 Task: Create fields in check-in object.
Action: Mouse moved to (822, 59)
Screenshot: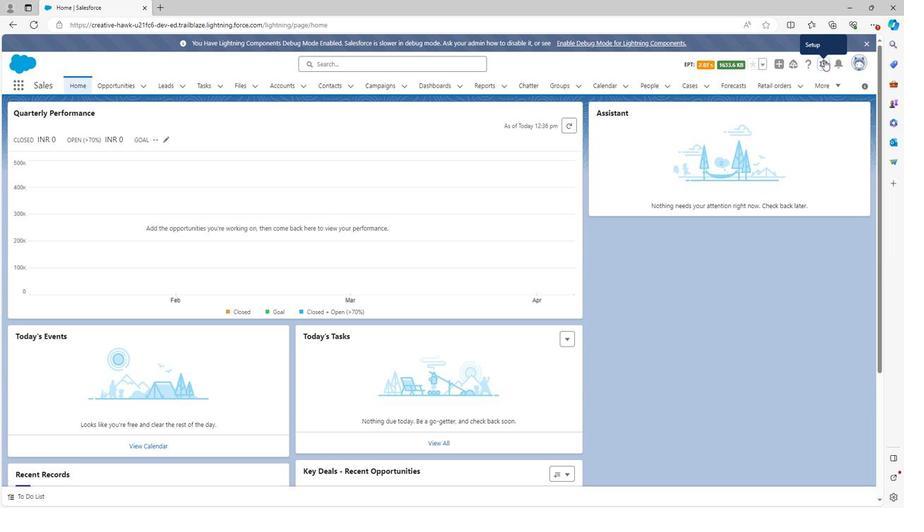 
Action: Mouse pressed left at (822, 59)
Screenshot: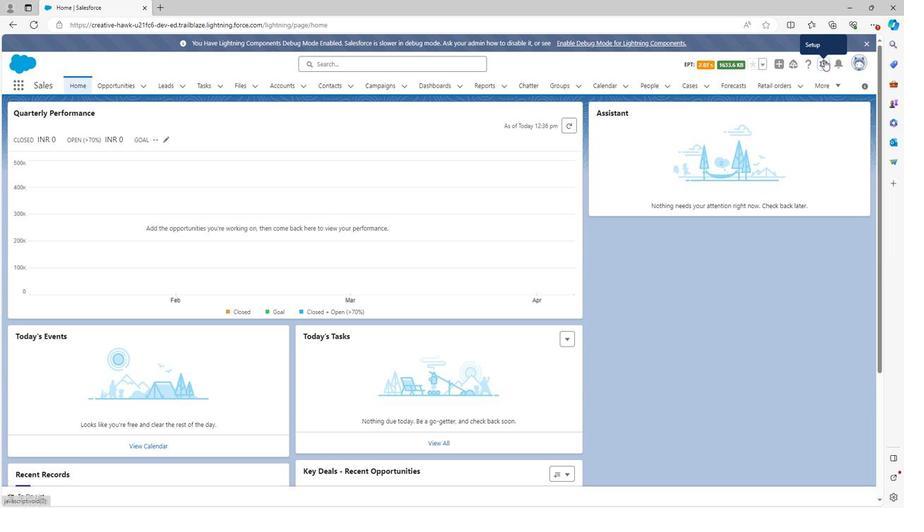 
Action: Mouse moved to (775, 96)
Screenshot: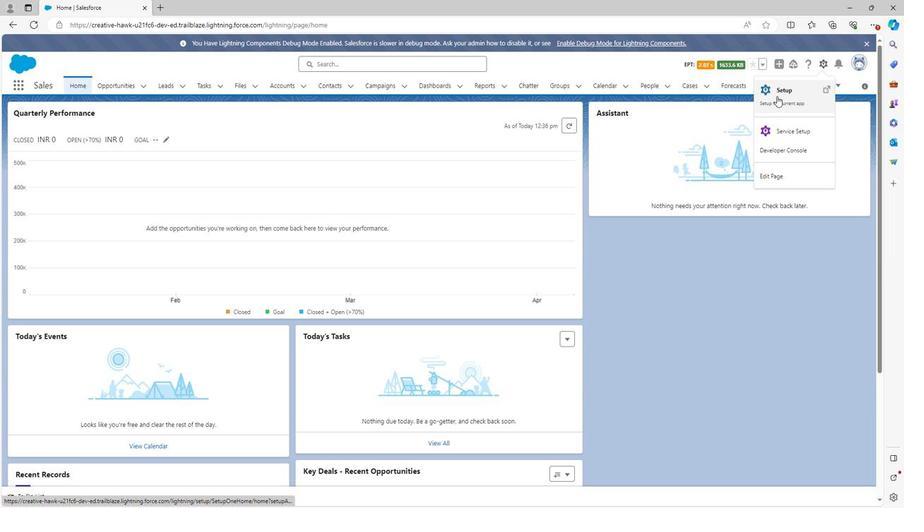 
Action: Mouse pressed left at (775, 96)
Screenshot: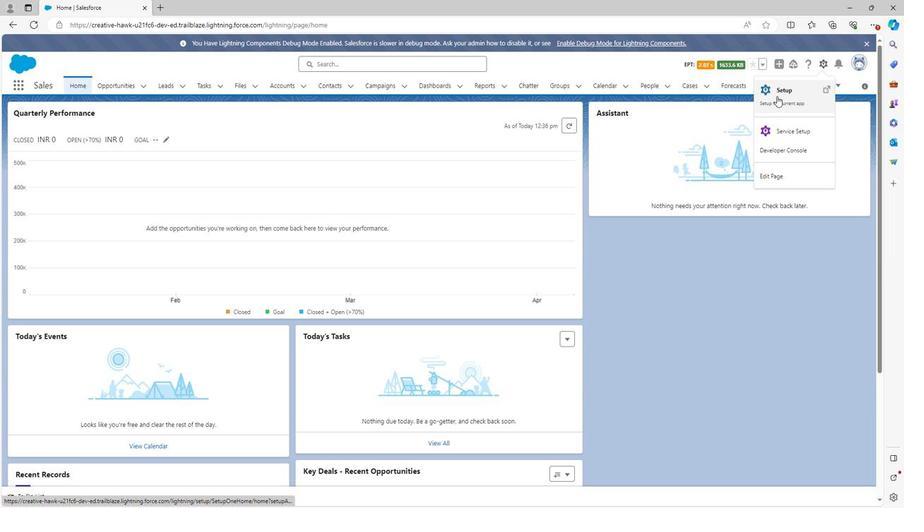 
Action: Mouse moved to (108, 85)
Screenshot: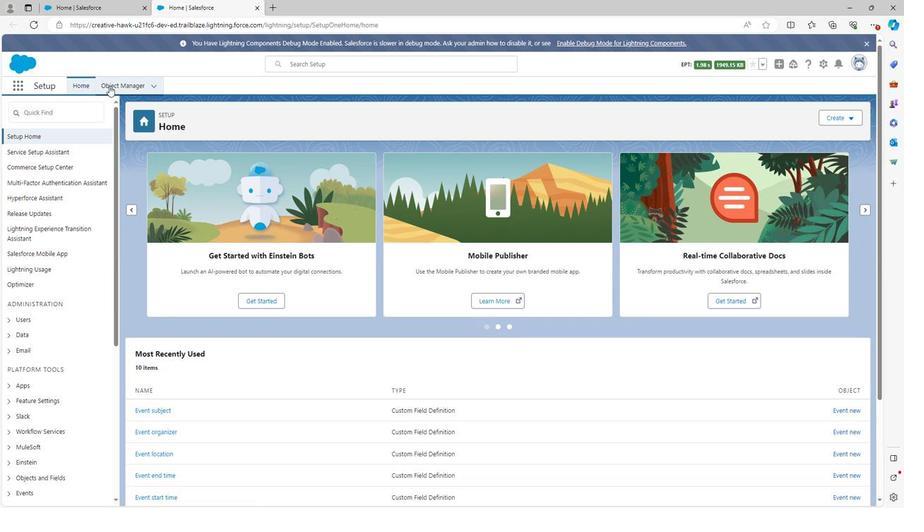 
Action: Mouse pressed left at (108, 85)
Screenshot: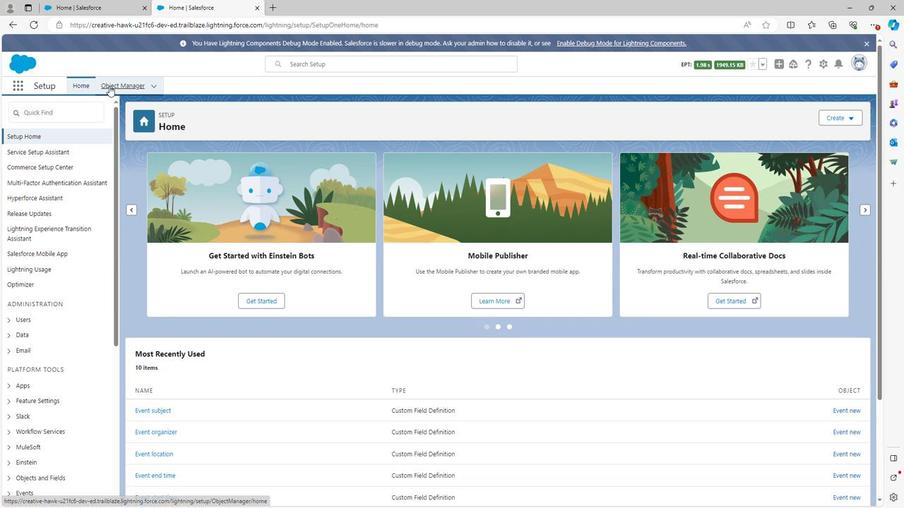 
Action: Mouse moved to (66, 332)
Screenshot: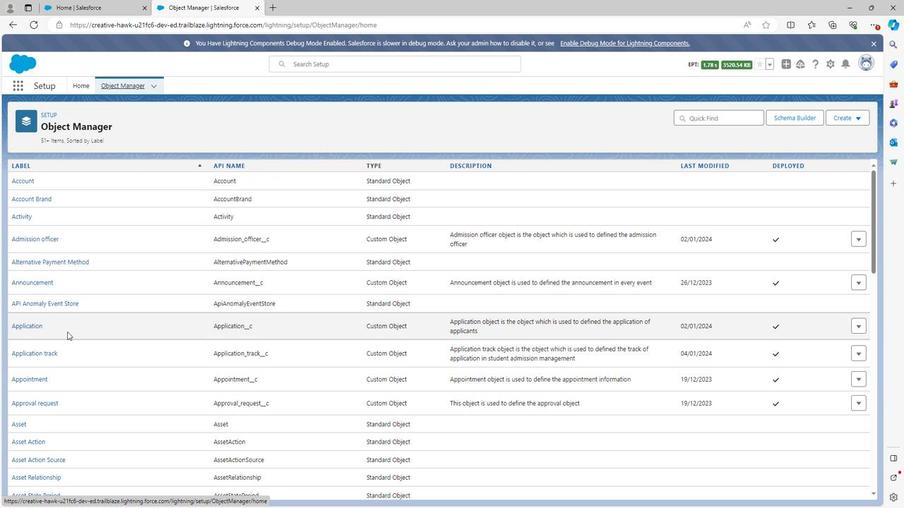 
Action: Mouse scrolled (66, 331) with delta (0, 0)
Screenshot: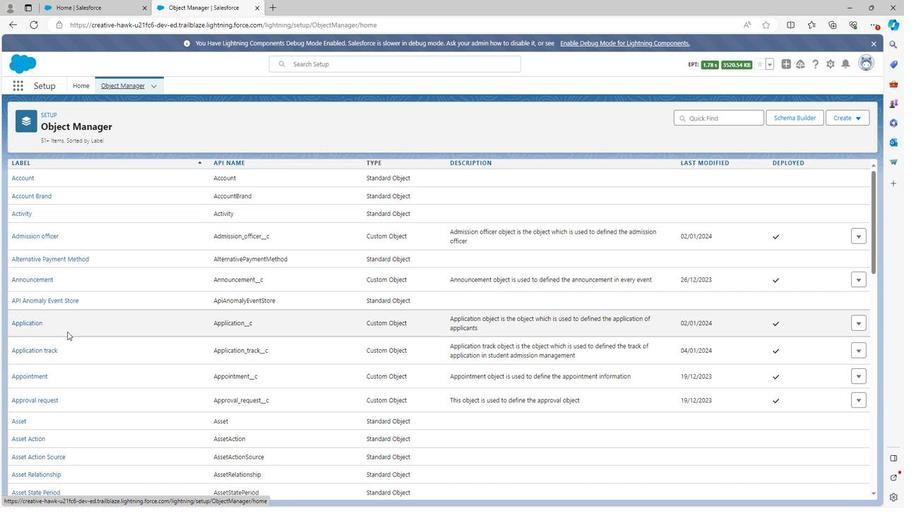 
Action: Mouse scrolled (66, 331) with delta (0, 0)
Screenshot: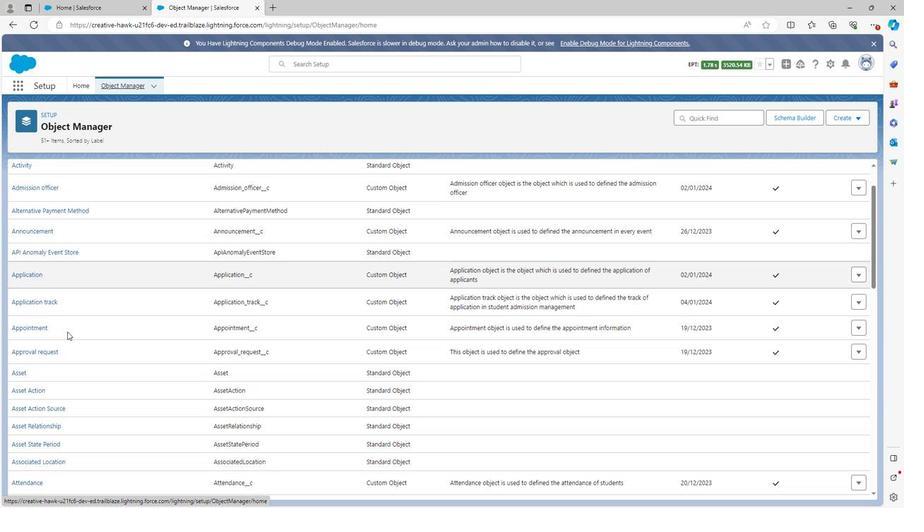 
Action: Mouse scrolled (66, 331) with delta (0, 0)
Screenshot: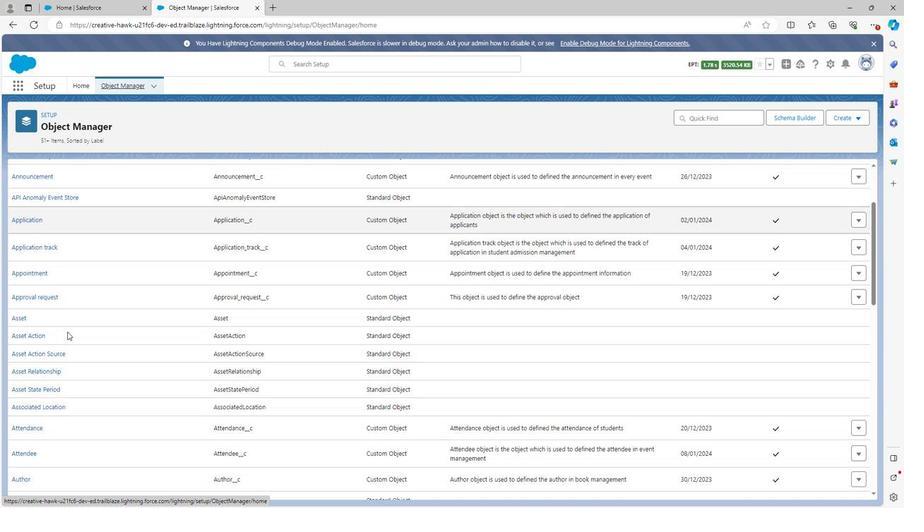 
Action: Mouse scrolled (66, 331) with delta (0, 0)
Screenshot: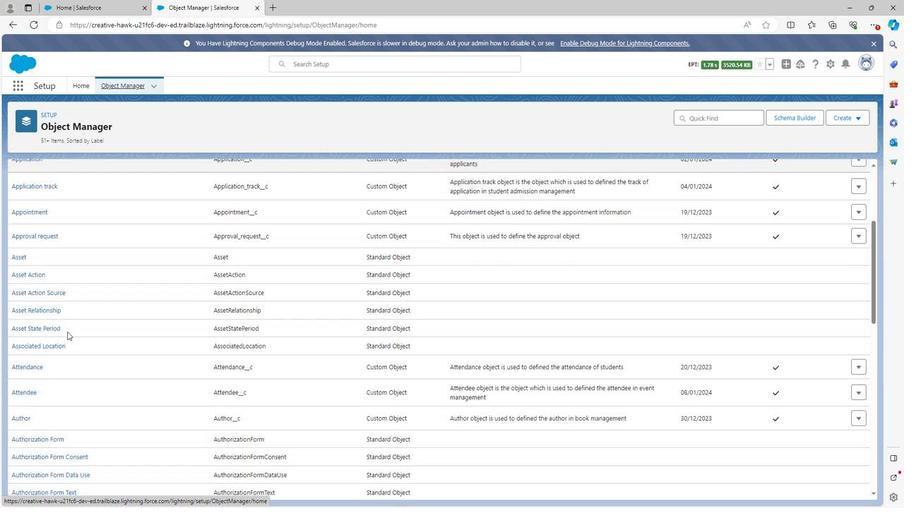 
Action: Mouse scrolled (66, 331) with delta (0, 0)
Screenshot: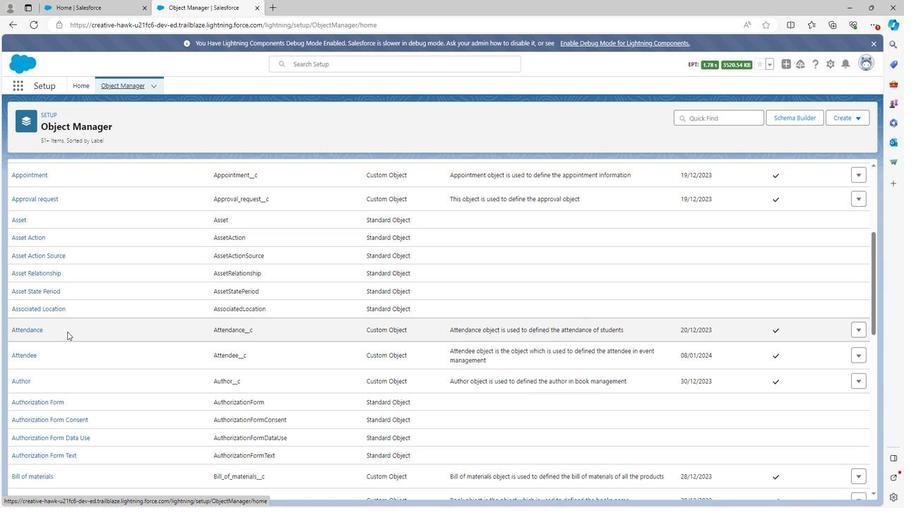 
Action: Mouse scrolled (66, 331) with delta (0, 0)
Screenshot: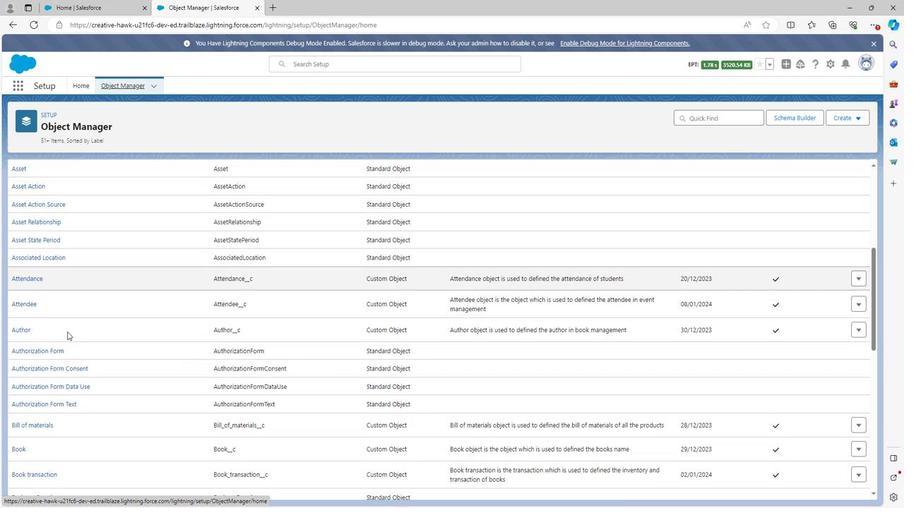 
Action: Mouse scrolled (66, 331) with delta (0, 0)
Screenshot: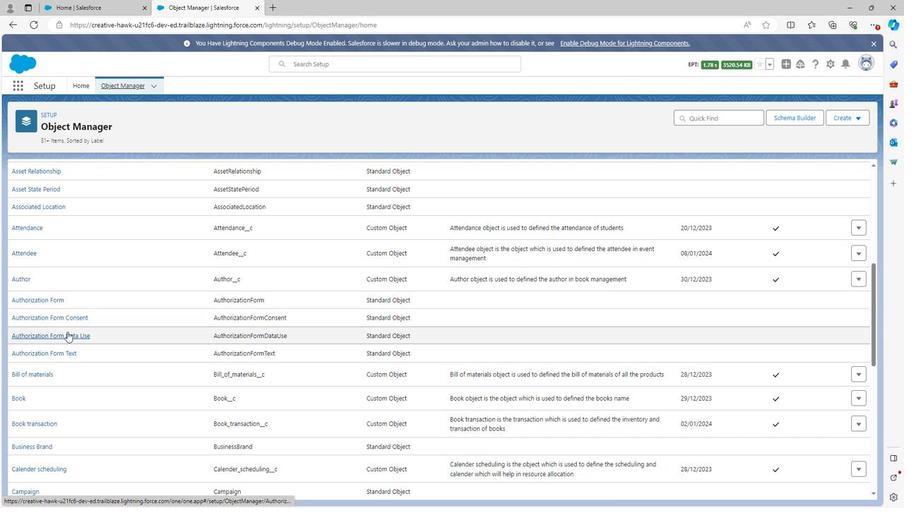 
Action: Mouse scrolled (66, 331) with delta (0, 0)
Screenshot: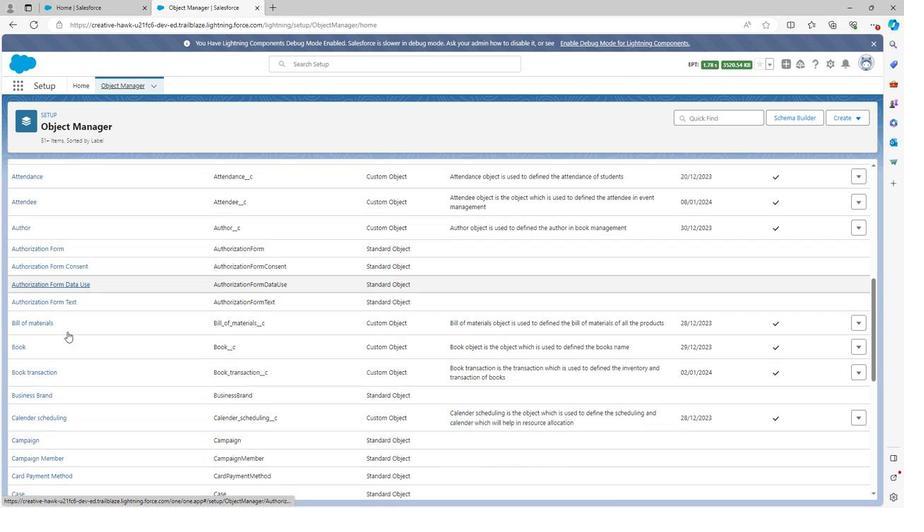 
Action: Mouse scrolled (66, 331) with delta (0, 0)
Screenshot: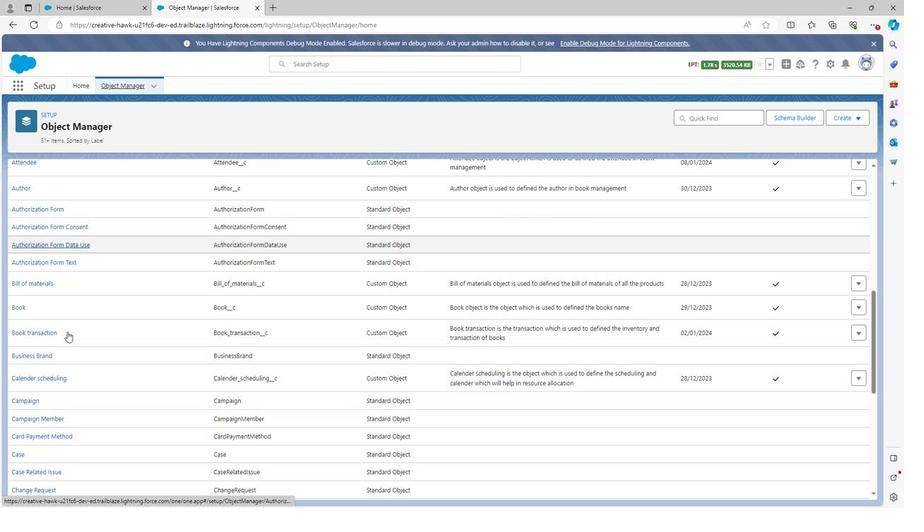 
Action: Mouse scrolled (66, 331) with delta (0, 0)
Screenshot: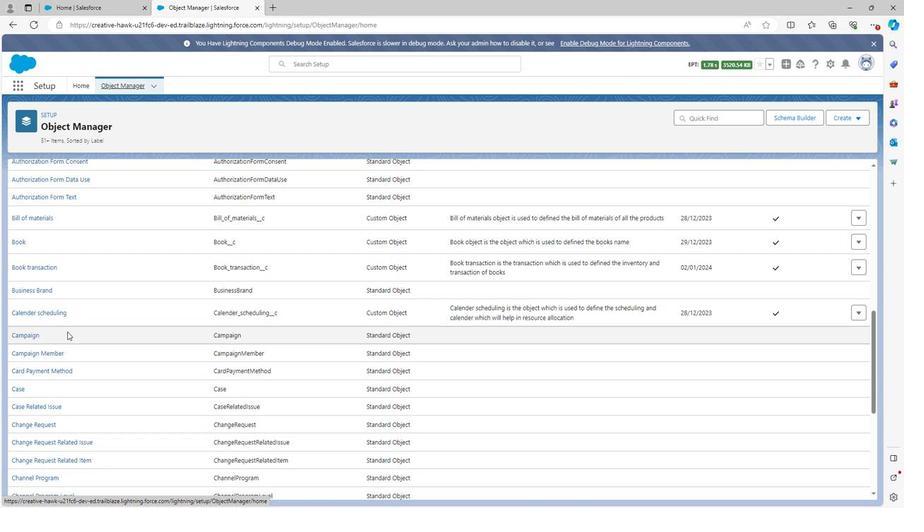 
Action: Mouse scrolled (66, 331) with delta (0, 0)
Screenshot: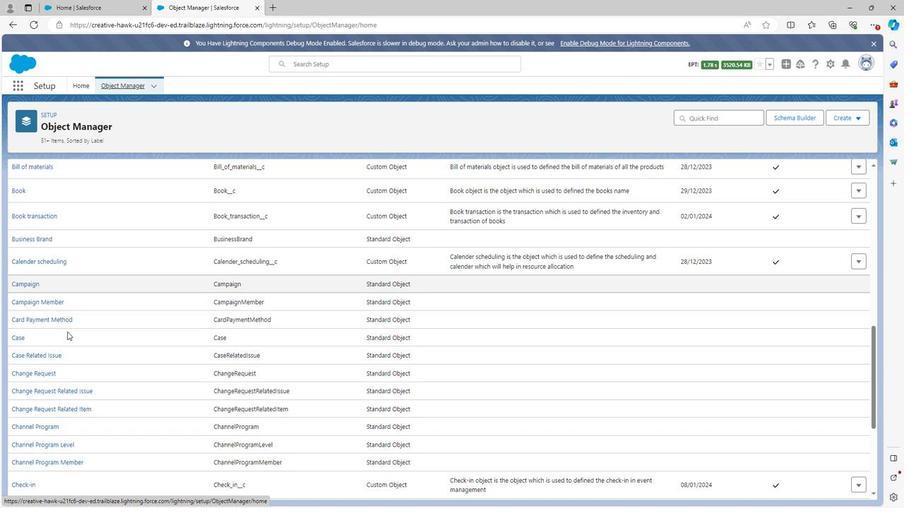 
Action: Mouse scrolled (66, 331) with delta (0, 0)
Screenshot: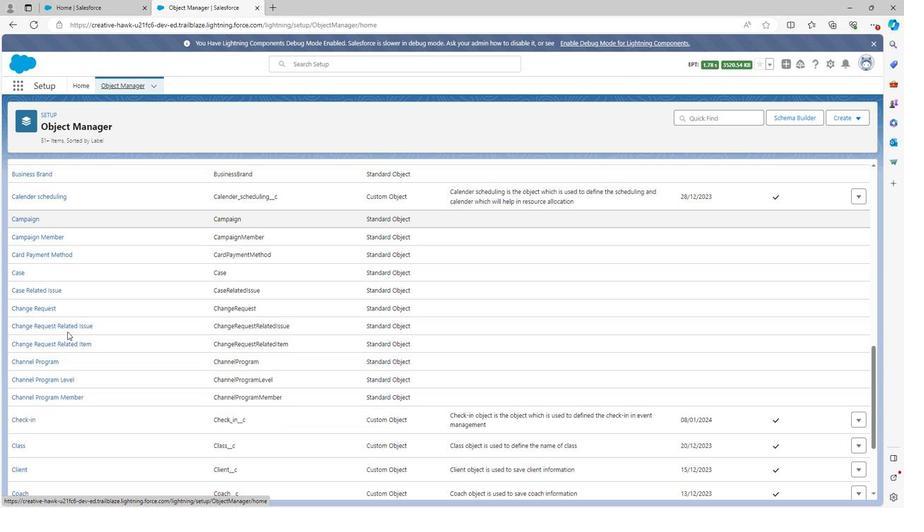 
Action: Mouse moved to (33, 382)
Screenshot: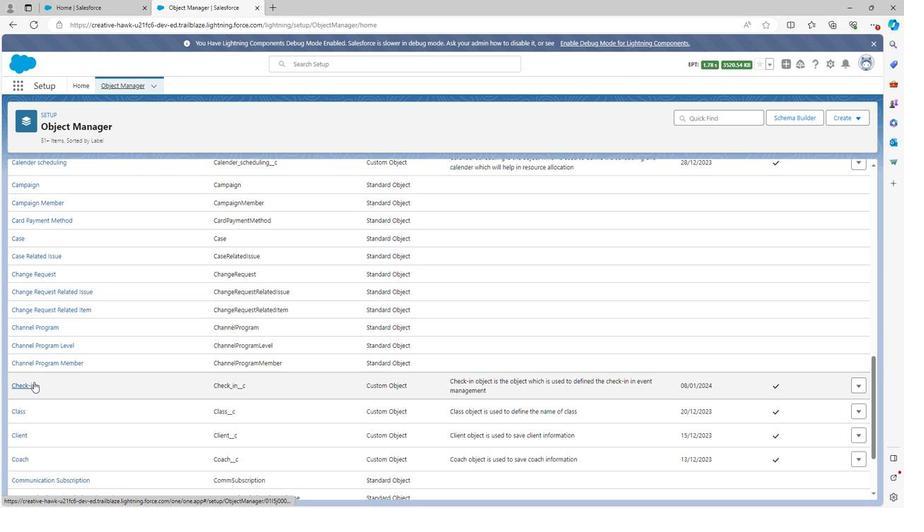 
Action: Mouse pressed left at (33, 382)
Screenshot: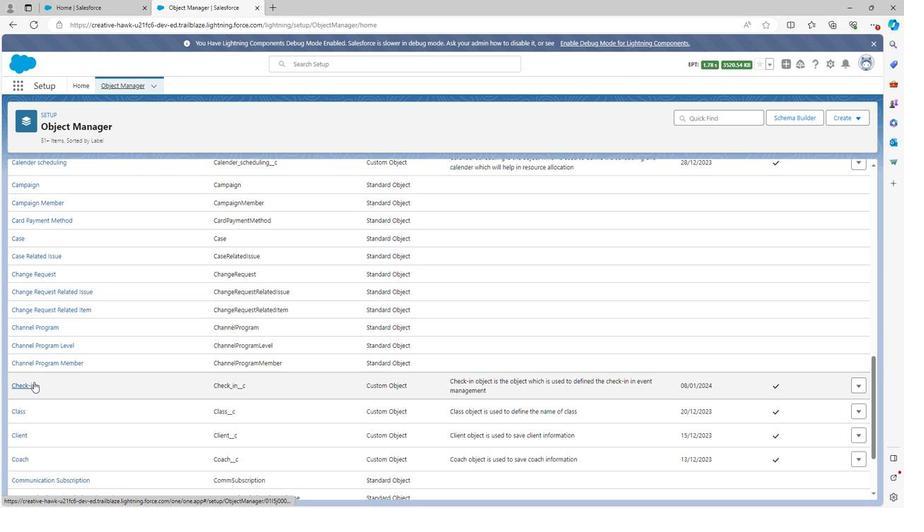 
Action: Mouse moved to (65, 183)
Screenshot: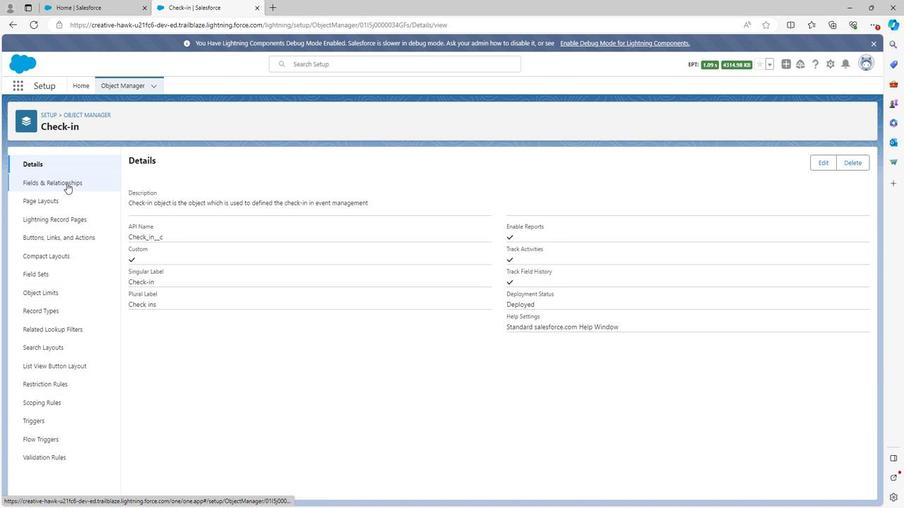 
Action: Mouse pressed left at (65, 183)
Screenshot: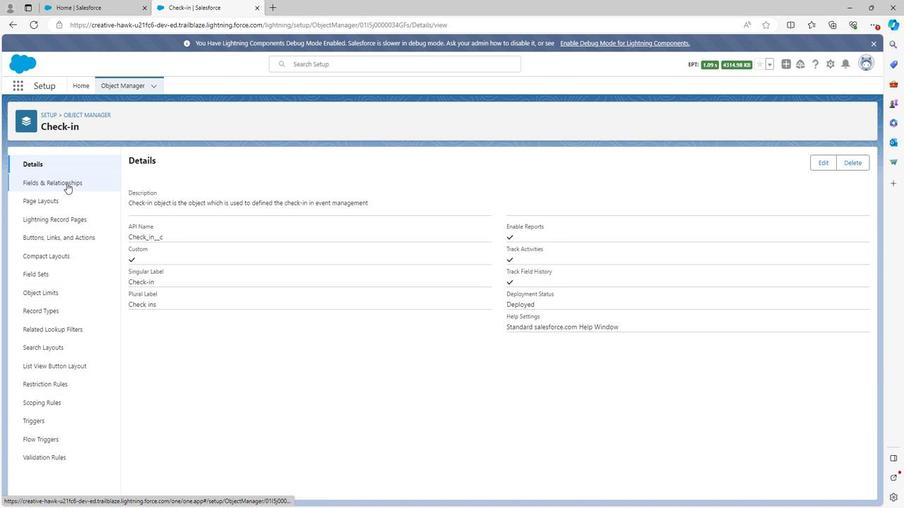 
Action: Mouse moved to (671, 157)
Screenshot: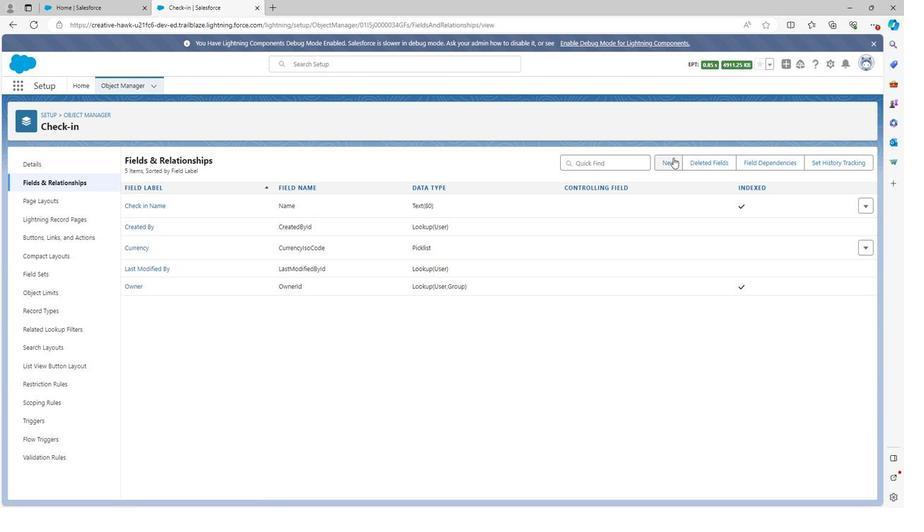 
Action: Mouse pressed left at (671, 157)
Screenshot: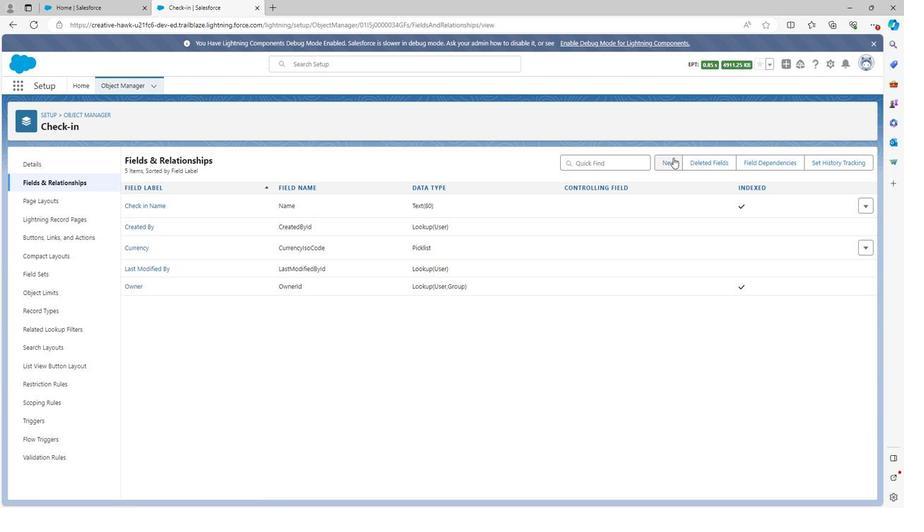 
Action: Mouse moved to (151, 394)
Screenshot: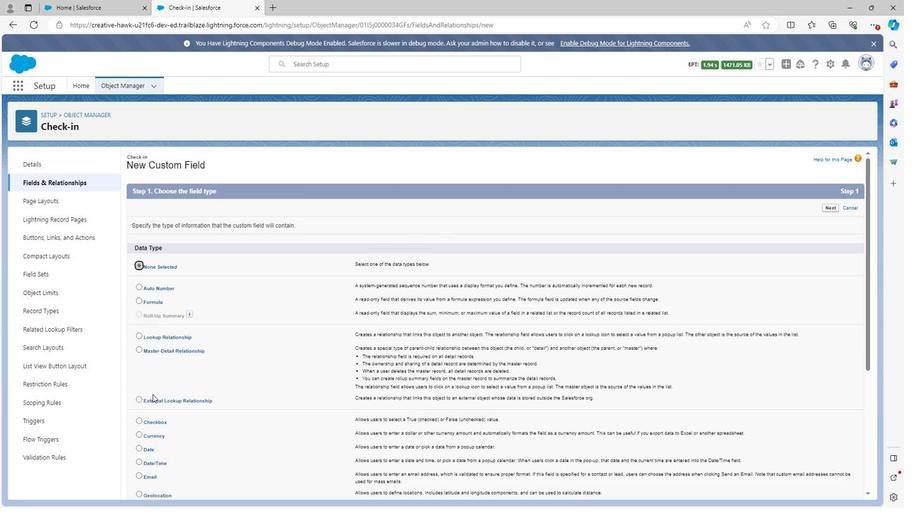 
Action: Mouse scrolled (151, 394) with delta (0, 0)
Screenshot: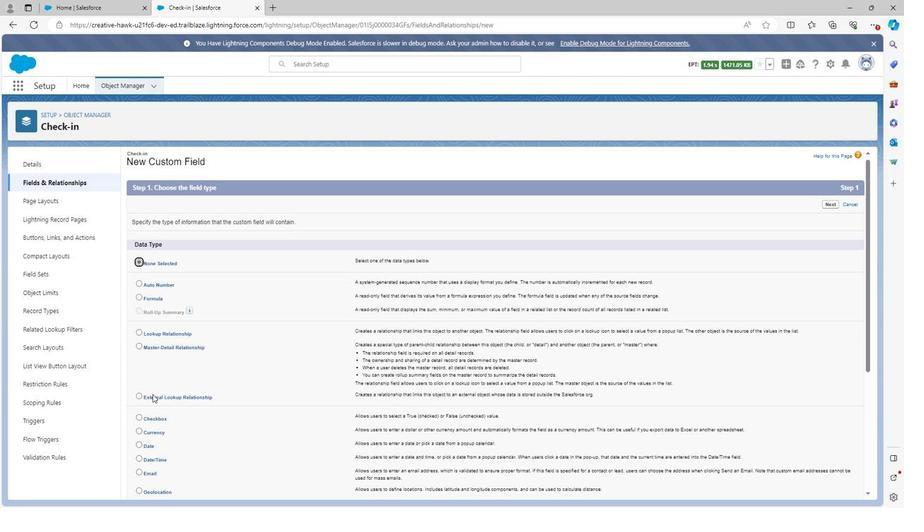 
Action: Mouse scrolled (151, 394) with delta (0, 0)
Screenshot: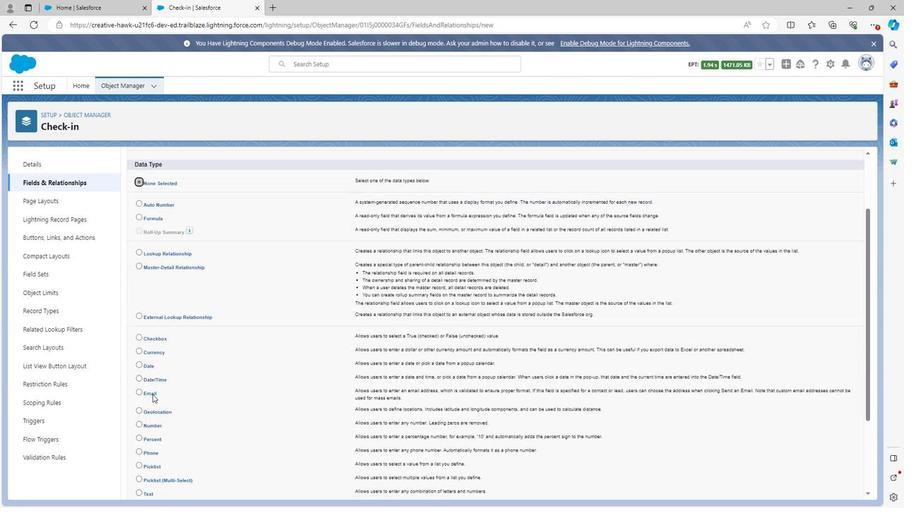 
Action: Mouse scrolled (151, 394) with delta (0, 0)
Screenshot: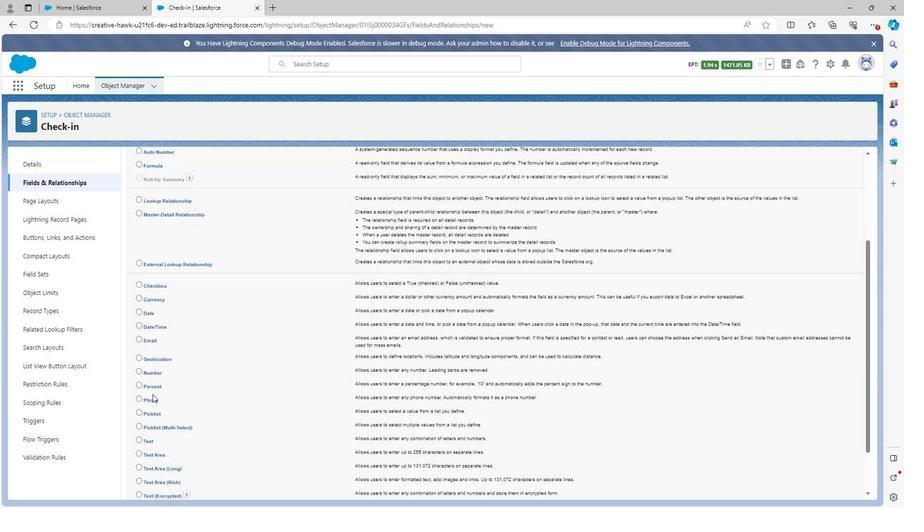 
Action: Mouse moved to (137, 347)
Screenshot: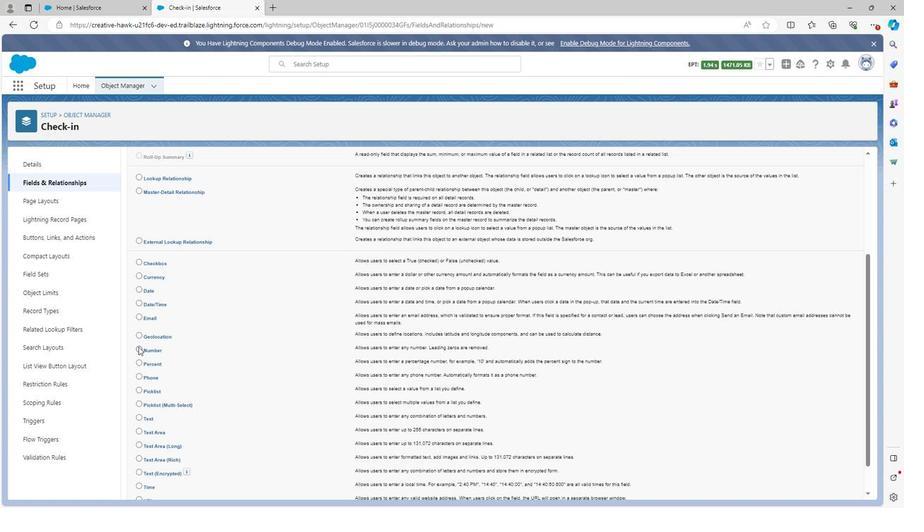 
Action: Mouse pressed left at (137, 347)
Screenshot: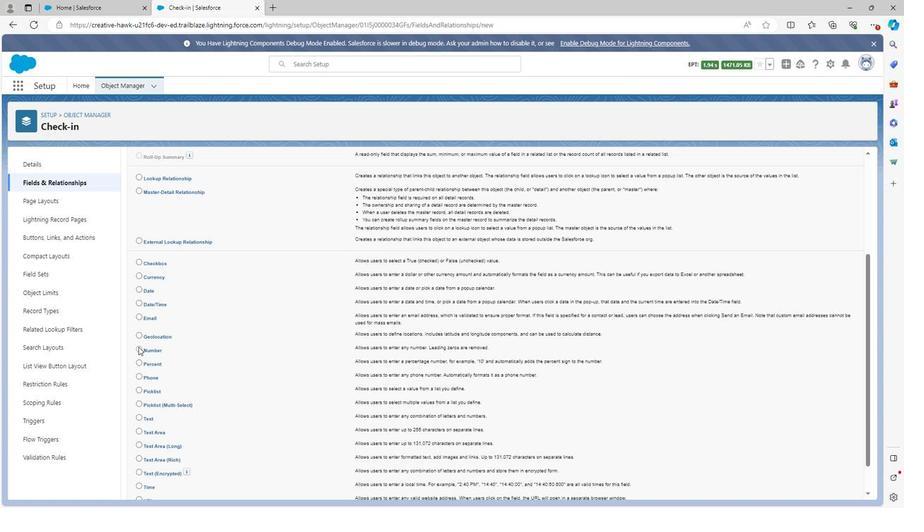 
Action: Mouse moved to (701, 394)
Screenshot: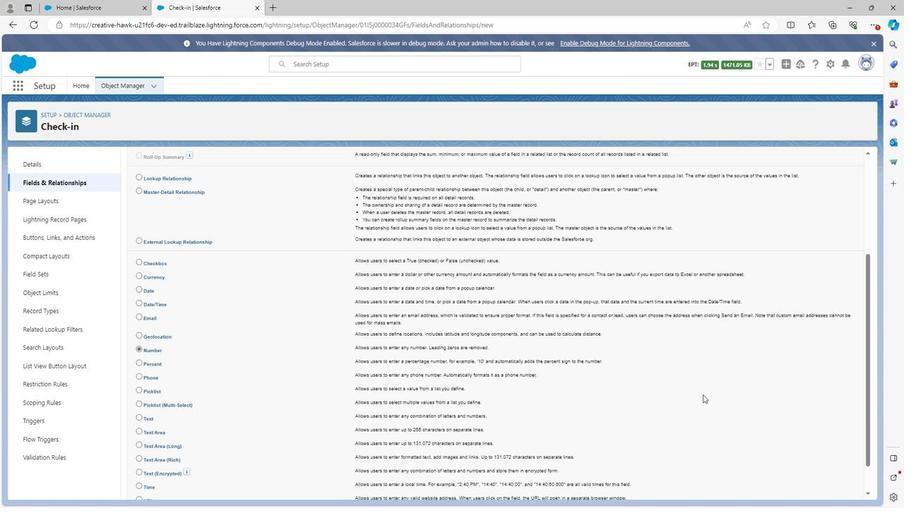 
Action: Mouse scrolled (701, 393) with delta (0, 0)
Screenshot: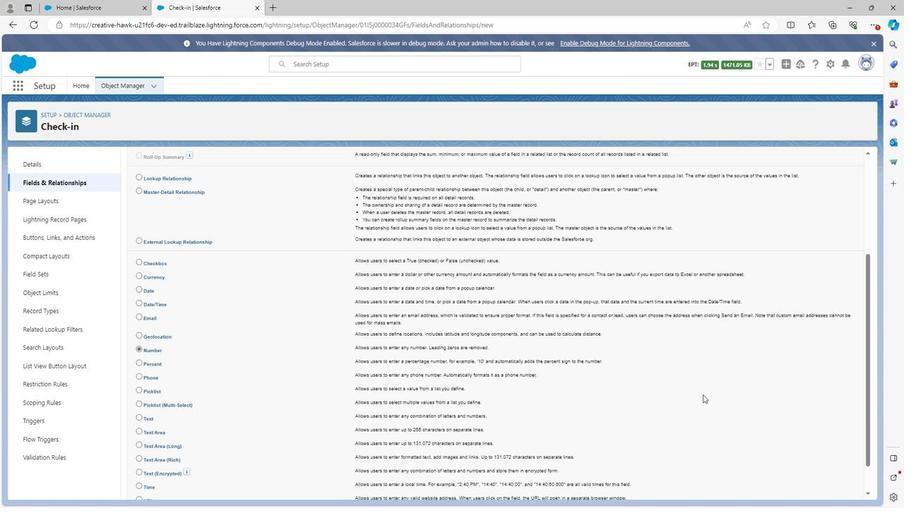 
Action: Mouse moved to (701, 395)
Screenshot: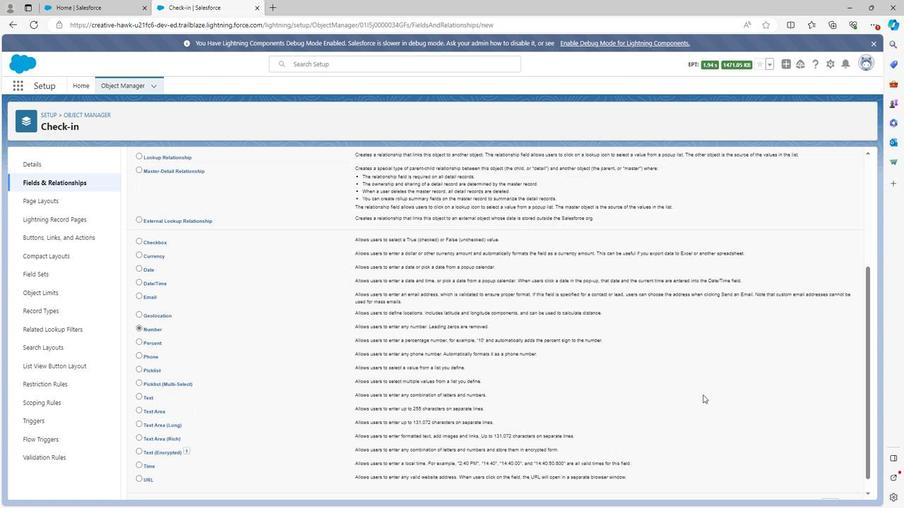 
Action: Mouse scrolled (701, 394) with delta (0, 0)
Screenshot: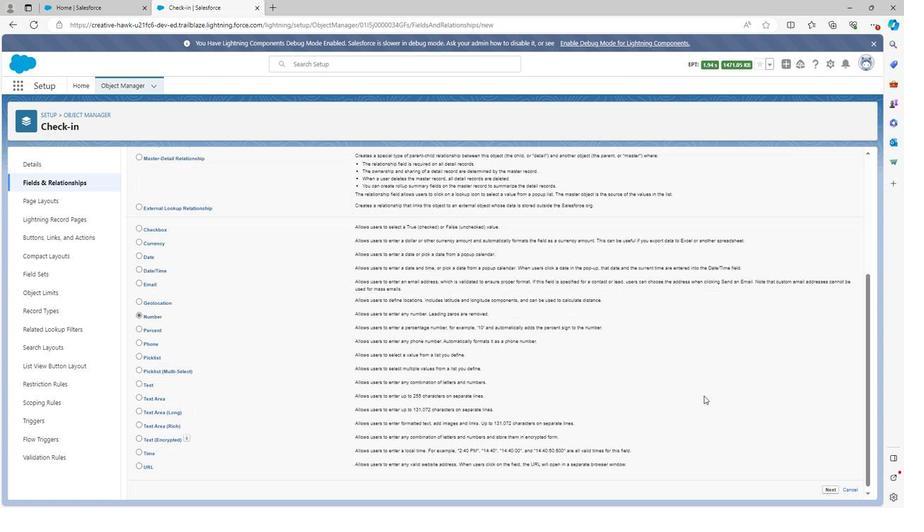 
Action: Mouse moved to (829, 485)
Screenshot: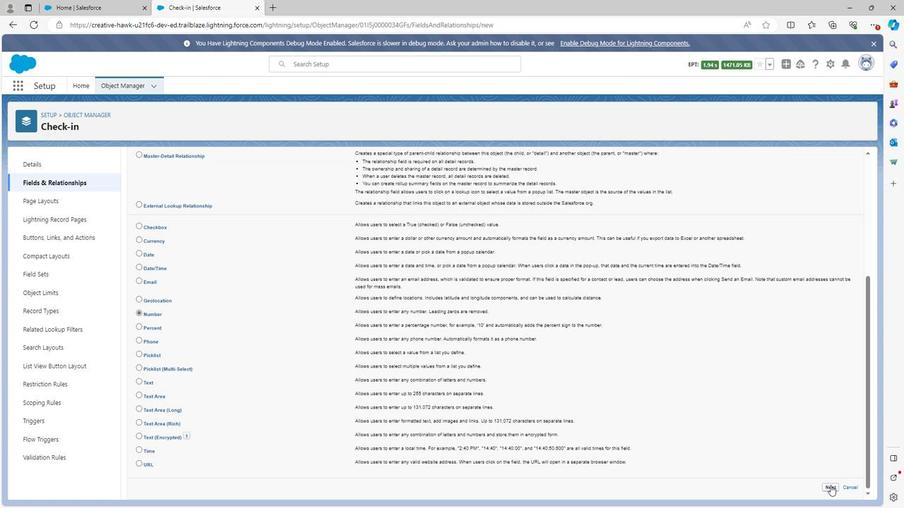 
Action: Mouse pressed left at (829, 485)
Screenshot: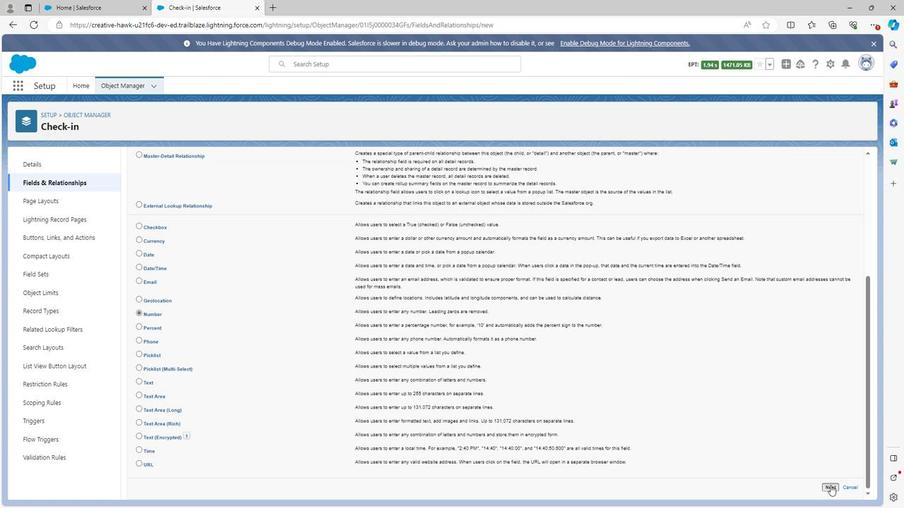 
Action: Mouse moved to (306, 224)
Screenshot: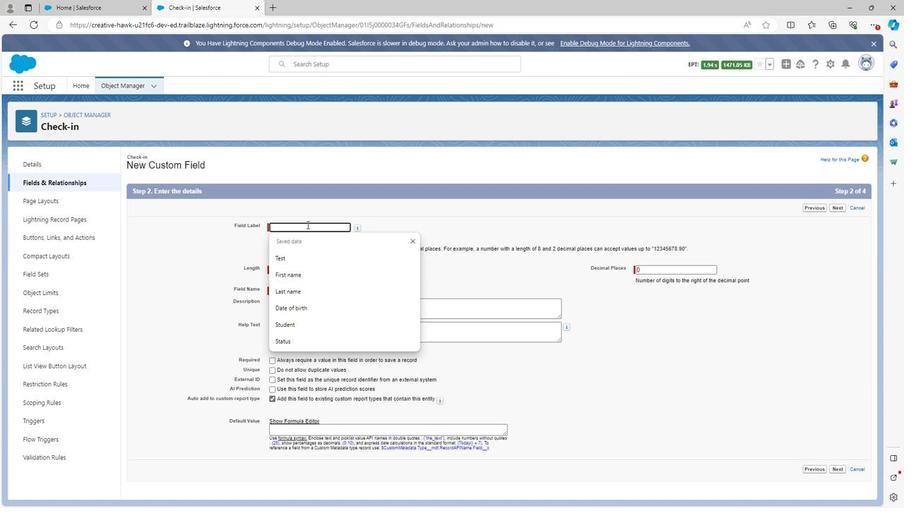 
Action: Mouse pressed left at (306, 224)
Screenshot: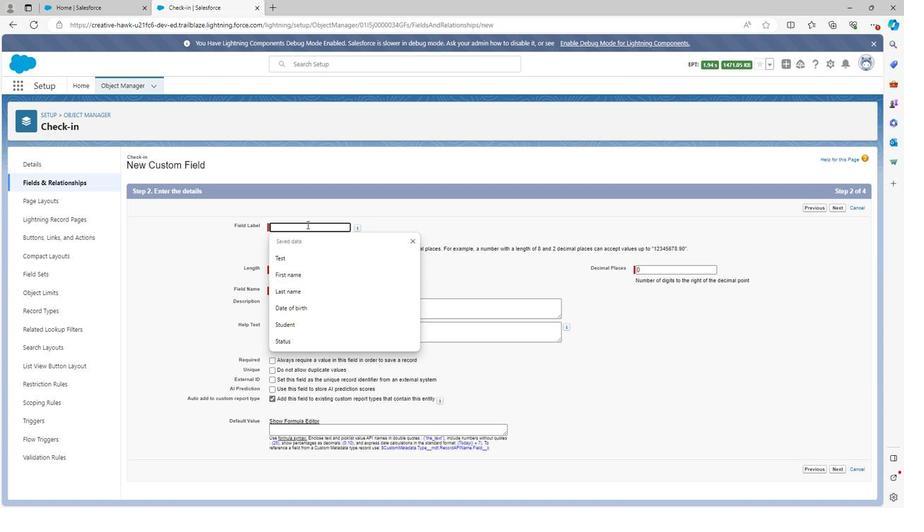 
Action: Key pressed <Key.shift><Key.shift>Reserc<Key.backspace>vation<Key.space><Key.shift><Key.shift><Key.shift>Id
Screenshot: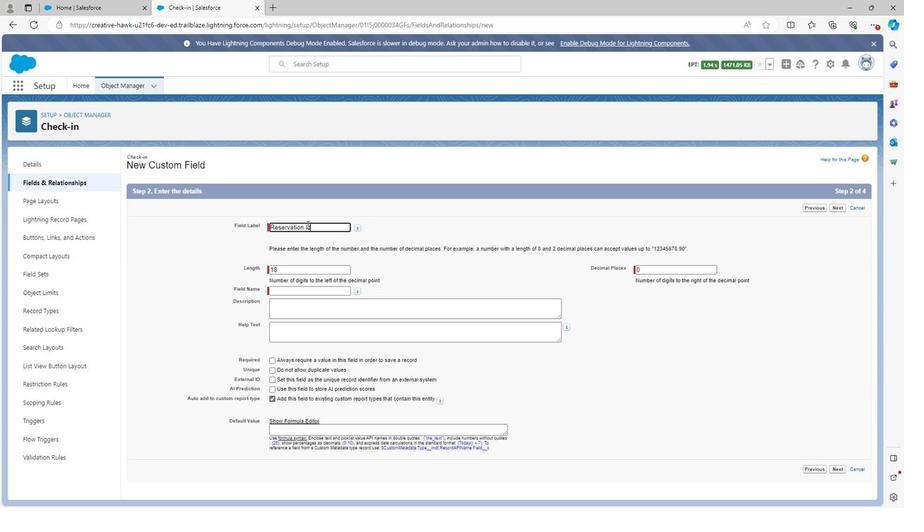 
Action: Mouse moved to (383, 262)
Screenshot: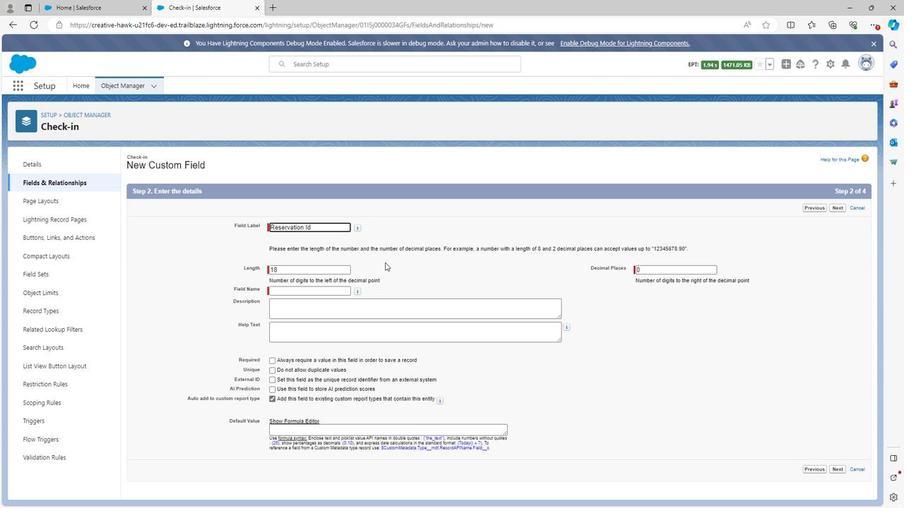 
Action: Mouse pressed left at (383, 262)
Screenshot: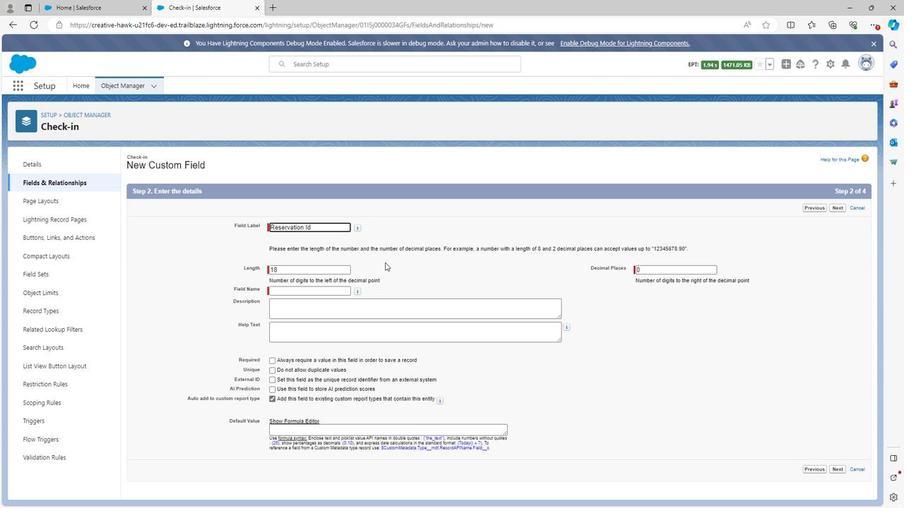 
Action: Mouse moved to (323, 303)
Screenshot: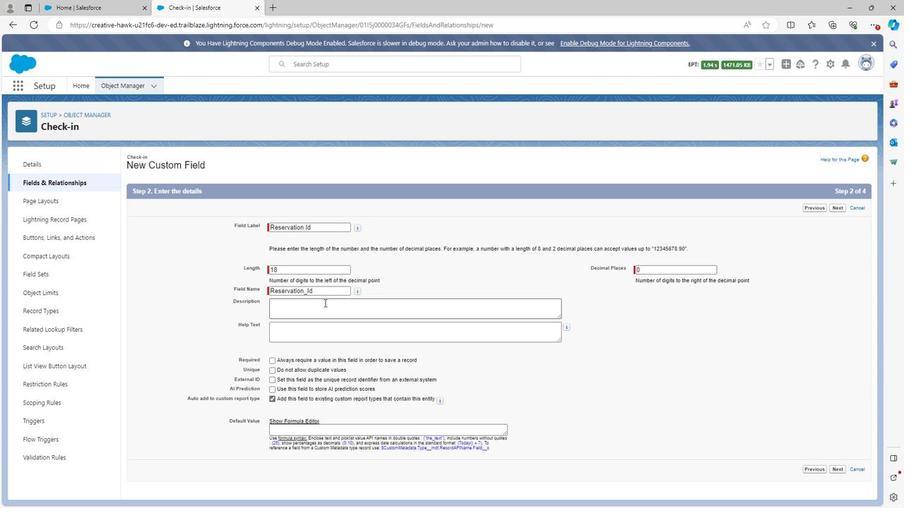 
Action: Mouse pressed left at (323, 303)
Screenshot: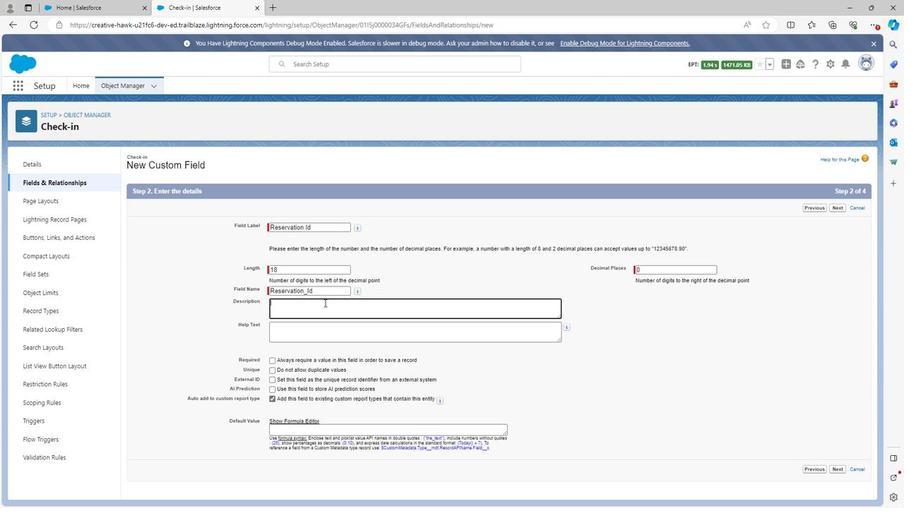 
Action: Key pressed <Key.shift>Reservation<Key.space><Key.shift>Id<Key.space>field<Key.space>is<Key.space>the<Key.space>field<Key.space>through<Key.space>which<Key.space>we<Key.space>can<Key.space>add<Key.space><Key.shift><Key.shift><Key.shift><Key.shift><Key.shift><Key.shift><Key.shift><Key.shift><Key.shift><Key.shift><Key.shift>Id<Key.space>of<Key.space>reservation<Key.space>in<Key.space>event<Key.space>management
Screenshot: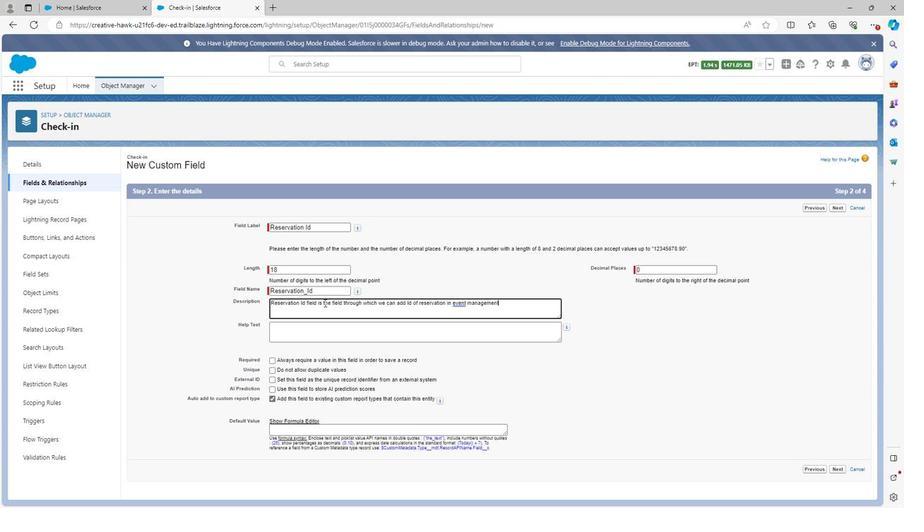 
Action: Mouse moved to (286, 322)
Screenshot: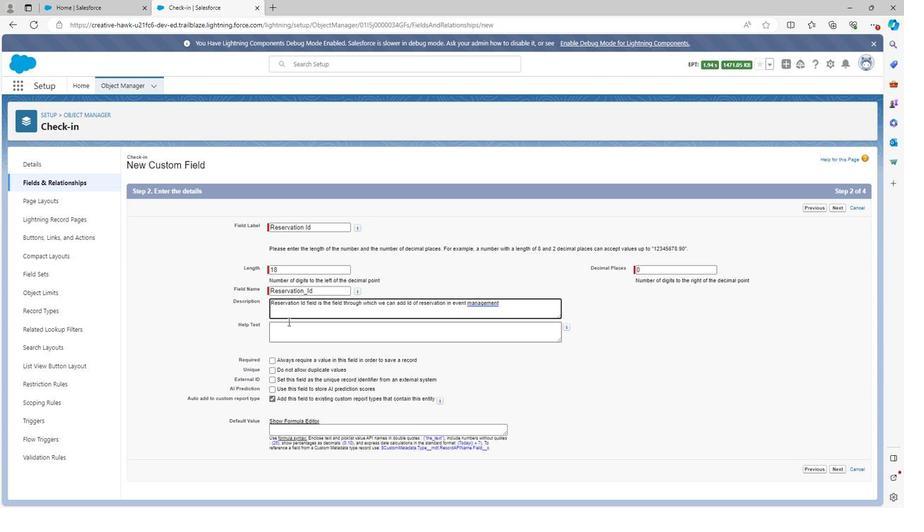 
Action: Mouse pressed left at (286, 322)
Screenshot: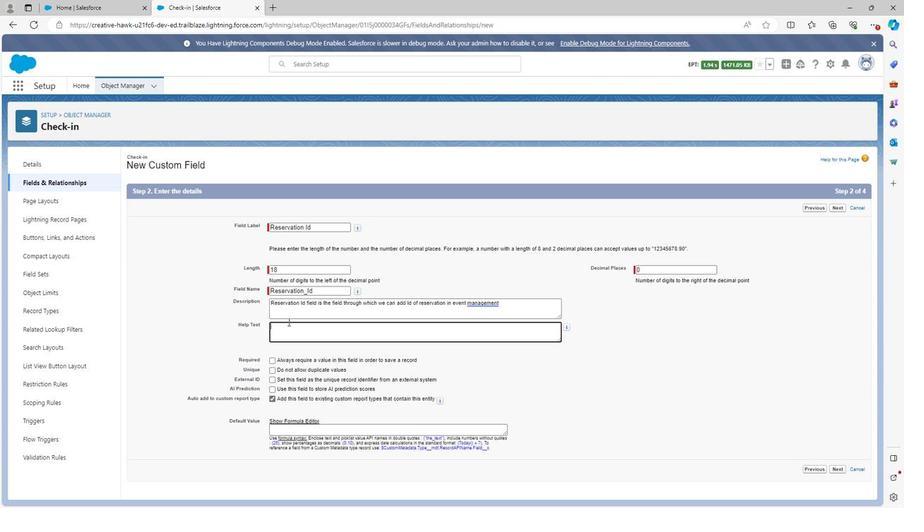 
Action: Key pressed <Key.shift><Key.shift><Key.shift>Reservation<Key.space><Key.shift>Id
Screenshot: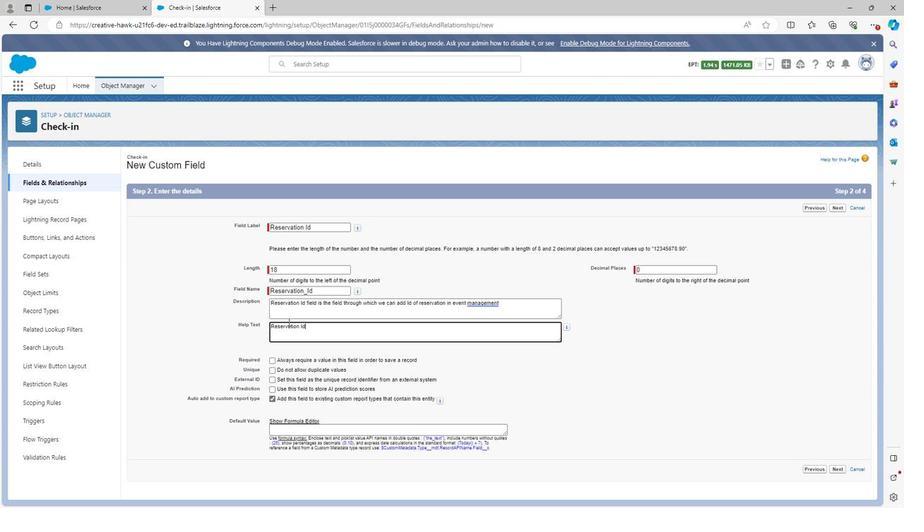 
Action: Mouse moved to (837, 466)
Screenshot: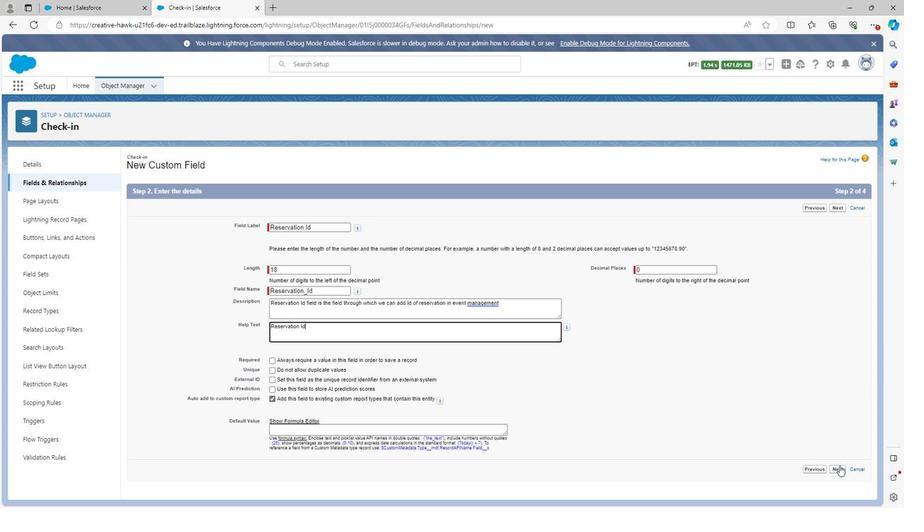 
Action: Mouse pressed left at (837, 466)
Screenshot: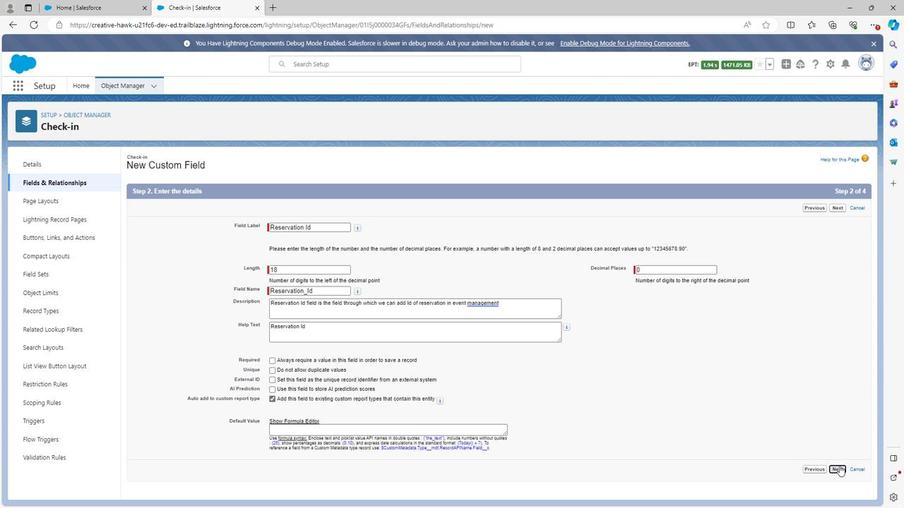 
Action: Mouse moved to (620, 289)
Screenshot: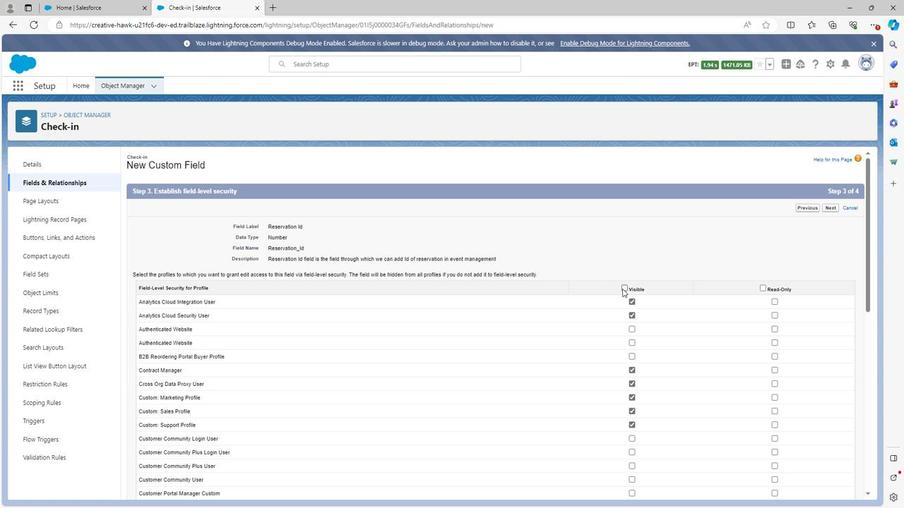 
Action: Mouse pressed left at (620, 289)
Screenshot: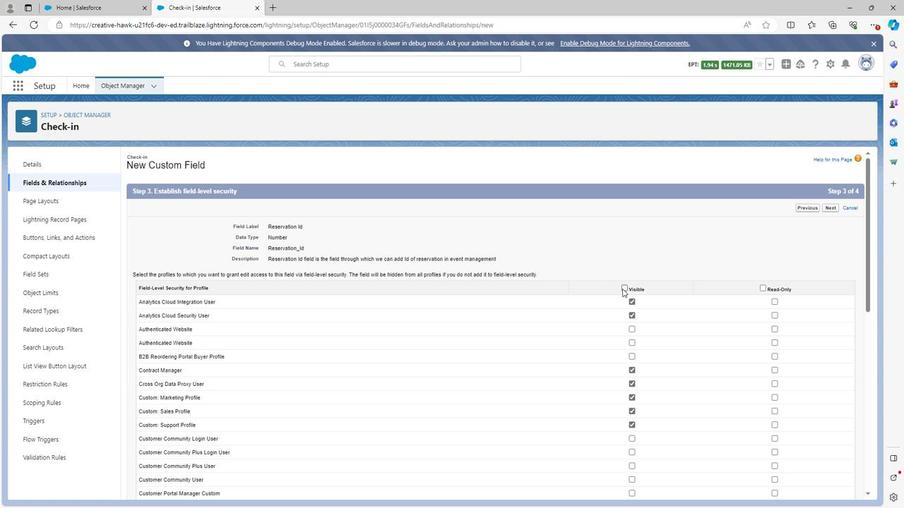 
Action: Mouse moved to (762, 288)
Screenshot: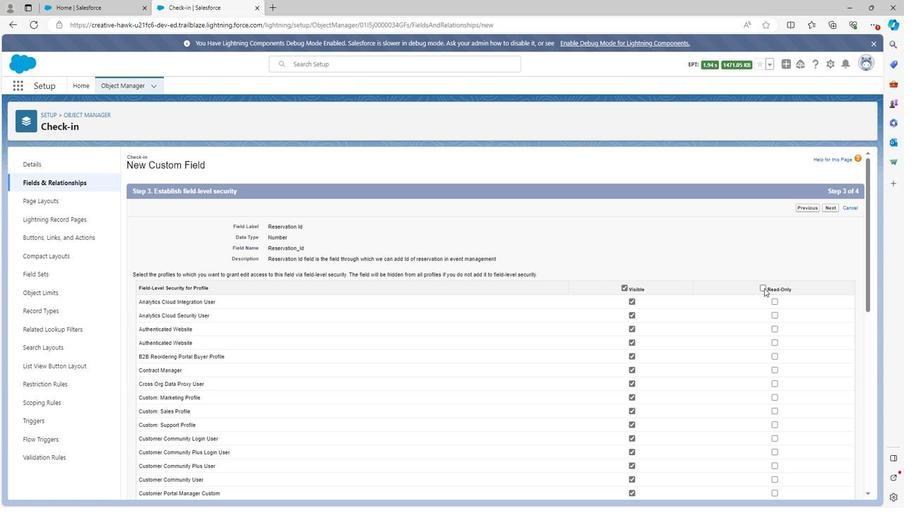 
Action: Mouse pressed left at (762, 288)
Screenshot: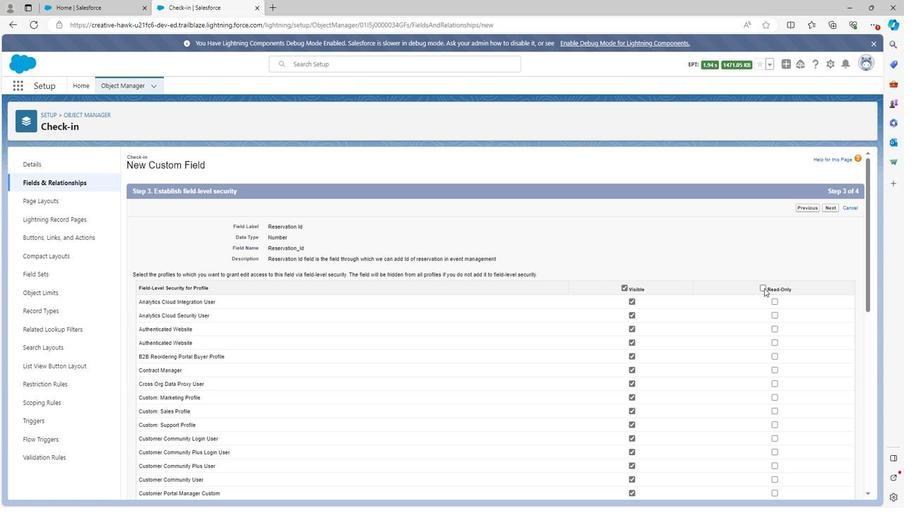 
Action: Mouse moved to (631, 301)
Screenshot: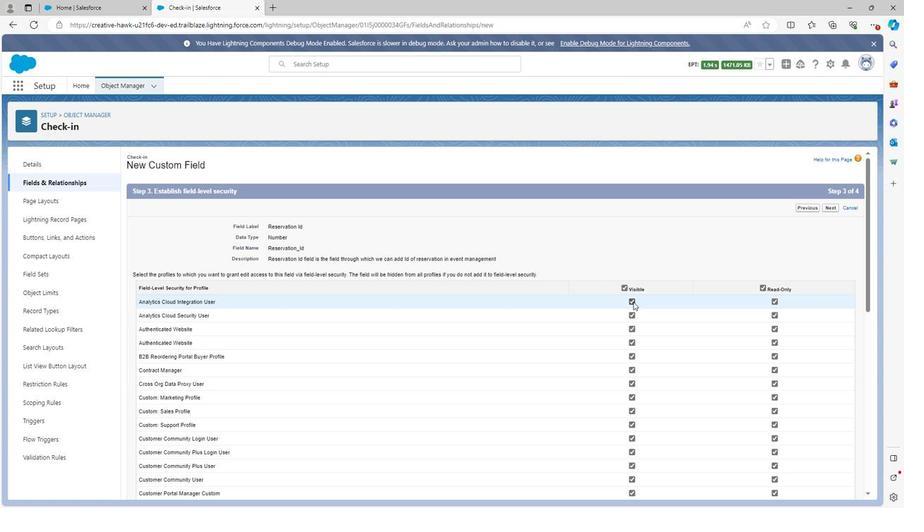 
Action: Mouse pressed left at (631, 301)
Screenshot: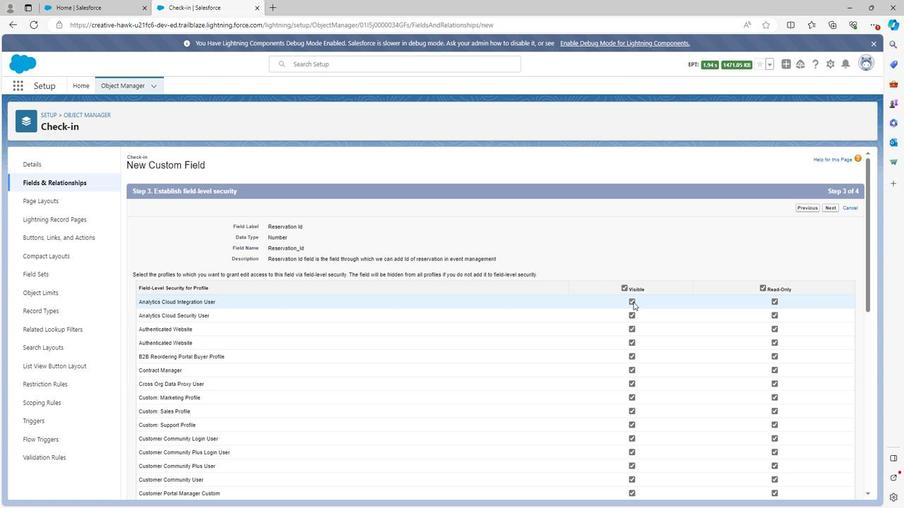 
Action: Mouse moved to (629, 315)
Screenshot: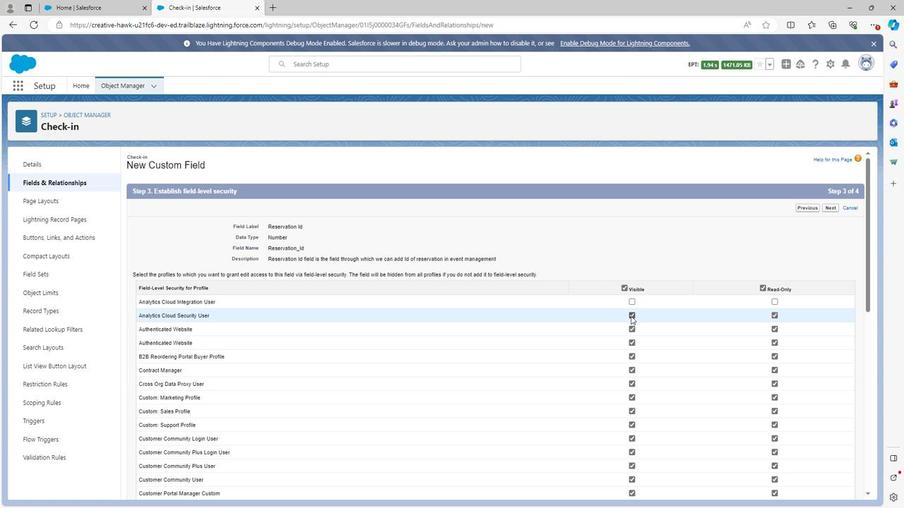 
Action: Mouse pressed left at (629, 315)
Screenshot: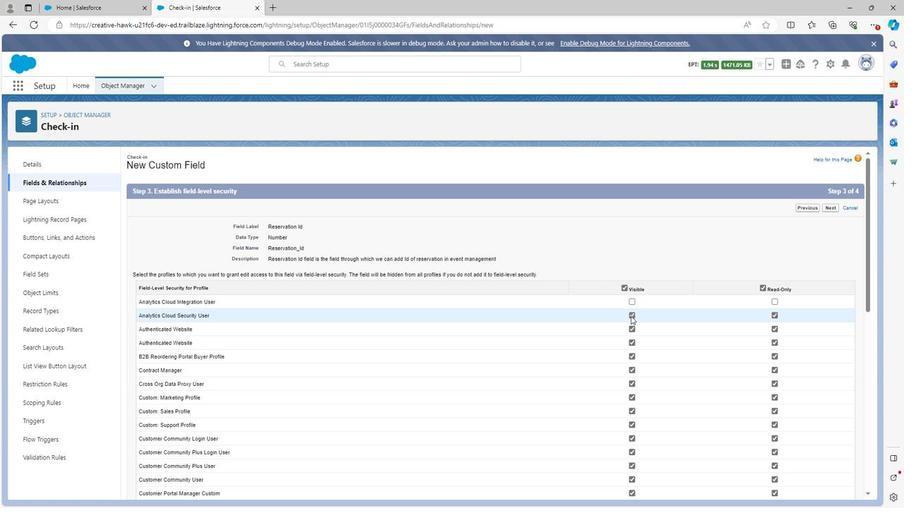 
Action: Mouse moved to (630, 354)
Screenshot: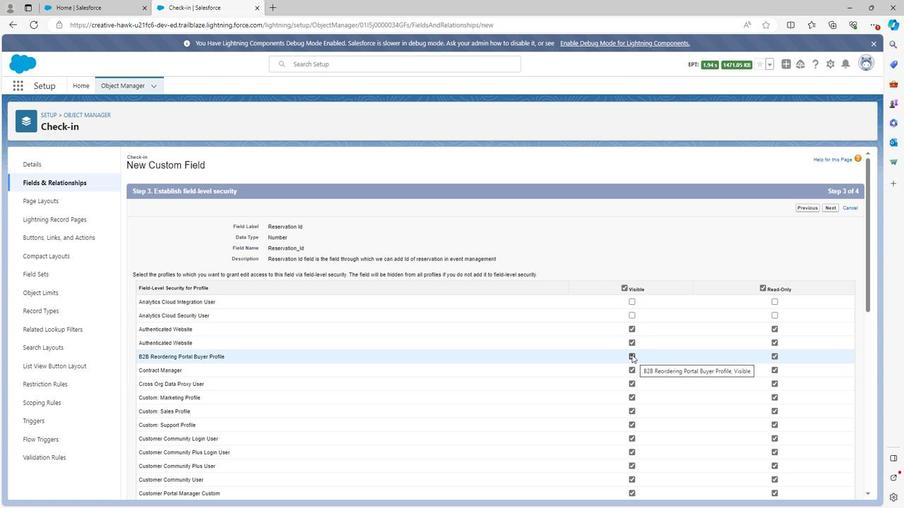 
Action: Mouse pressed left at (630, 354)
Screenshot: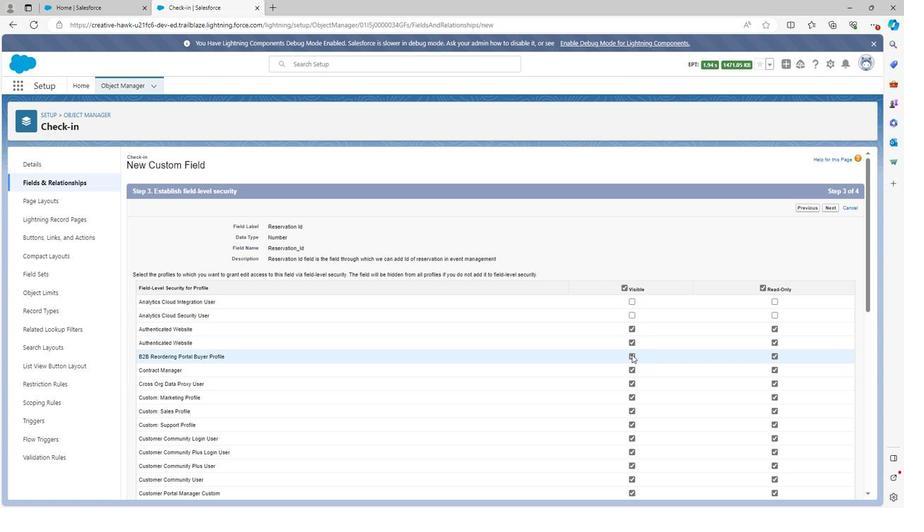
Action: Mouse moved to (630, 383)
Screenshot: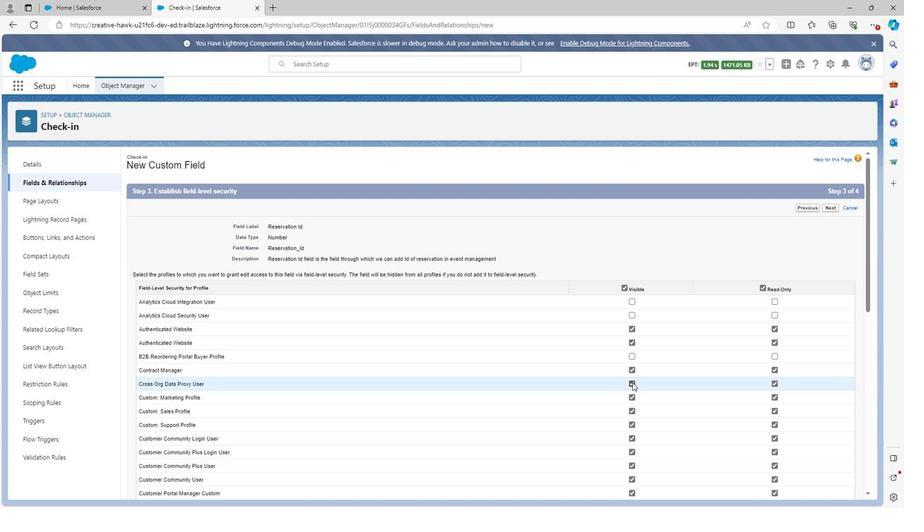 
Action: Mouse pressed left at (630, 383)
Screenshot: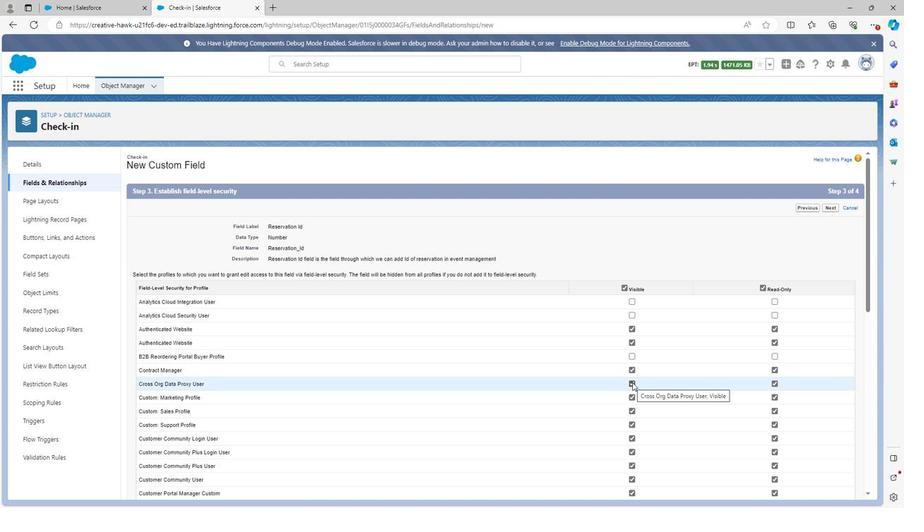 
Action: Mouse moved to (630, 423)
Screenshot: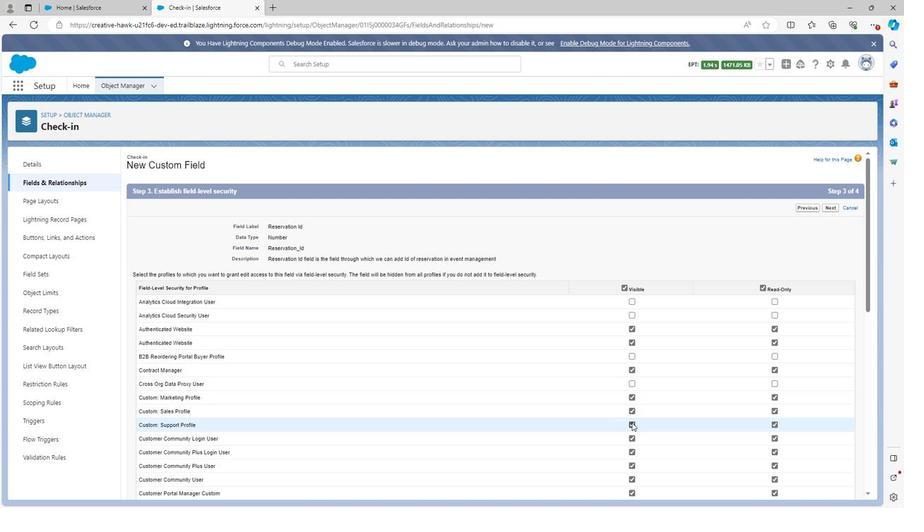 
Action: Mouse pressed left at (630, 423)
Screenshot: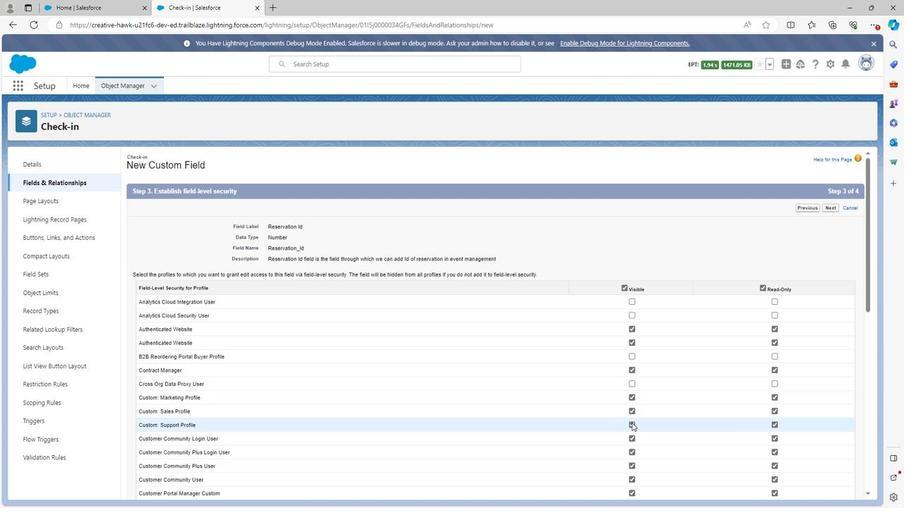 
Action: Mouse moved to (633, 421)
Screenshot: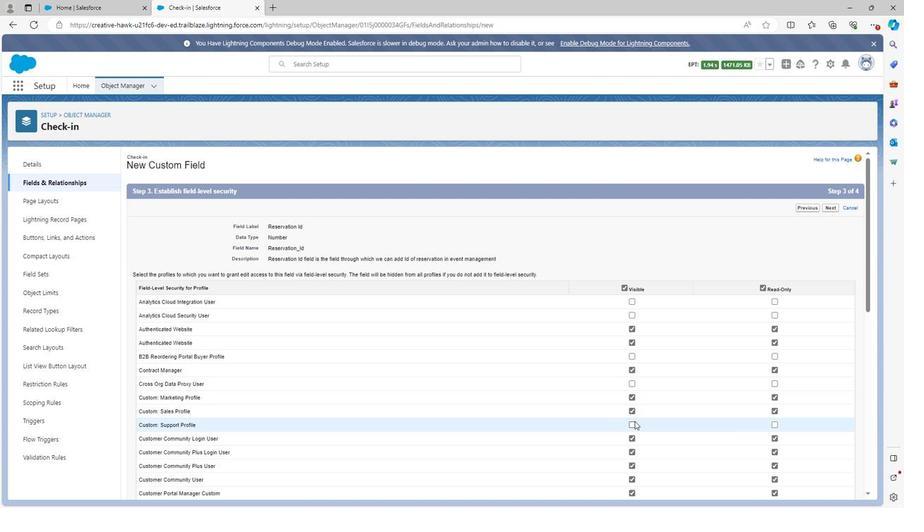 
Action: Mouse scrolled (633, 421) with delta (0, 0)
Screenshot: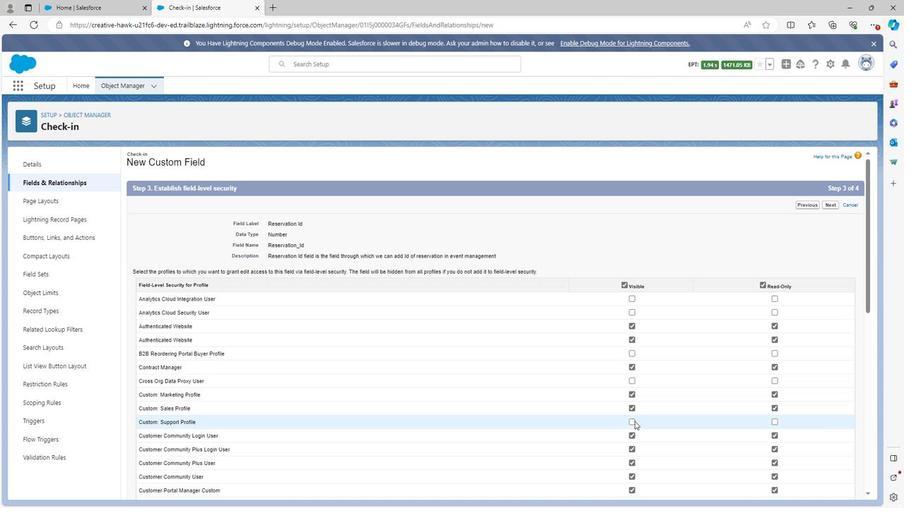 
Action: Mouse scrolled (633, 421) with delta (0, 0)
Screenshot: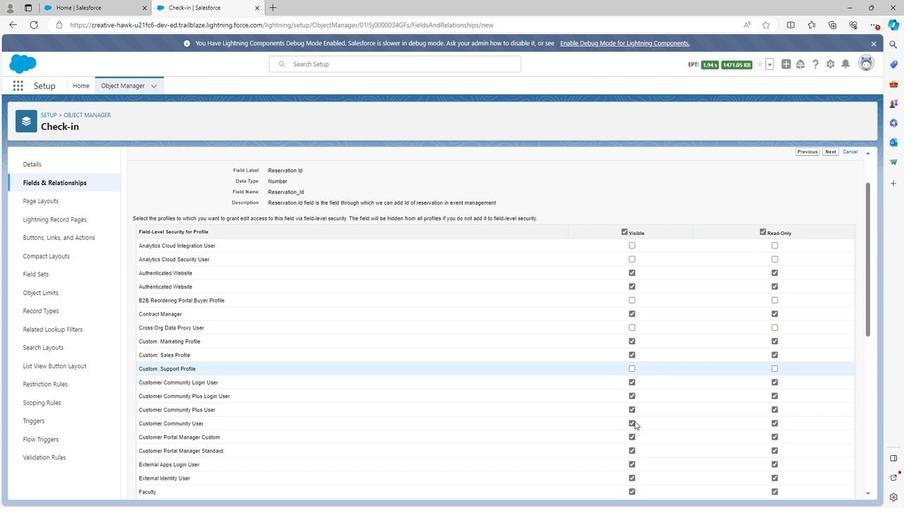 
Action: Mouse moved to (631, 359)
Screenshot: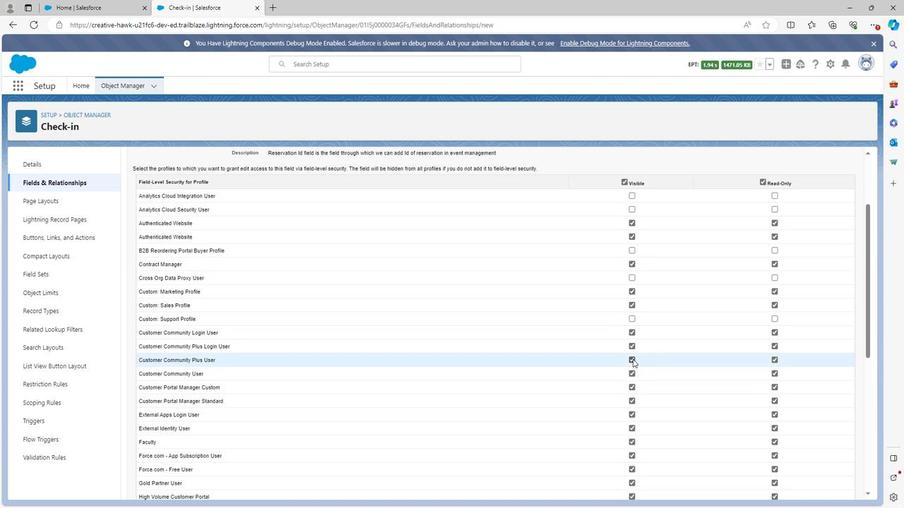 
Action: Mouse pressed left at (631, 359)
Screenshot: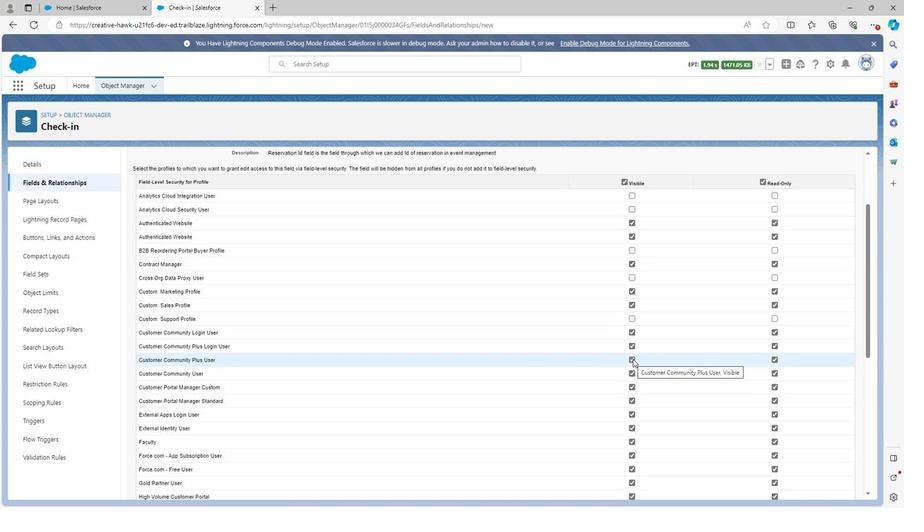 
Action: Mouse moved to (630, 400)
Screenshot: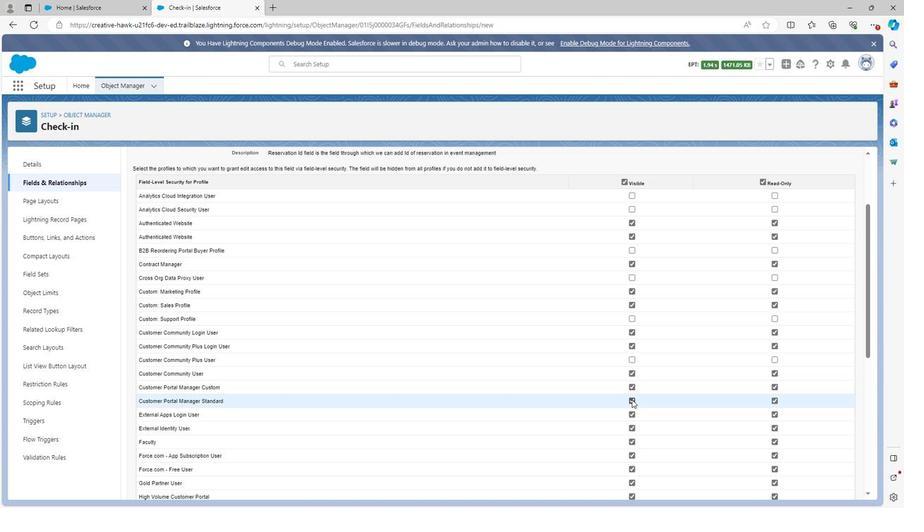 
Action: Mouse pressed left at (630, 400)
Screenshot: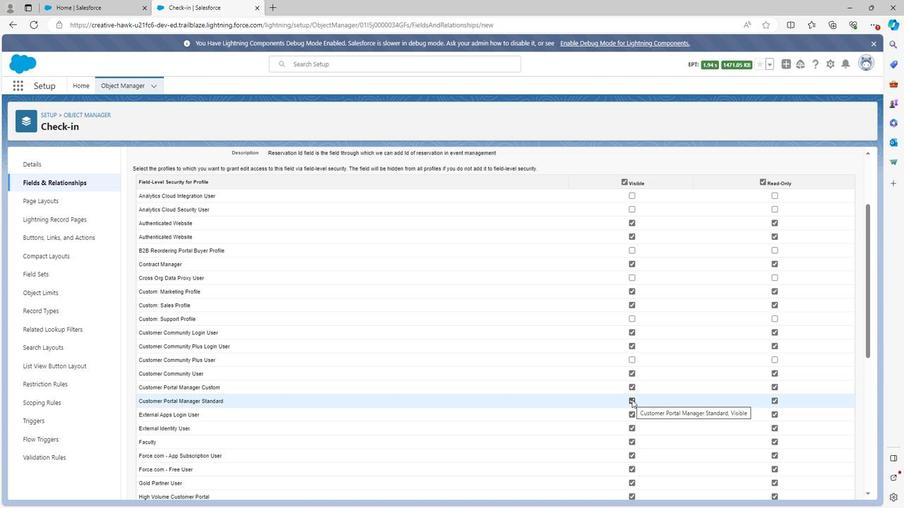 
Action: Mouse scrolled (630, 399) with delta (0, 0)
Screenshot: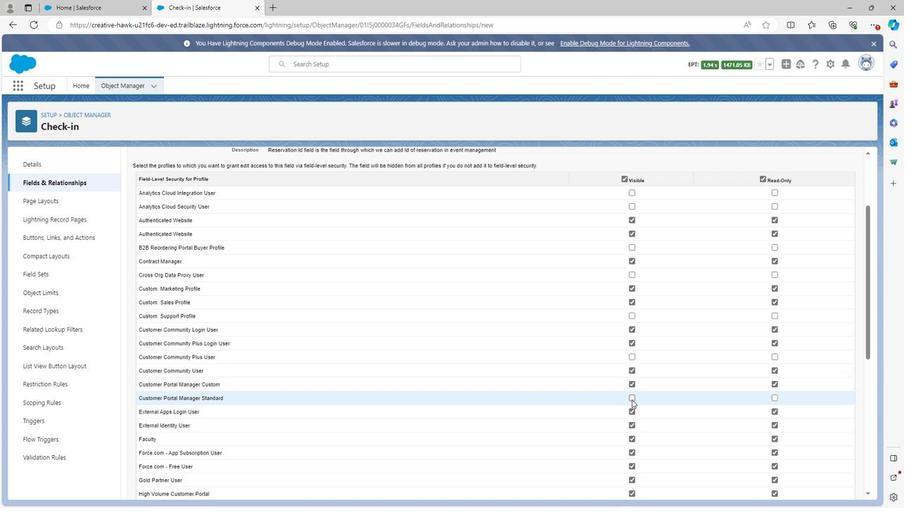 
Action: Mouse moved to (631, 363)
Screenshot: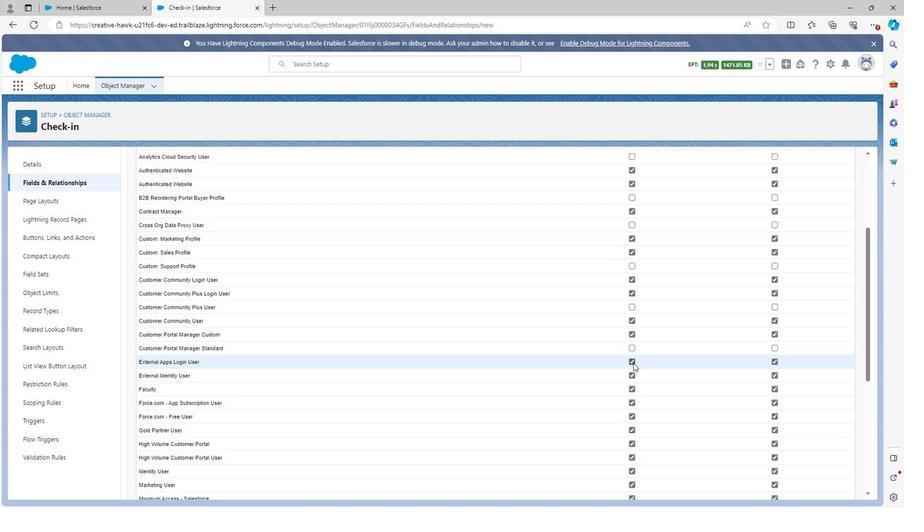 
Action: Mouse pressed left at (631, 363)
Screenshot: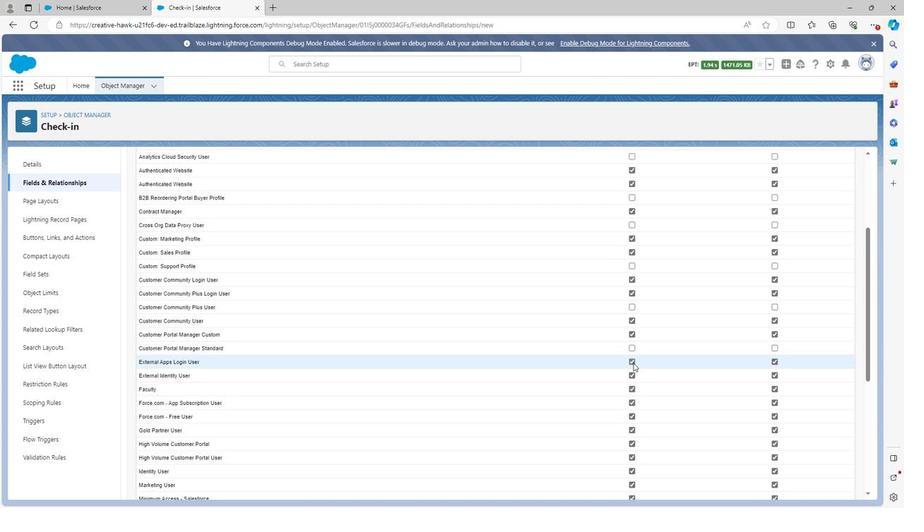
Action: Mouse moved to (629, 378)
Screenshot: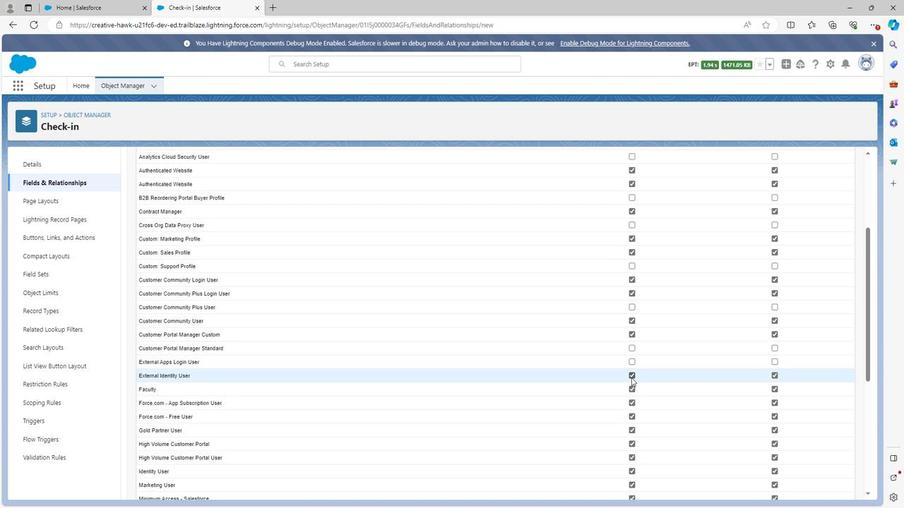 
Action: Mouse pressed left at (629, 378)
Screenshot: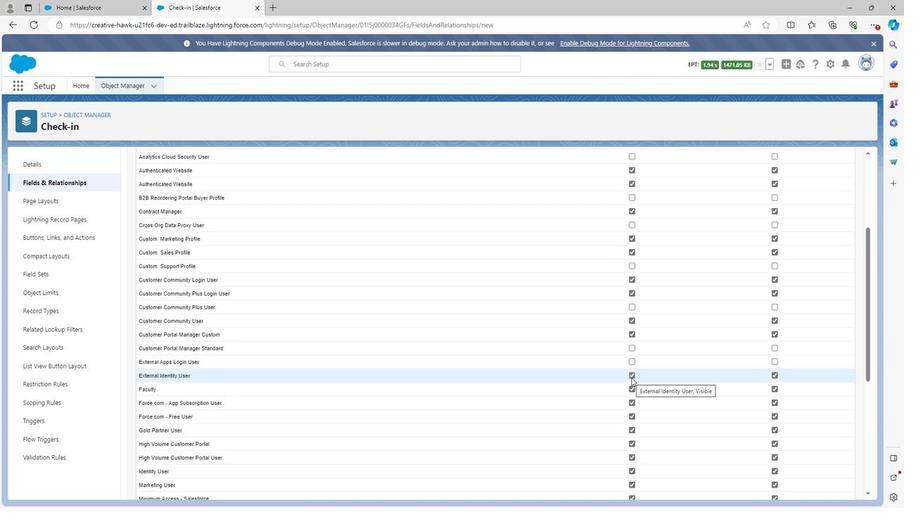 
Action: Mouse moved to (629, 387)
Screenshot: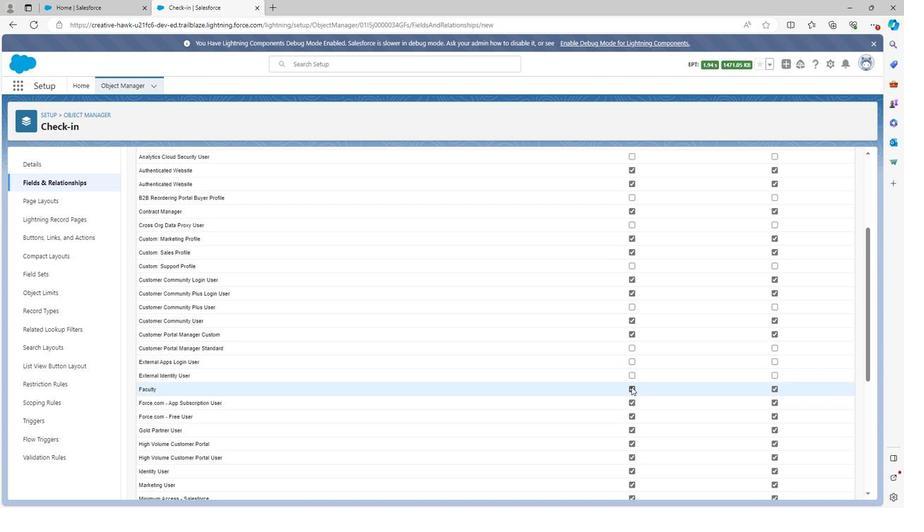 
Action: Mouse pressed left at (629, 387)
Screenshot: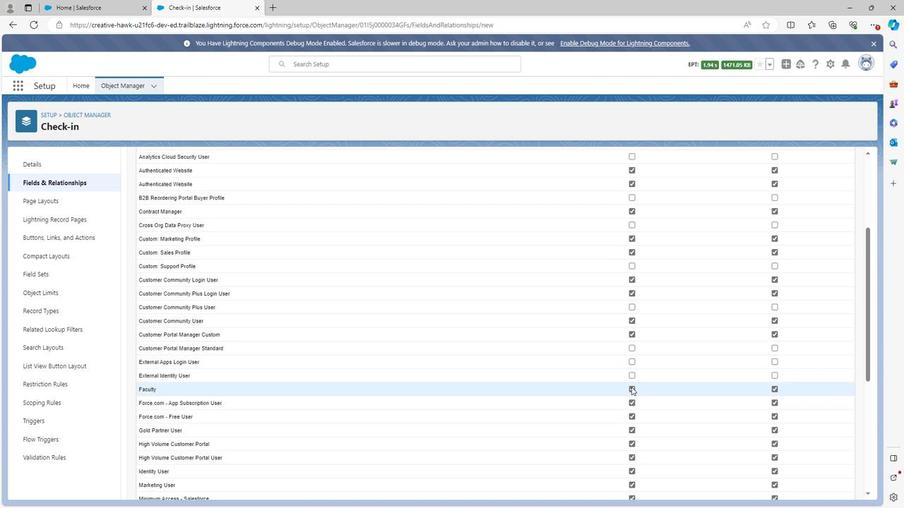 
Action: Mouse moved to (634, 415)
Screenshot: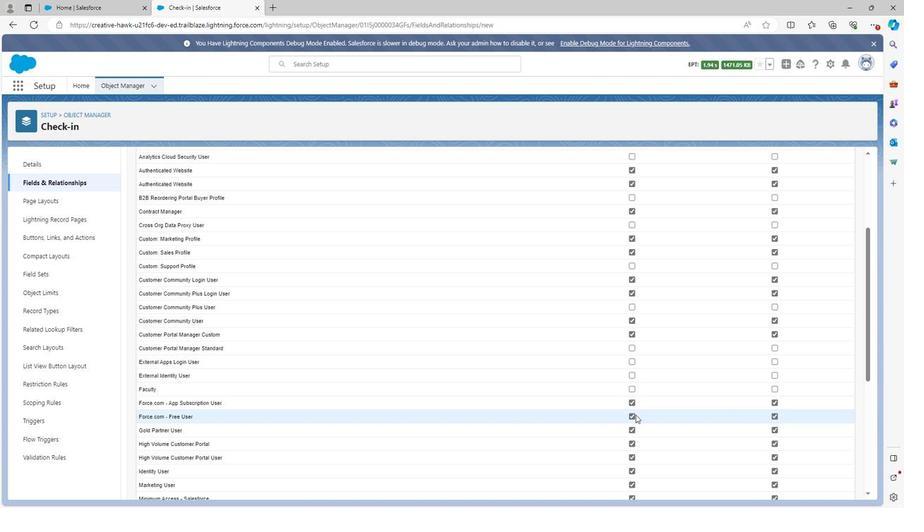 
Action: Mouse pressed left at (634, 415)
Screenshot: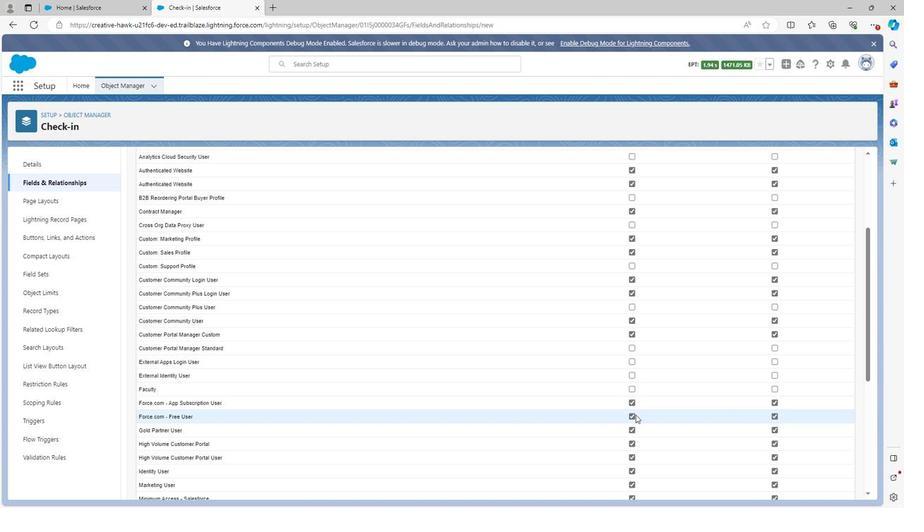 
Action: Mouse moved to (632, 416)
Screenshot: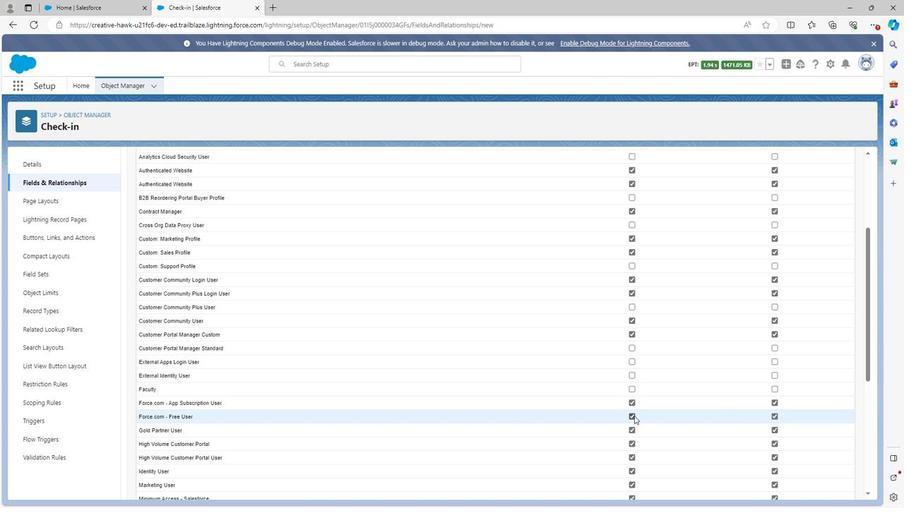 
Action: Mouse pressed left at (632, 416)
Screenshot: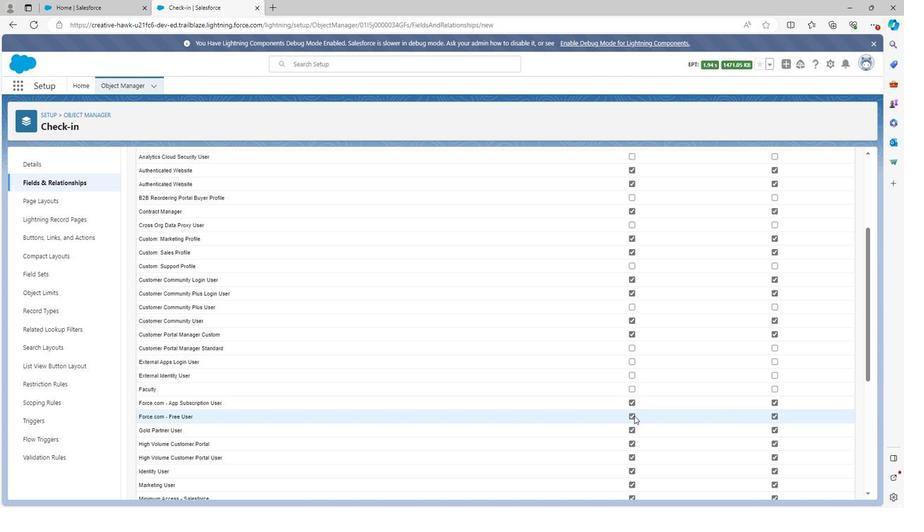 
Action: Mouse moved to (630, 430)
Screenshot: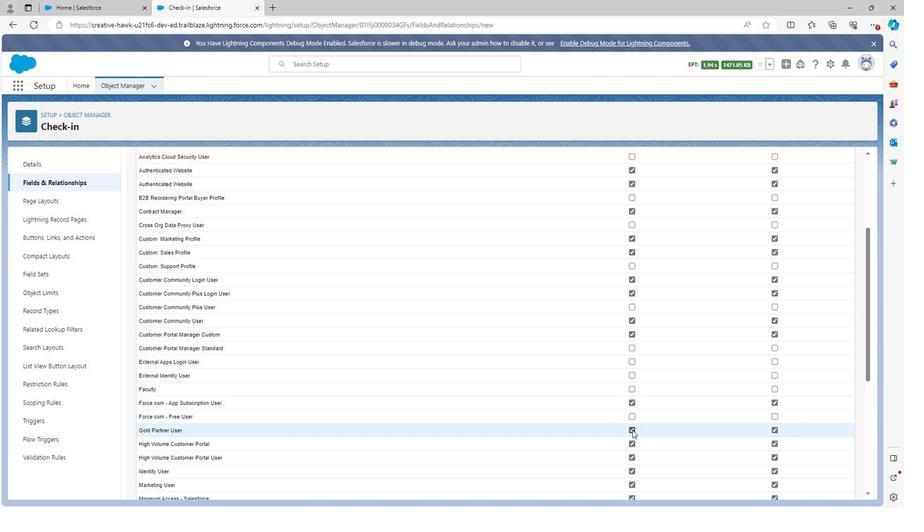 
Action: Mouse pressed left at (630, 430)
Screenshot: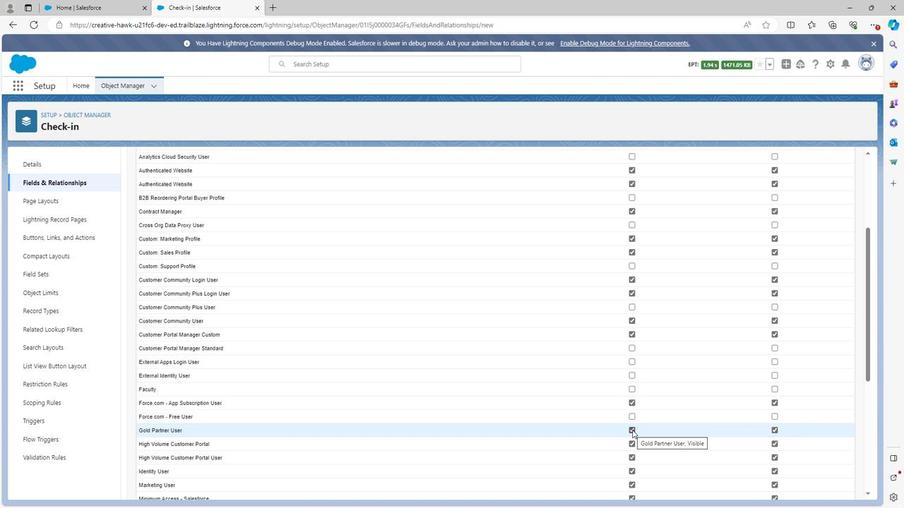 
Action: Mouse moved to (631, 443)
Screenshot: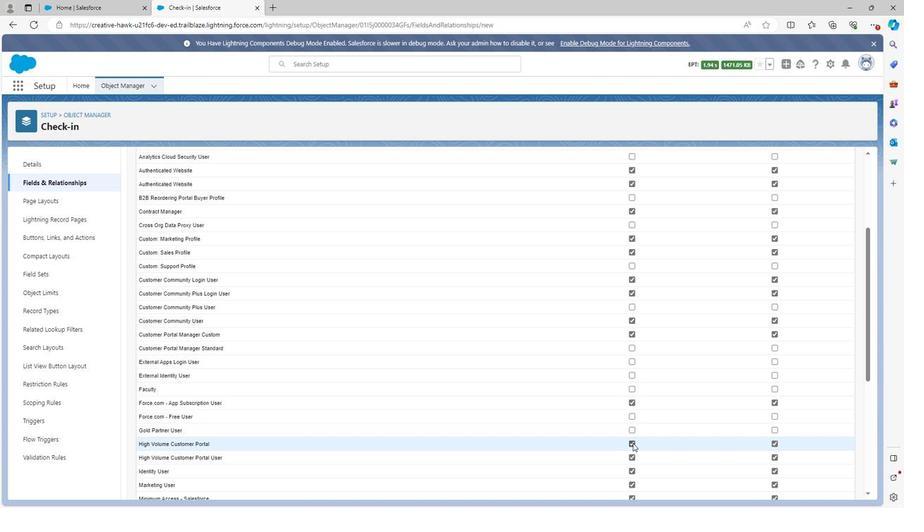 
Action: Mouse pressed left at (631, 443)
Screenshot: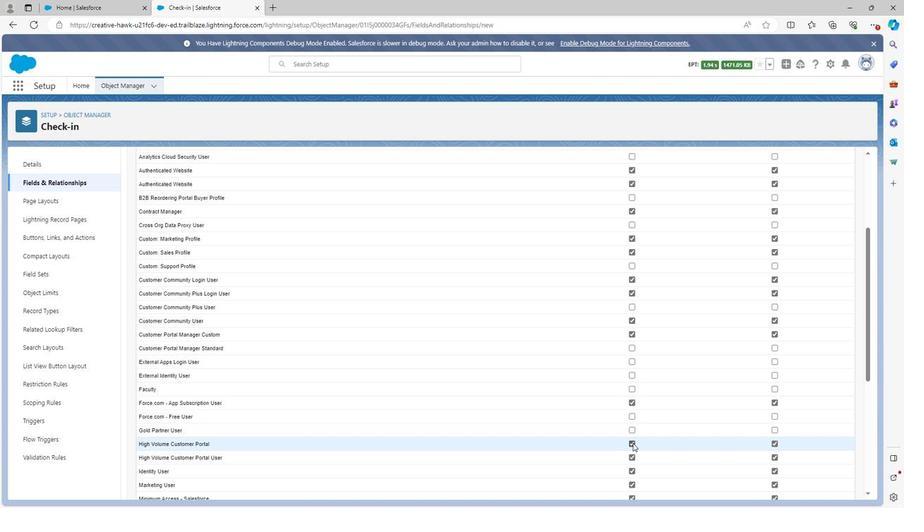 
Action: Mouse moved to (631, 458)
Screenshot: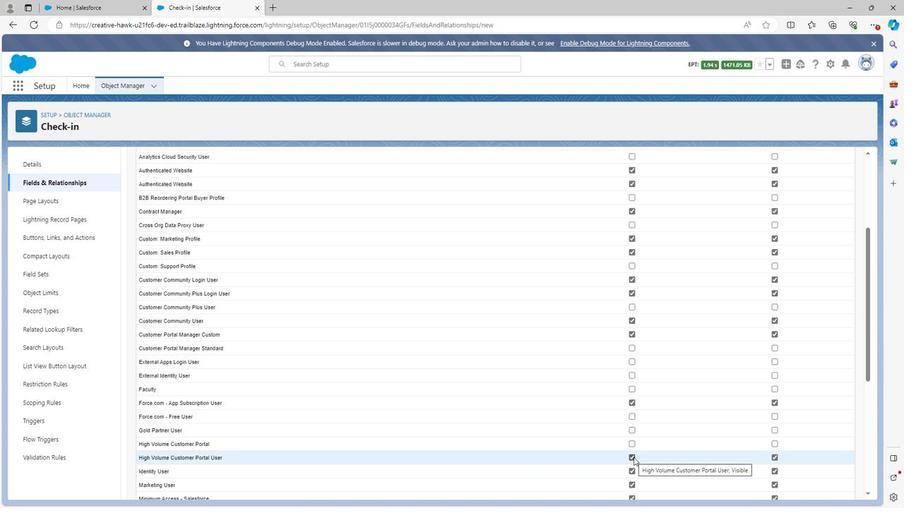 
Action: Mouse pressed left at (631, 458)
Screenshot: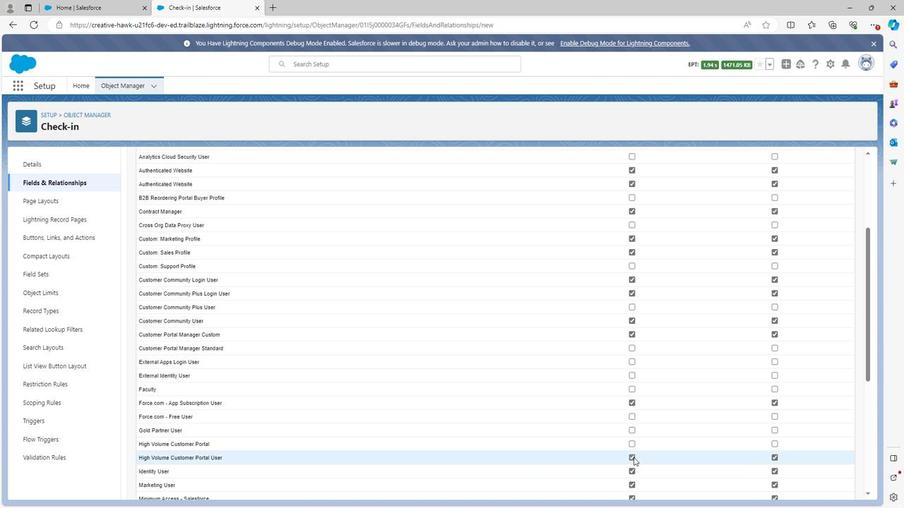 
Action: Mouse scrolled (631, 457) with delta (0, 0)
Screenshot: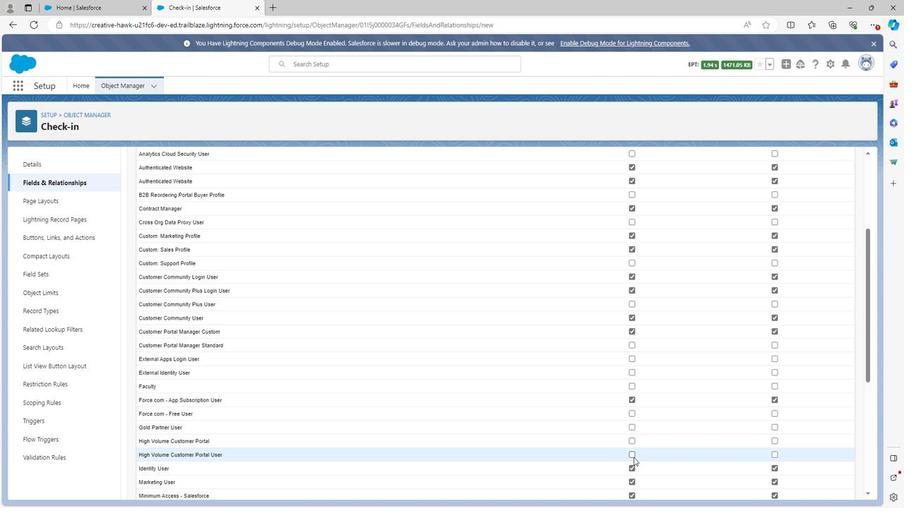 
Action: Mouse moved to (629, 459)
Screenshot: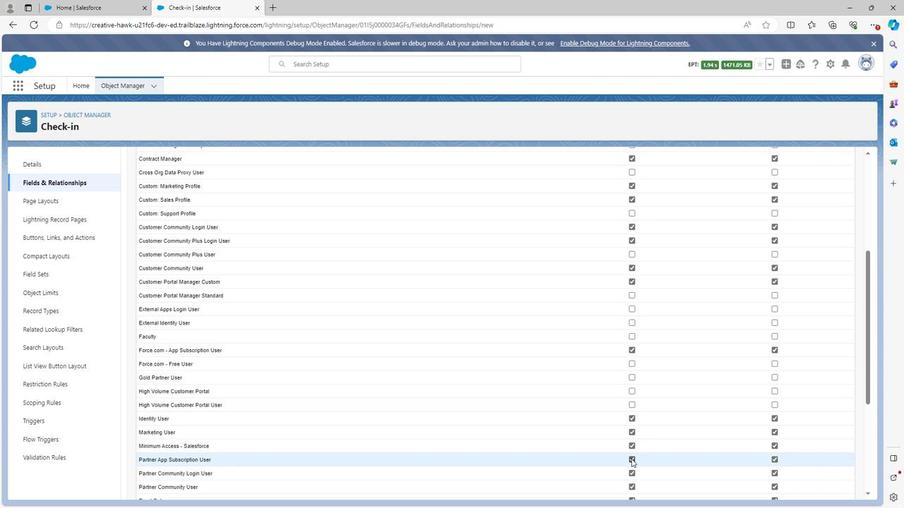 
Action: Mouse pressed left at (629, 459)
Screenshot: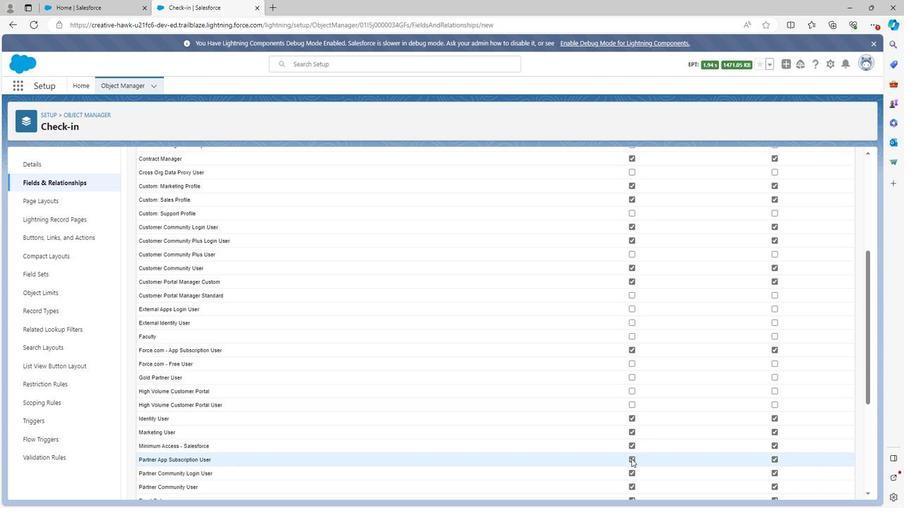 
Action: Mouse moved to (629, 459)
Screenshot: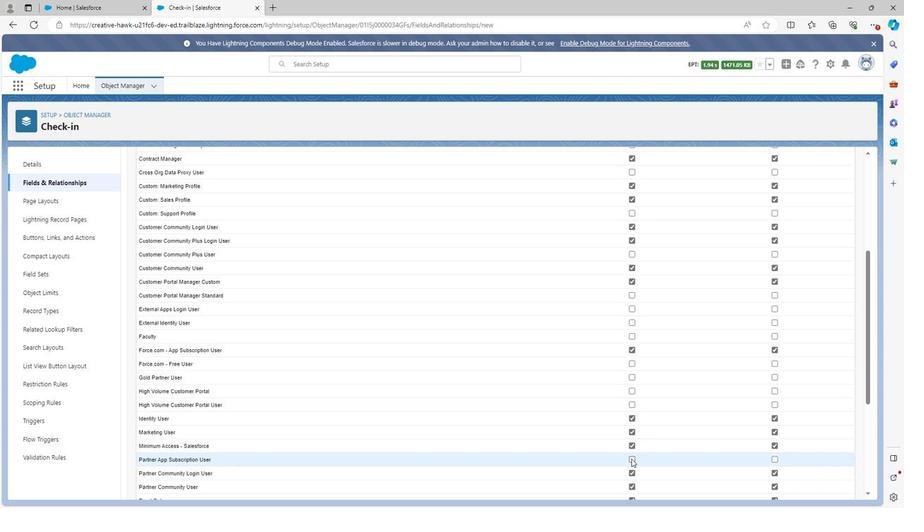 
Action: Mouse scrolled (629, 458) with delta (0, 0)
Screenshot: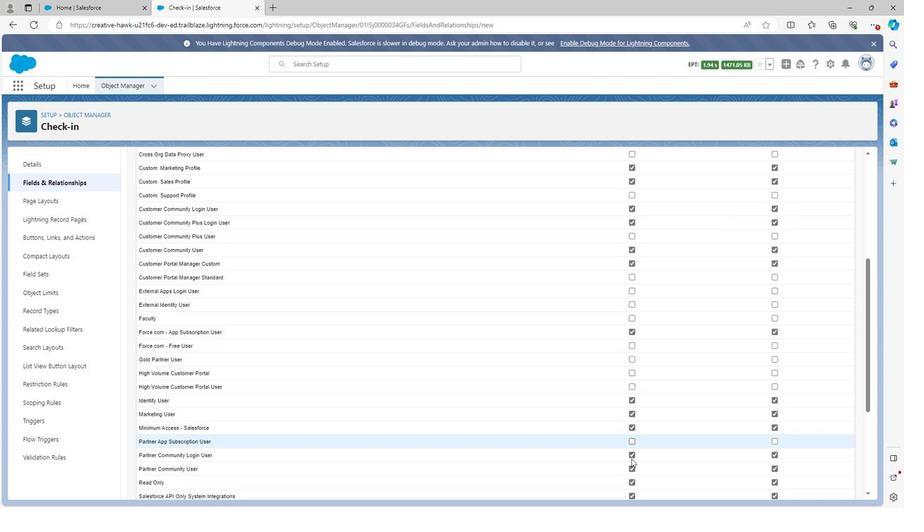 
Action: Mouse moved to (629, 448)
Screenshot: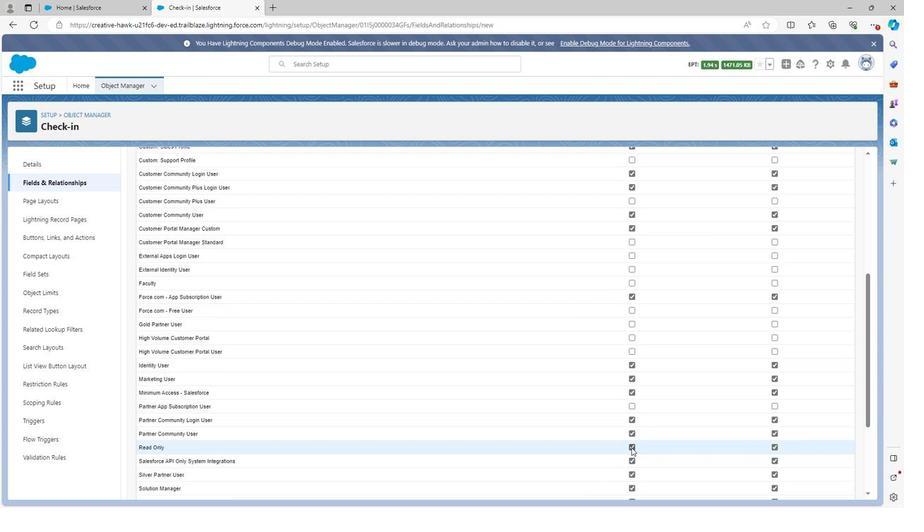 
Action: Mouse pressed left at (629, 448)
Screenshot: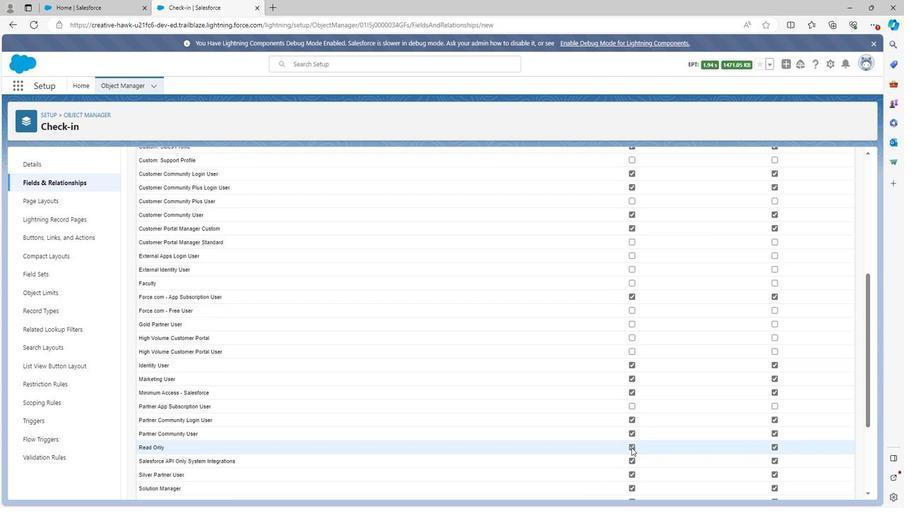 
Action: Mouse moved to (629, 447)
Screenshot: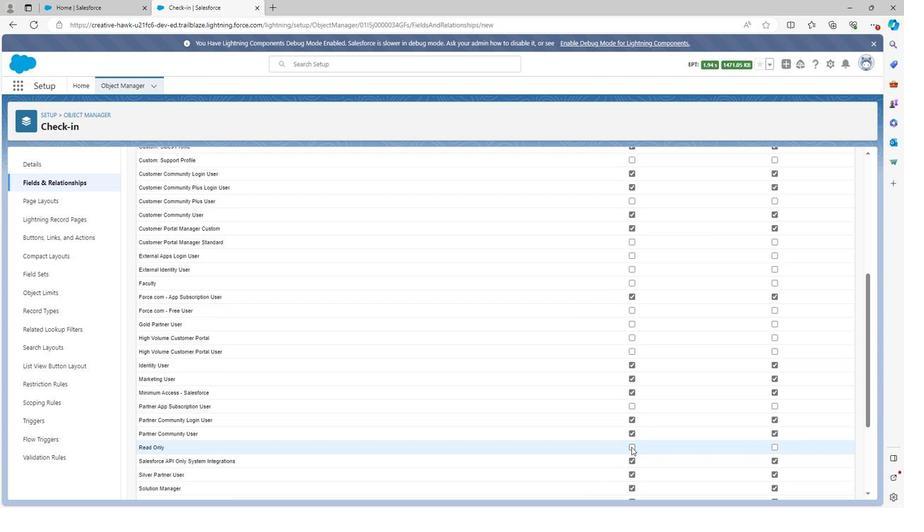 
Action: Mouse scrolled (629, 447) with delta (0, 0)
Screenshot: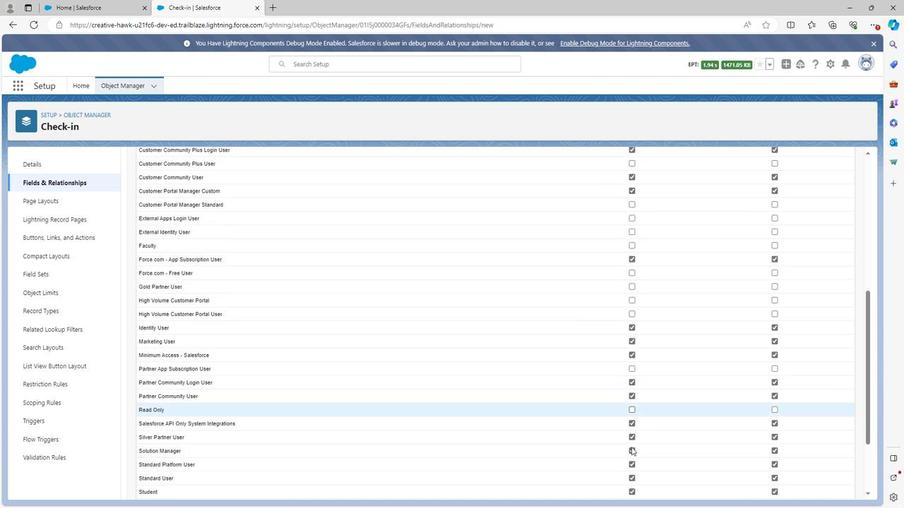 
Action: Mouse moved to (631, 411)
Screenshot: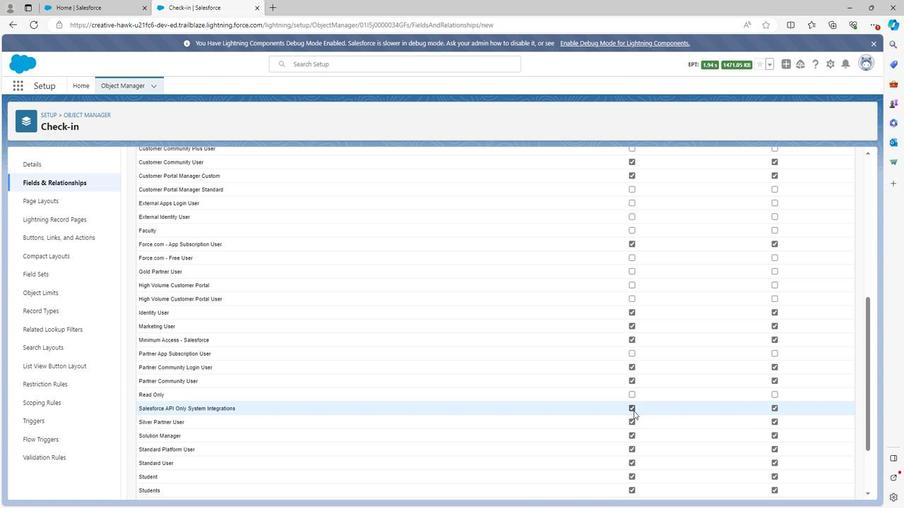 
Action: Mouse pressed left at (631, 411)
Screenshot: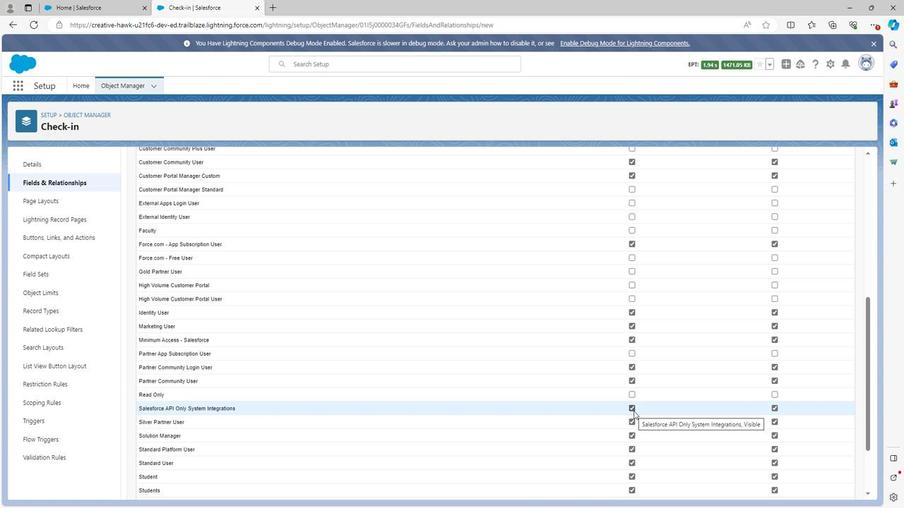 
Action: Mouse moved to (631, 421)
Screenshot: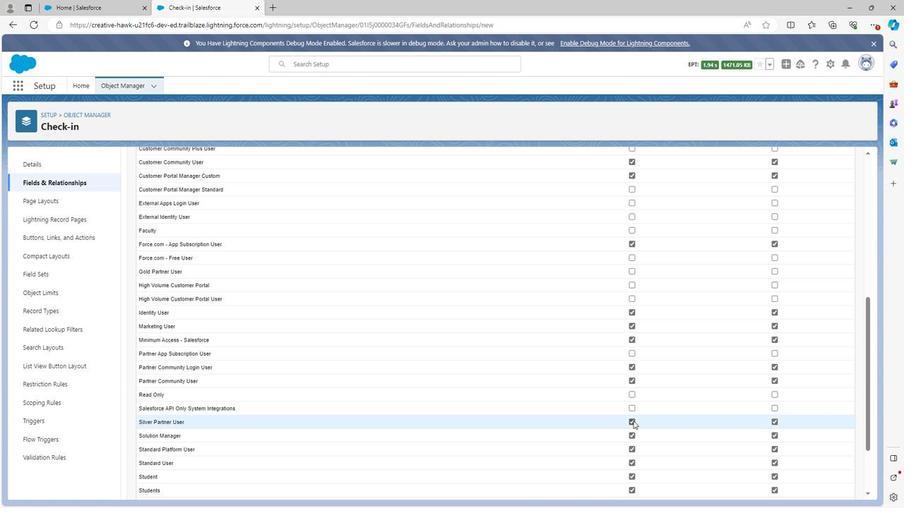 
Action: Mouse pressed left at (631, 421)
Screenshot: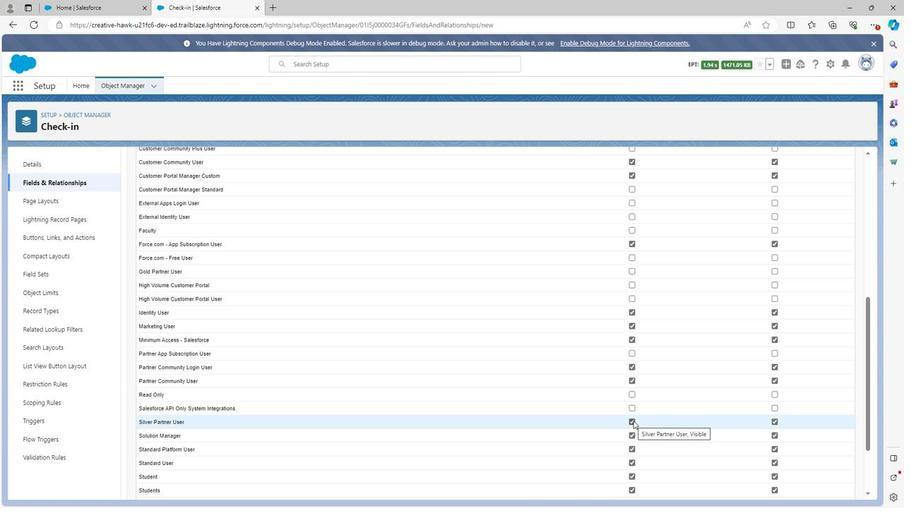 
Action: Mouse moved to (631, 436)
Screenshot: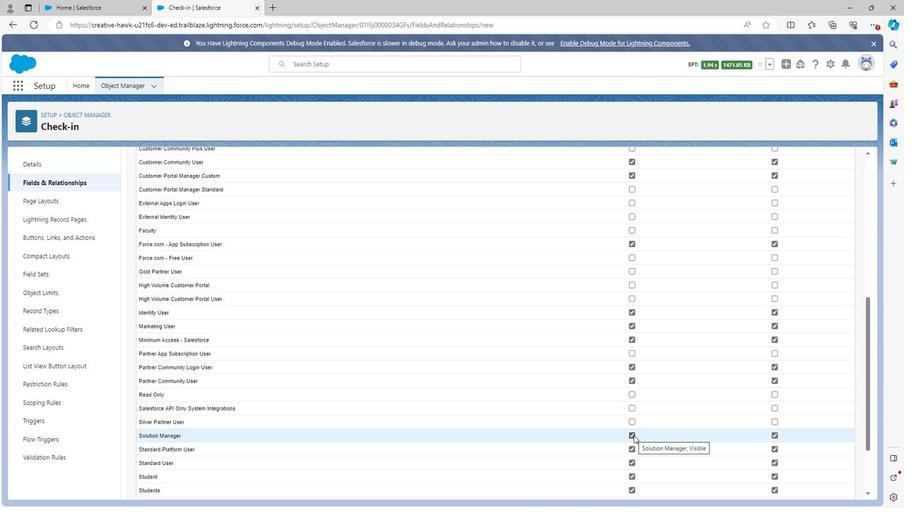 
Action: Mouse pressed left at (631, 436)
Screenshot: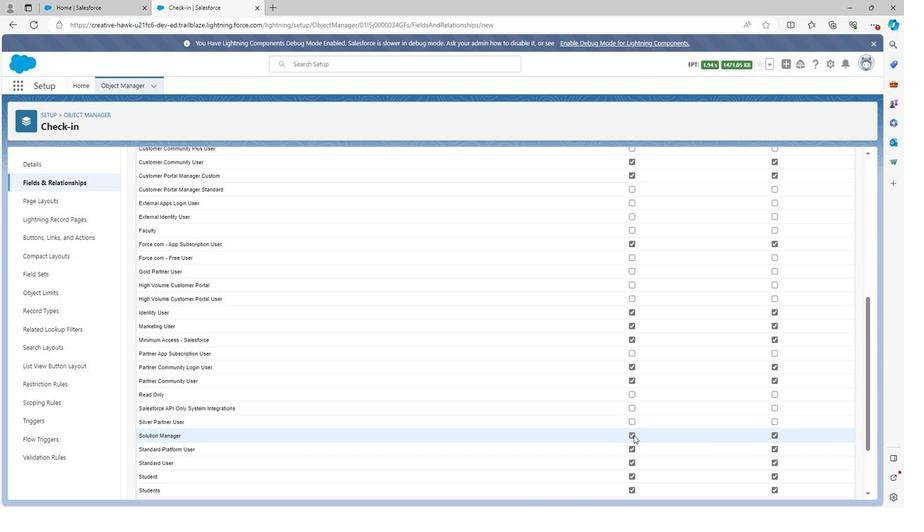 
Action: Mouse moved to (631, 434)
Screenshot: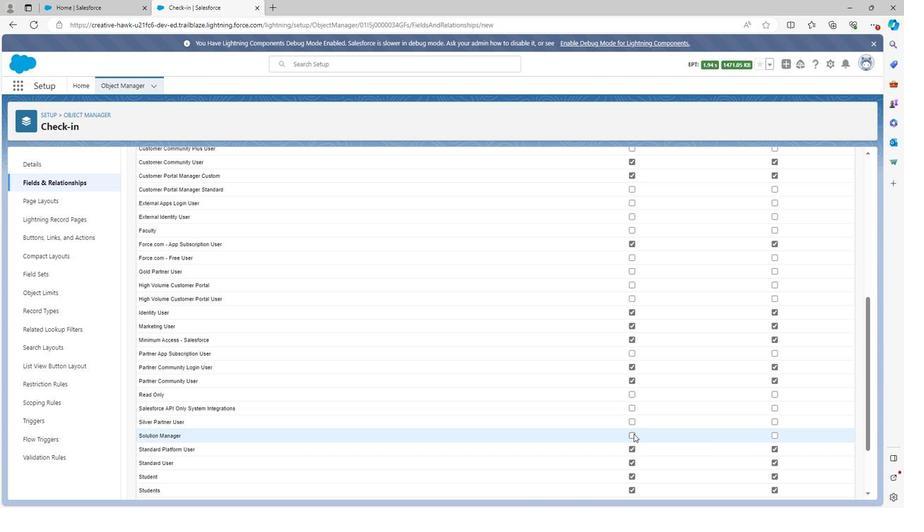
Action: Mouse scrolled (631, 433) with delta (0, 0)
Screenshot: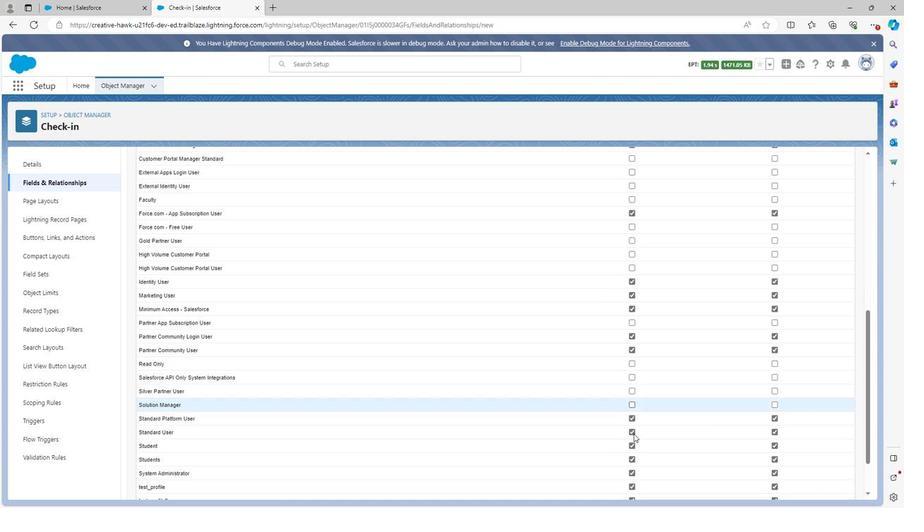 
Action: Mouse moved to (629, 422)
Screenshot: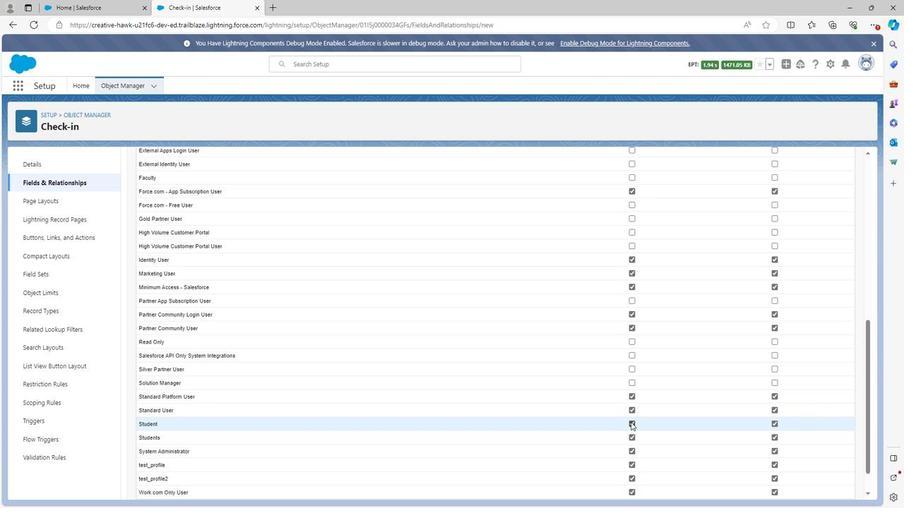 
Action: Mouse pressed left at (629, 422)
Screenshot: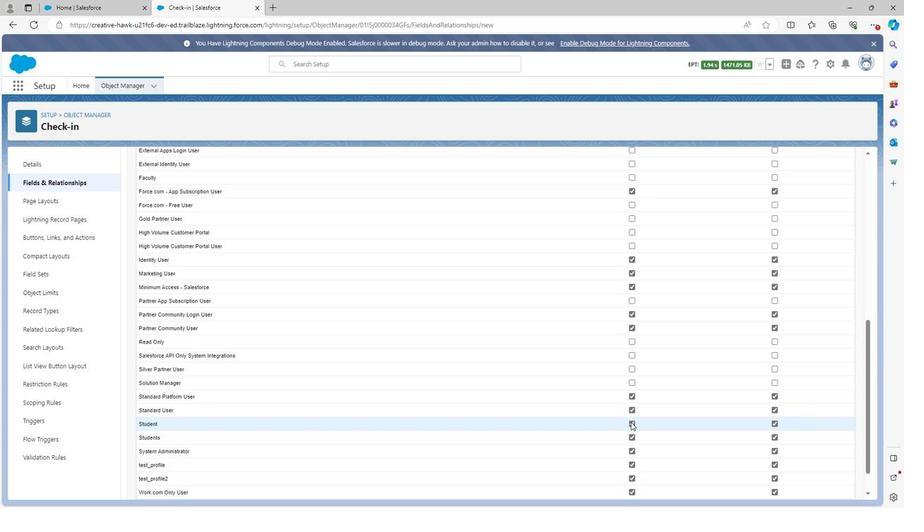 
Action: Mouse moved to (629, 436)
Screenshot: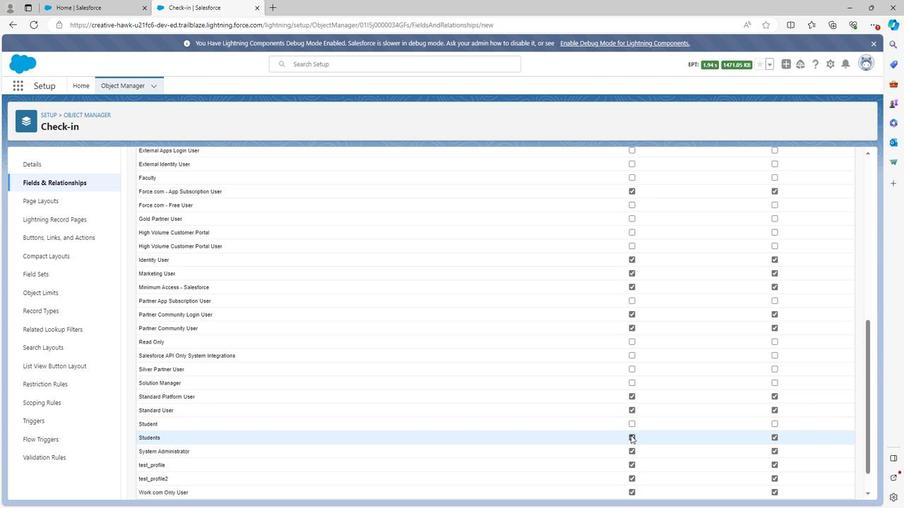 
Action: Mouse pressed left at (629, 436)
Screenshot: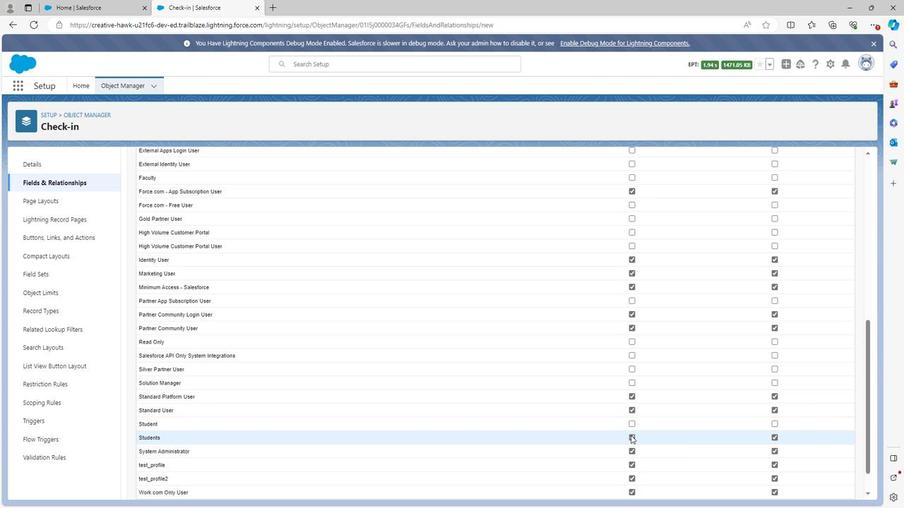 
Action: Mouse moved to (630, 465)
Screenshot: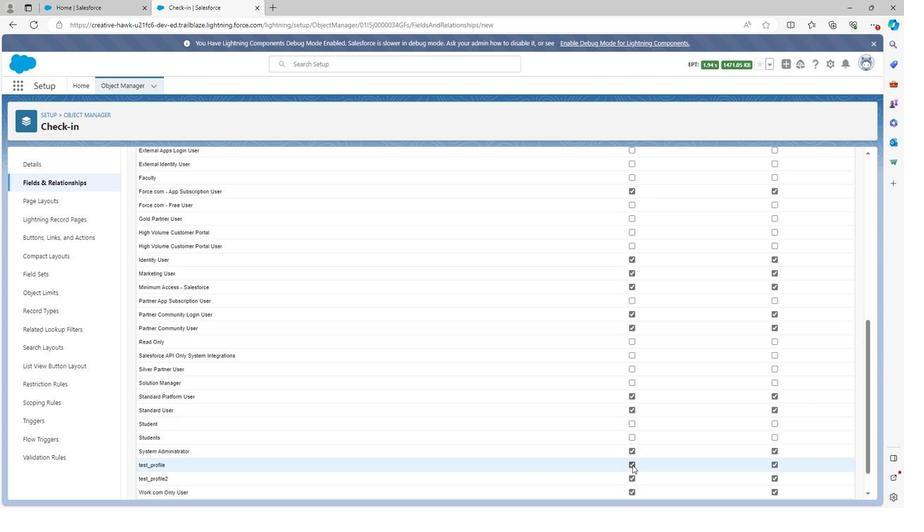 
Action: Mouse pressed left at (630, 465)
Screenshot: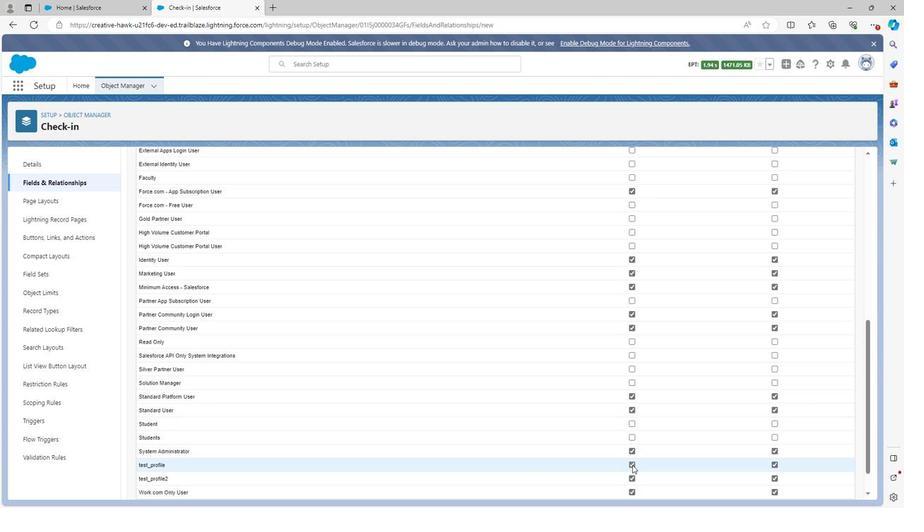 
Action: Mouse moved to (631, 479)
Screenshot: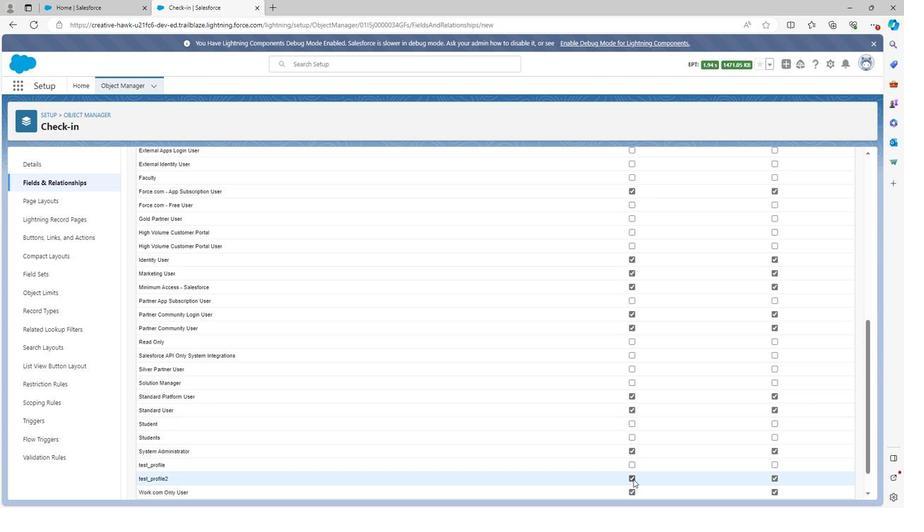 
Action: Mouse pressed left at (631, 479)
Screenshot: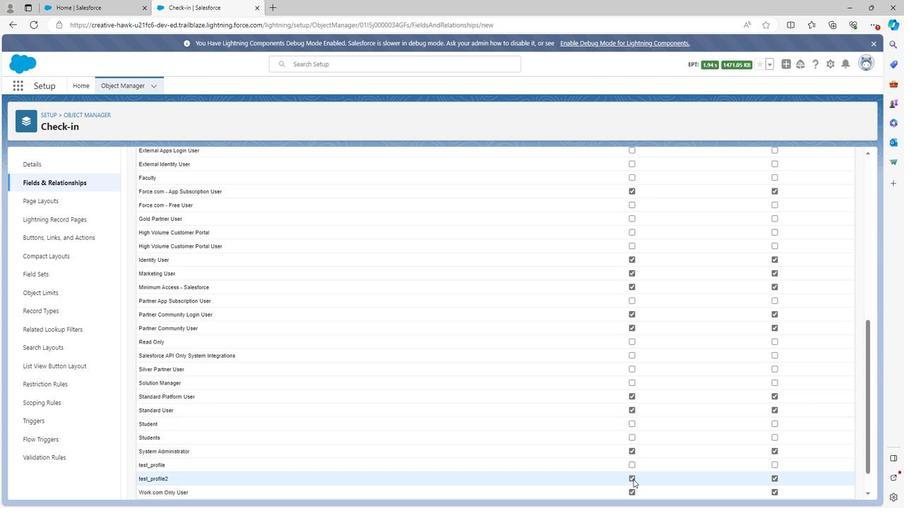 
Action: Mouse moved to (632, 477)
Screenshot: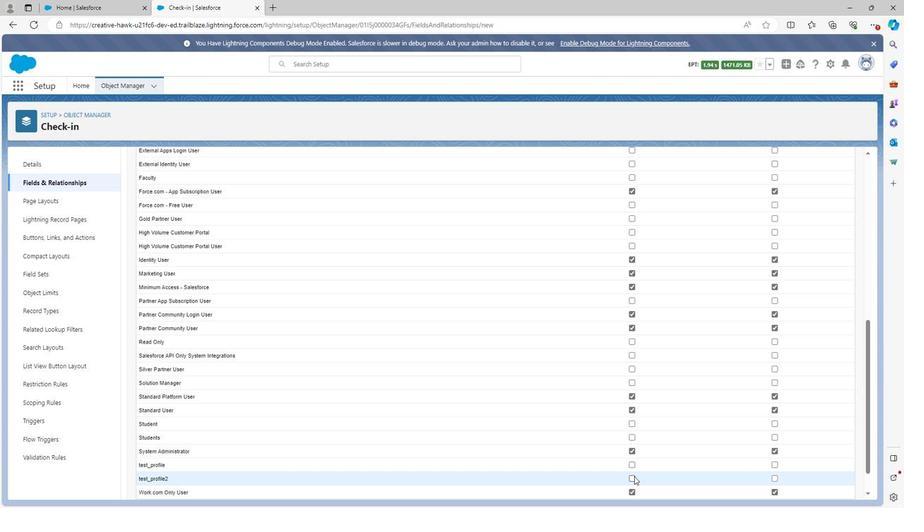 
Action: Mouse scrolled (632, 476) with delta (0, 0)
Screenshot: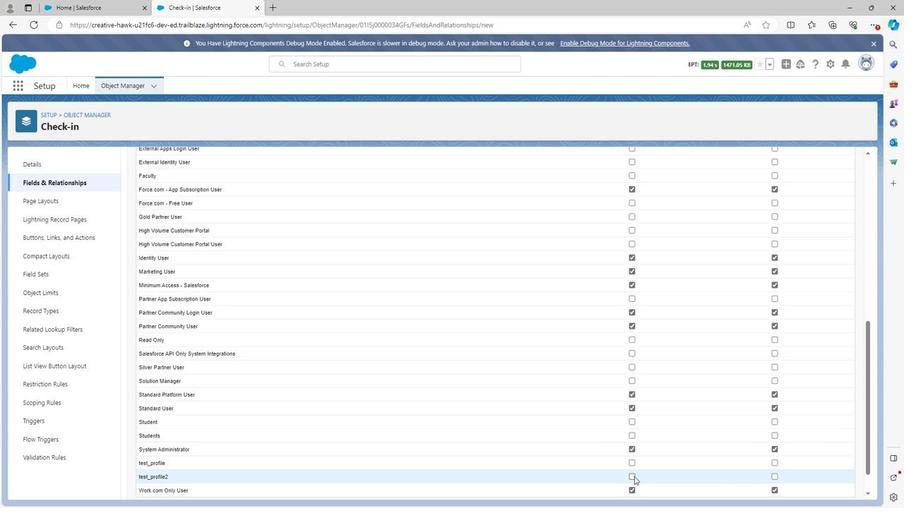 
Action: Mouse moved to (630, 460)
Screenshot: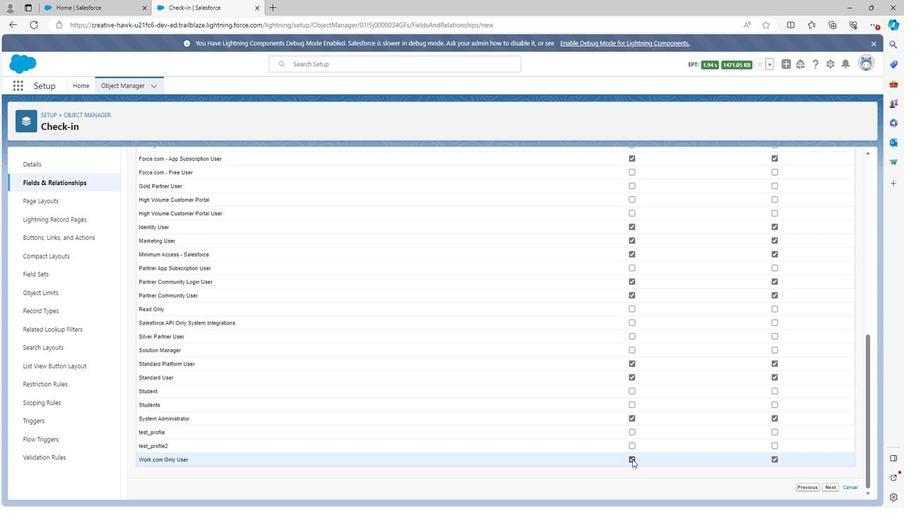 
Action: Mouse pressed left at (630, 460)
Screenshot: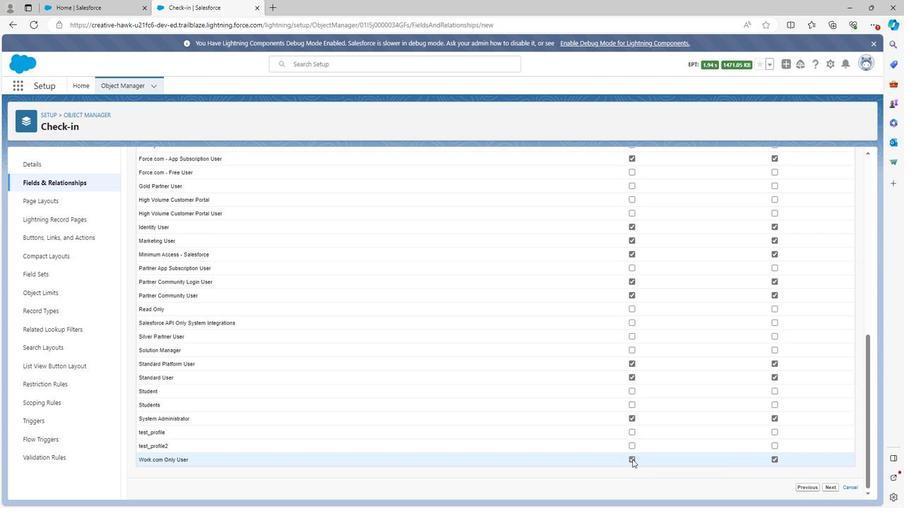 
Action: Mouse moved to (827, 489)
Screenshot: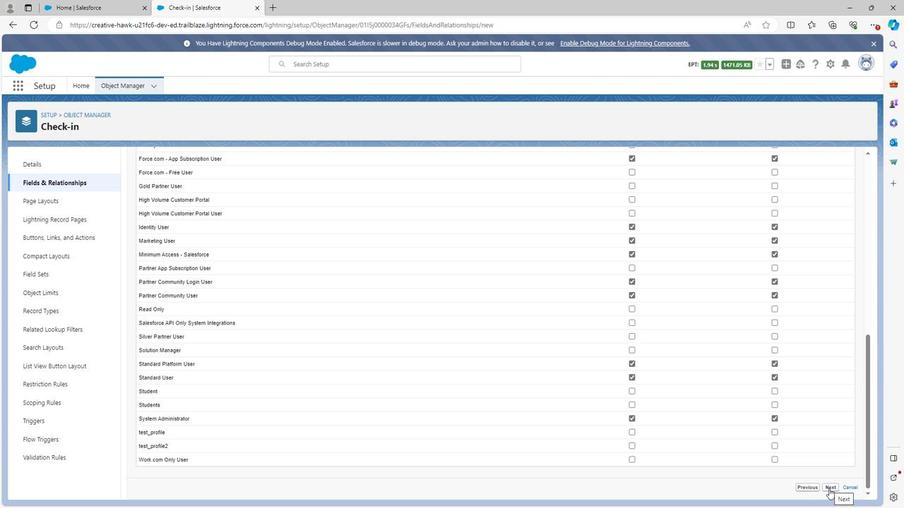 
Action: Mouse pressed left at (827, 489)
Screenshot: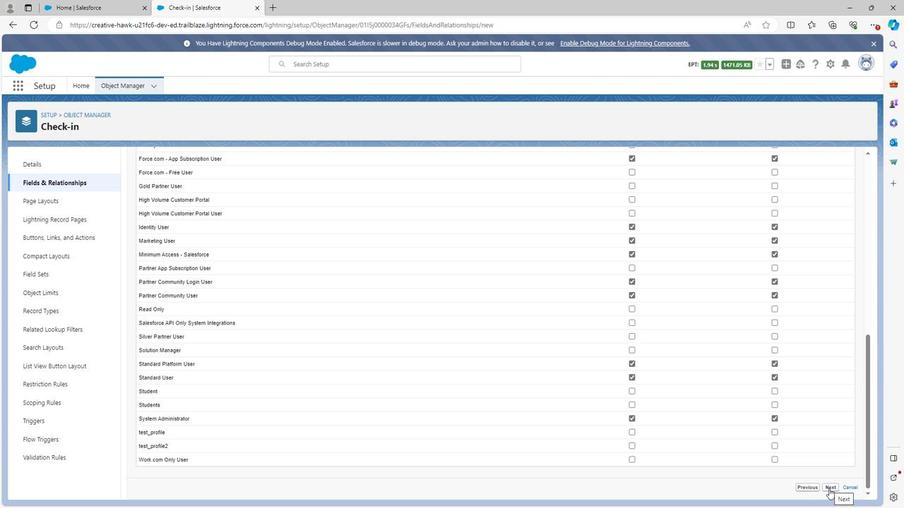 
Action: Mouse moved to (831, 344)
Screenshot: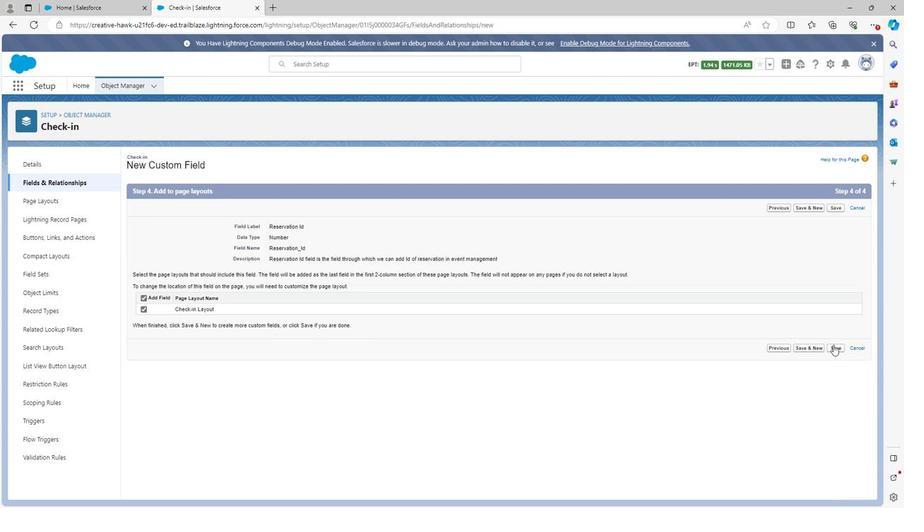 
Action: Mouse pressed left at (831, 344)
Screenshot: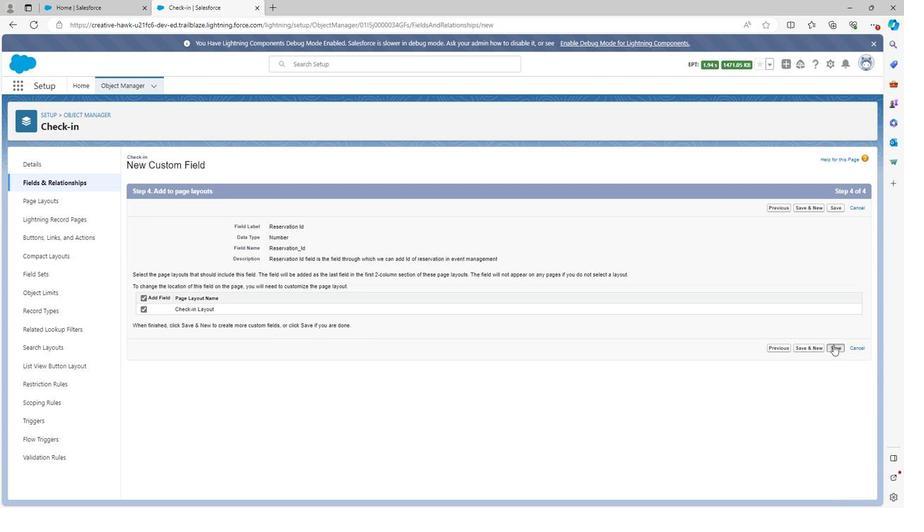 
Action: Mouse moved to (665, 166)
Screenshot: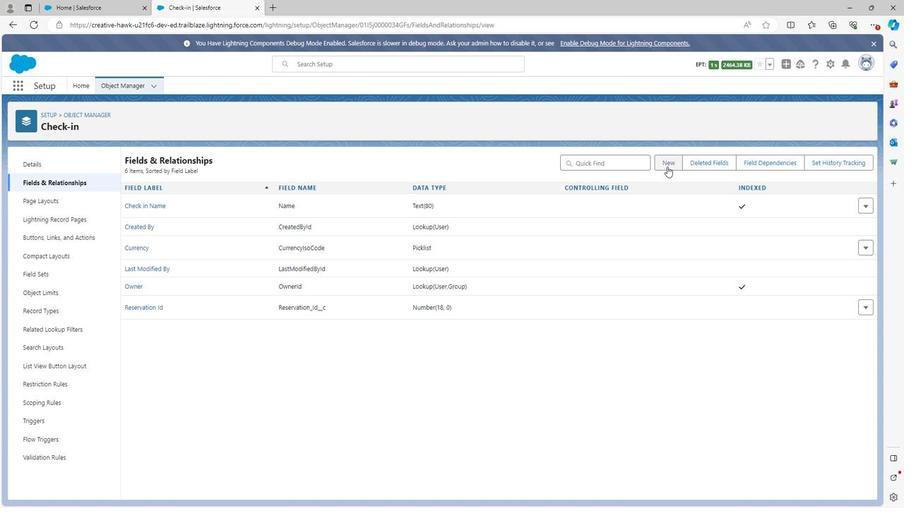 
Action: Mouse pressed left at (665, 166)
Screenshot: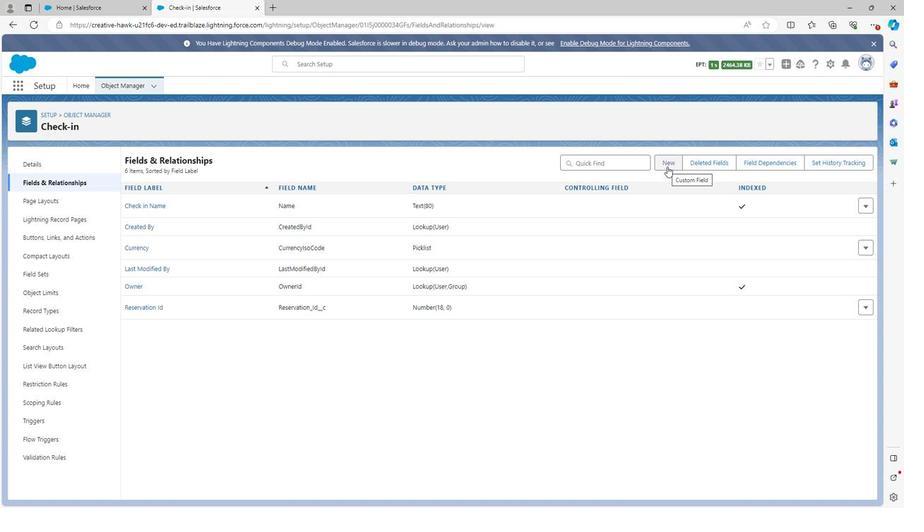 
Action: Mouse moved to (137, 461)
Screenshot: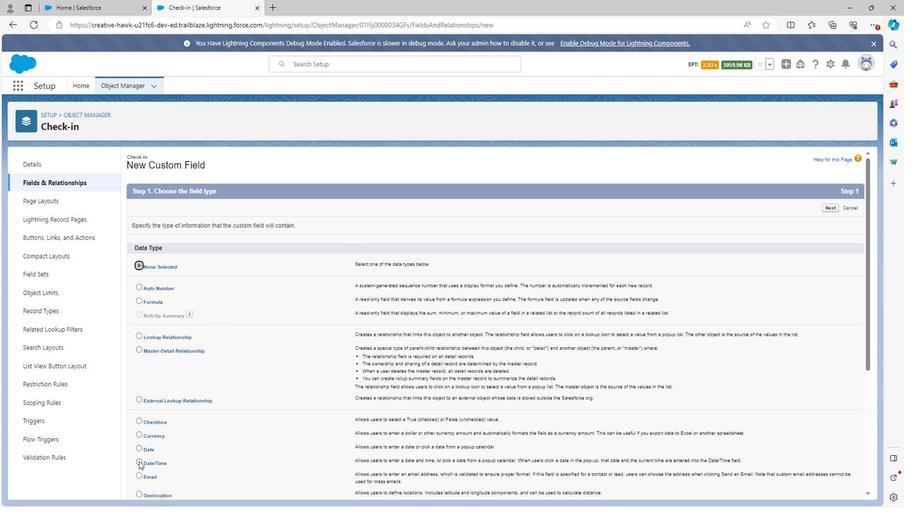 
Action: Mouse pressed left at (137, 461)
Screenshot: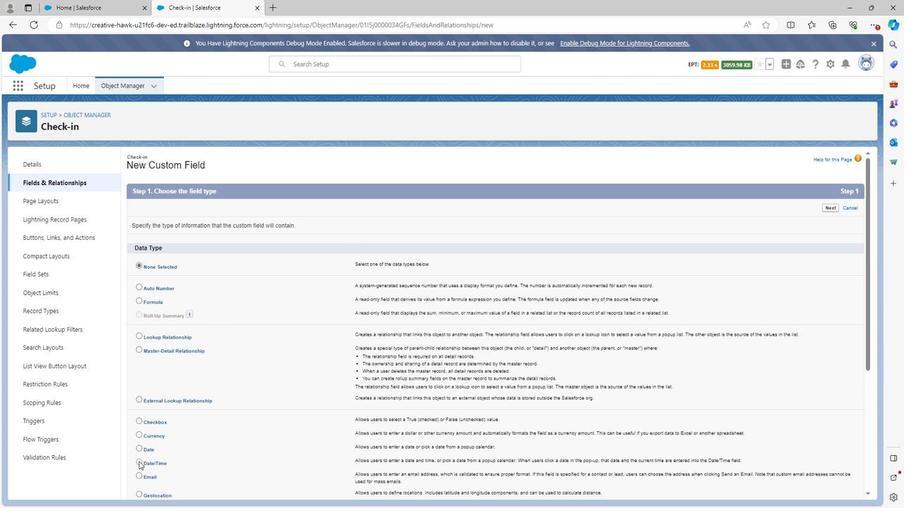 
Action: Mouse moved to (781, 419)
Screenshot: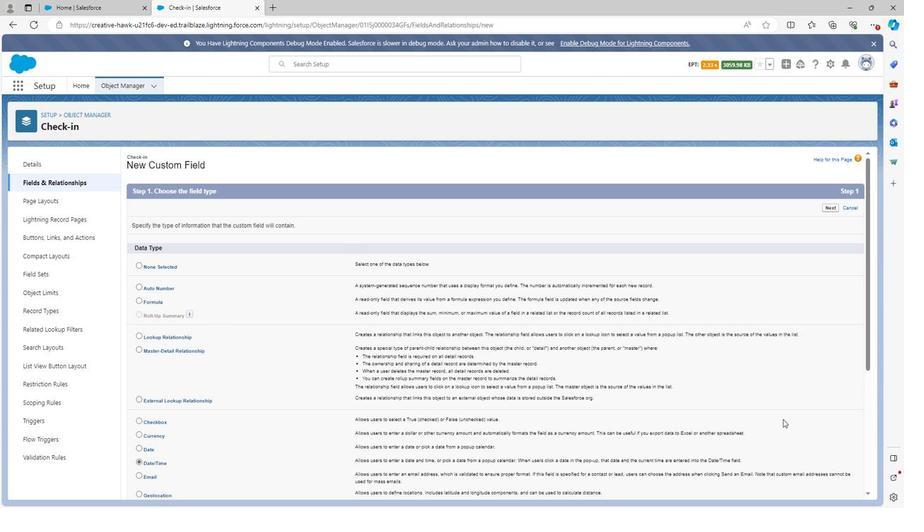 
Action: Mouse scrolled (781, 419) with delta (0, 0)
Screenshot: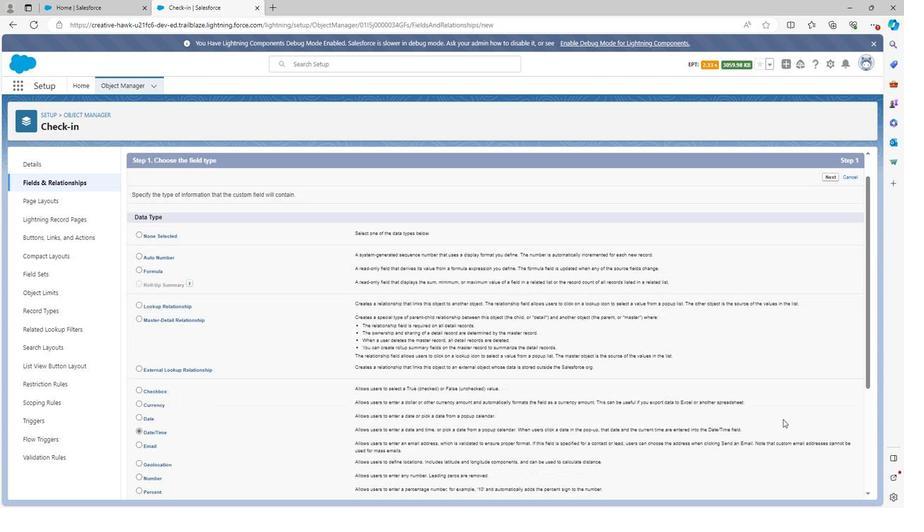 
Action: Mouse scrolled (781, 419) with delta (0, 0)
Screenshot: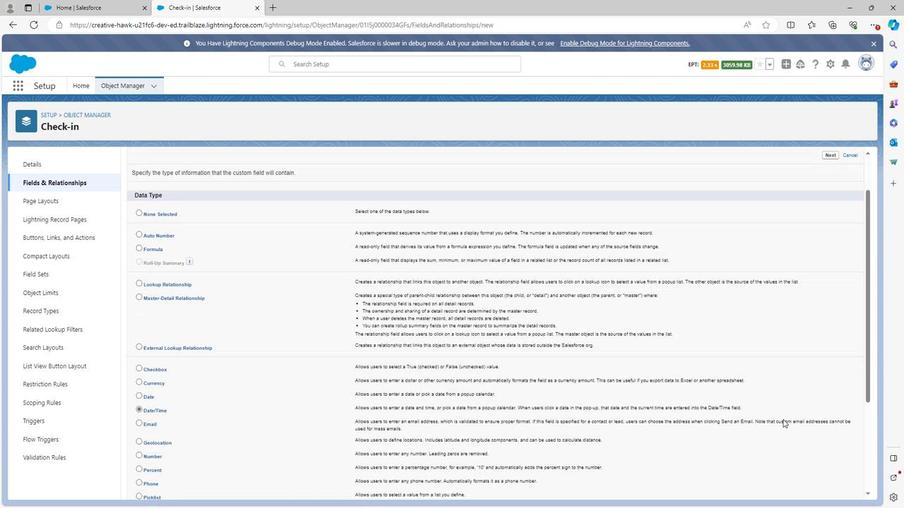 
Action: Mouse scrolled (781, 419) with delta (0, 0)
Screenshot: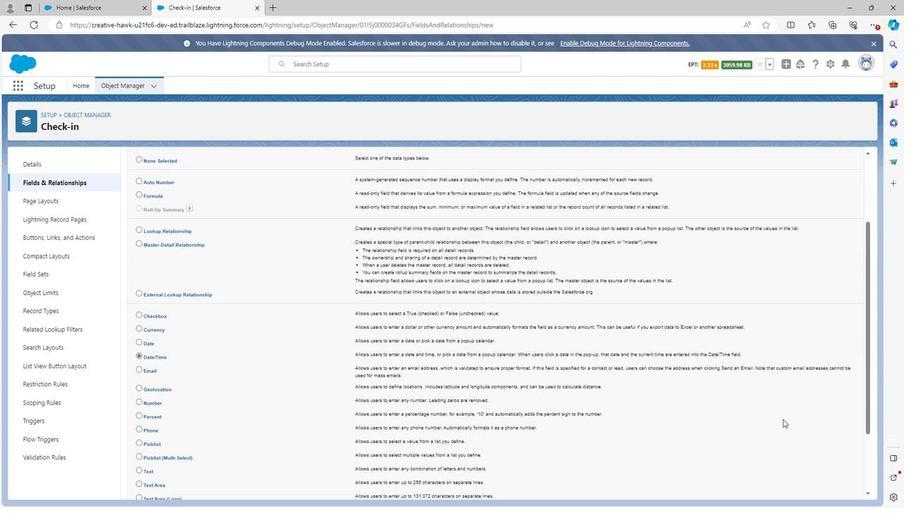 
Action: Mouse scrolled (781, 419) with delta (0, 0)
Screenshot: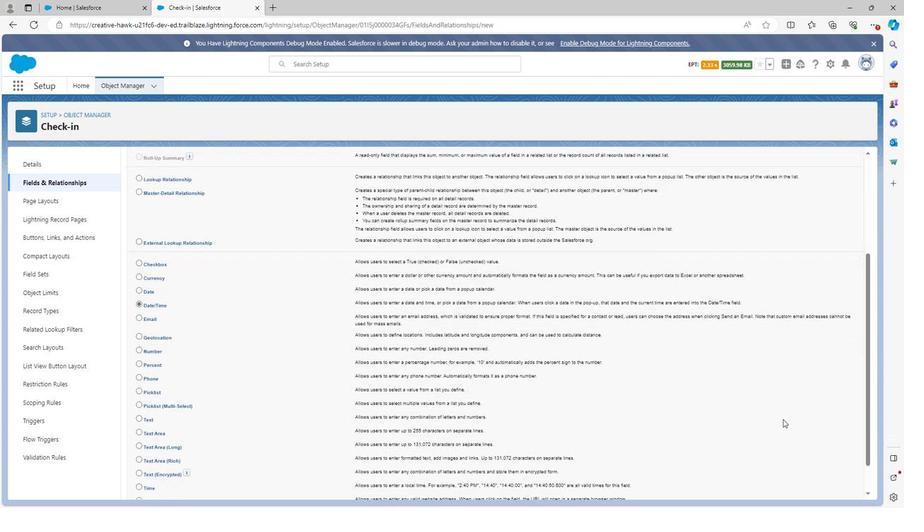 
Action: Mouse scrolled (781, 419) with delta (0, 0)
Screenshot: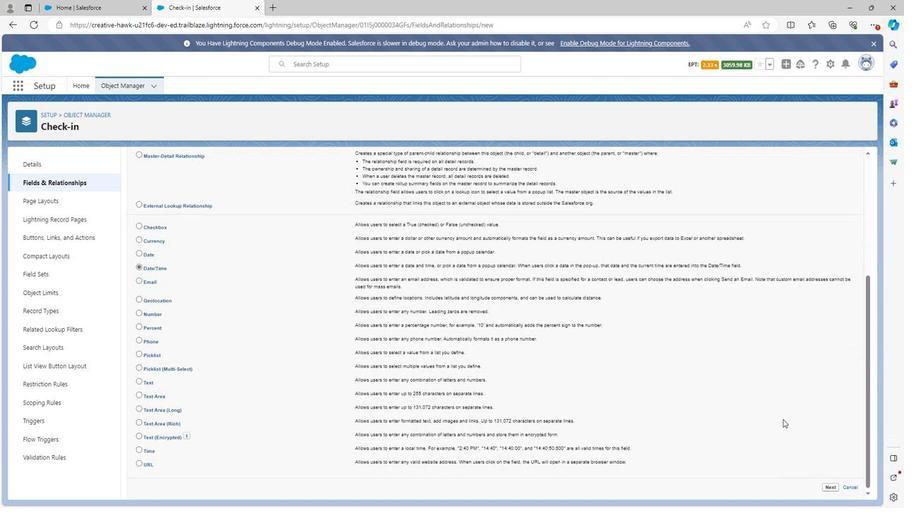 
Action: Mouse moved to (829, 490)
Screenshot: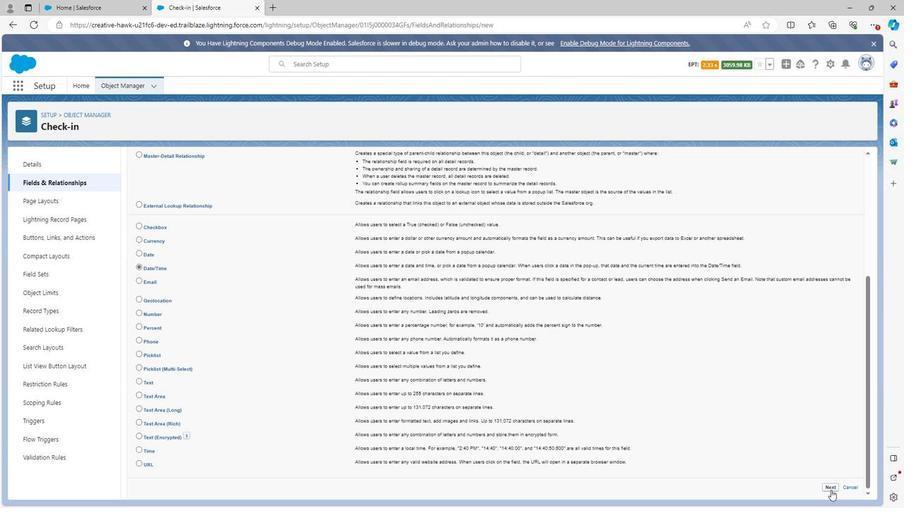 
Action: Mouse pressed left at (829, 490)
Screenshot: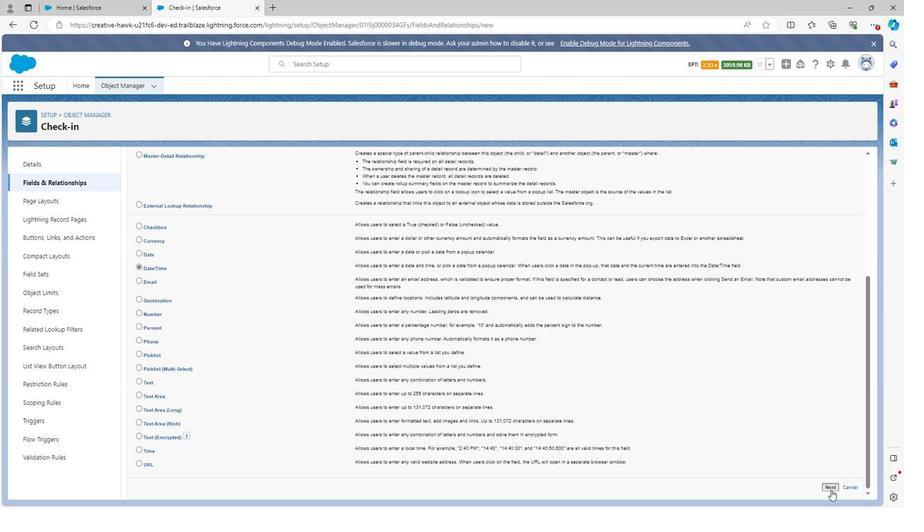
Action: Mouse moved to (281, 230)
Screenshot: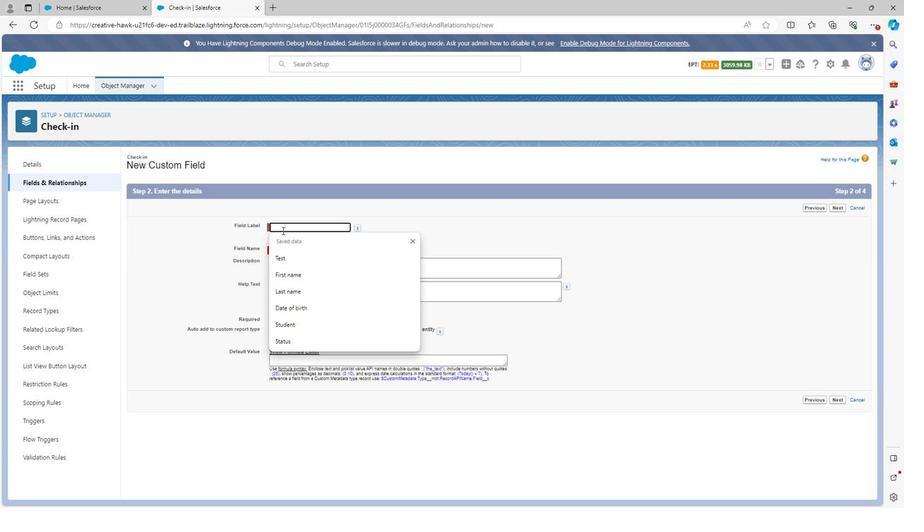 
Action: Key pressed <Key.shift>Check-in<Key.space>date
Screenshot: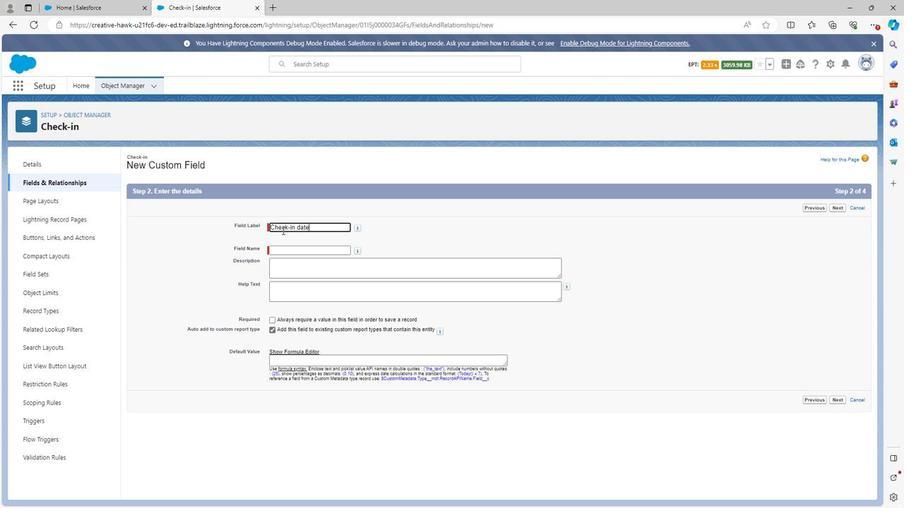 
Action: Mouse moved to (398, 239)
Screenshot: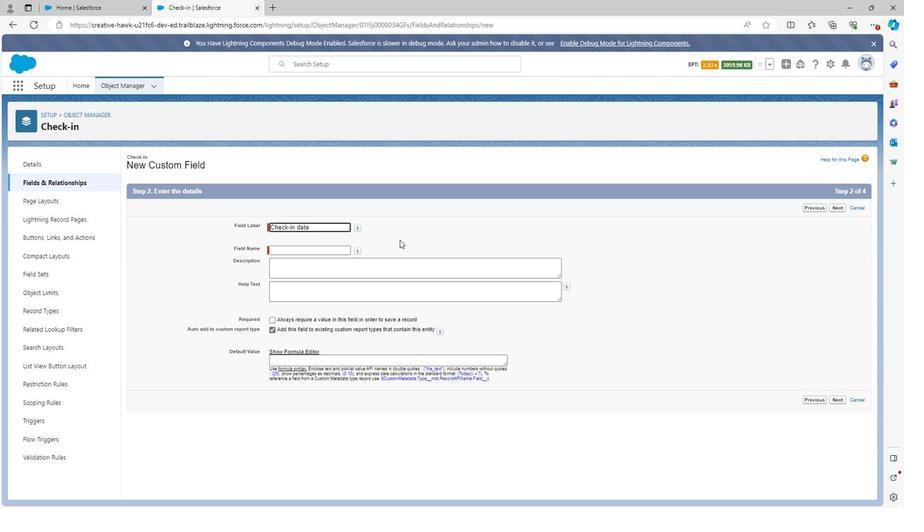 
Action: Mouse pressed left at (398, 239)
Screenshot: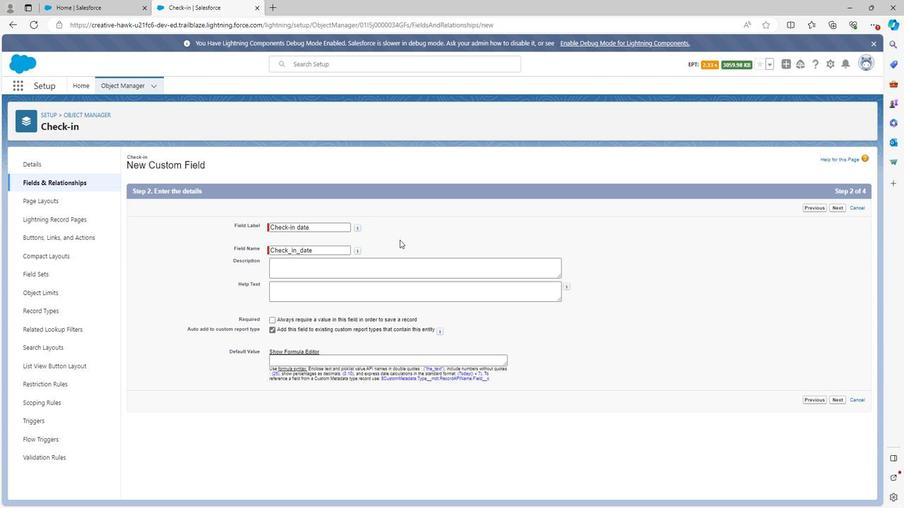 
Action: Mouse moved to (331, 263)
Screenshot: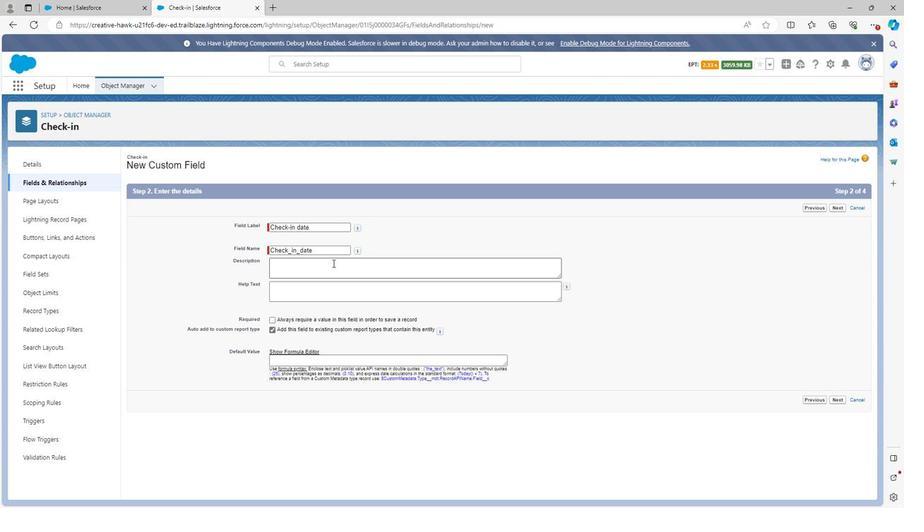 
Action: Mouse pressed left at (331, 263)
Screenshot: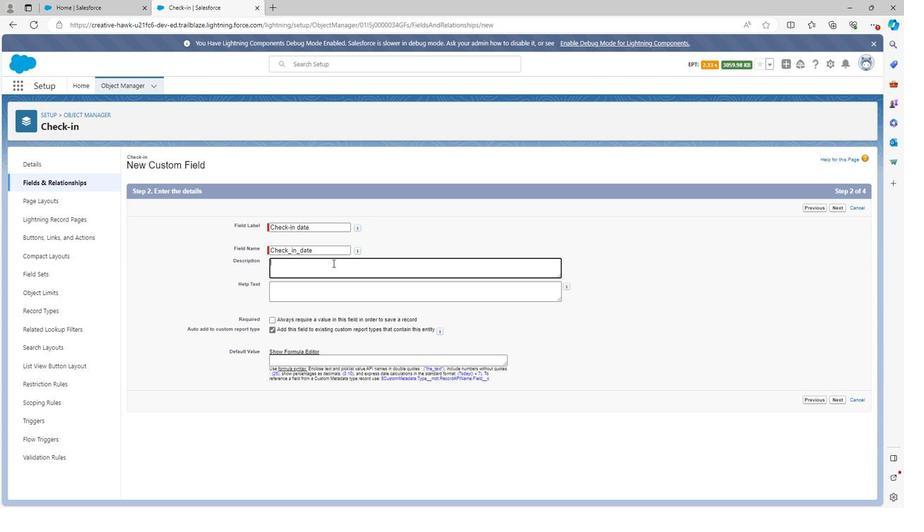 
Action: Key pressed <Key.shift>Chrck<Key.backspace><Key.backspace><Key.backspace><Key.backspace>heck-in<Key.space>date<Key.space>i<Key.backspace>field<Key.space>is<Key.space>the<Key.space>field<Key.space>through<Key.space>which<Key.space>we<Key.space>defined<Key.space>the<Key.space>date<Key.space>of<Key.space>check-in<Key.space>in<Key.space>event<Key.space>management<Key.space>
Screenshot: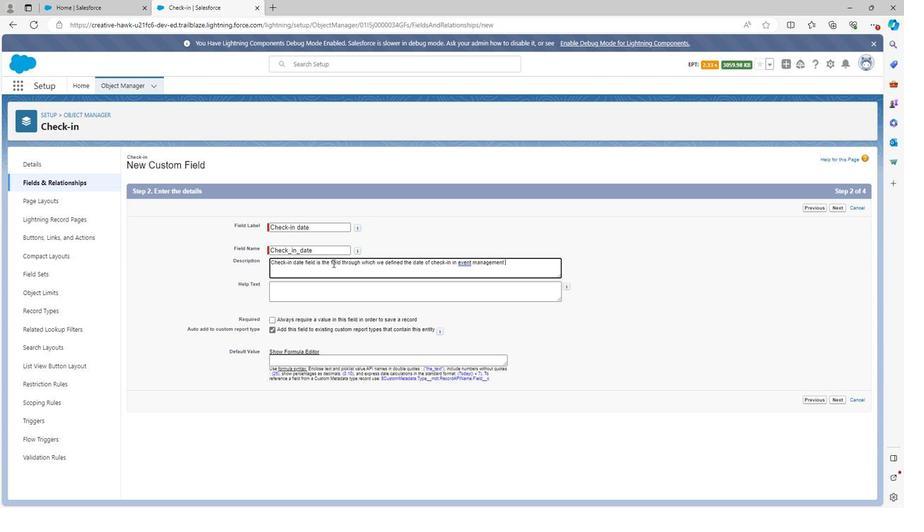 
Action: Mouse moved to (330, 265)
Screenshot: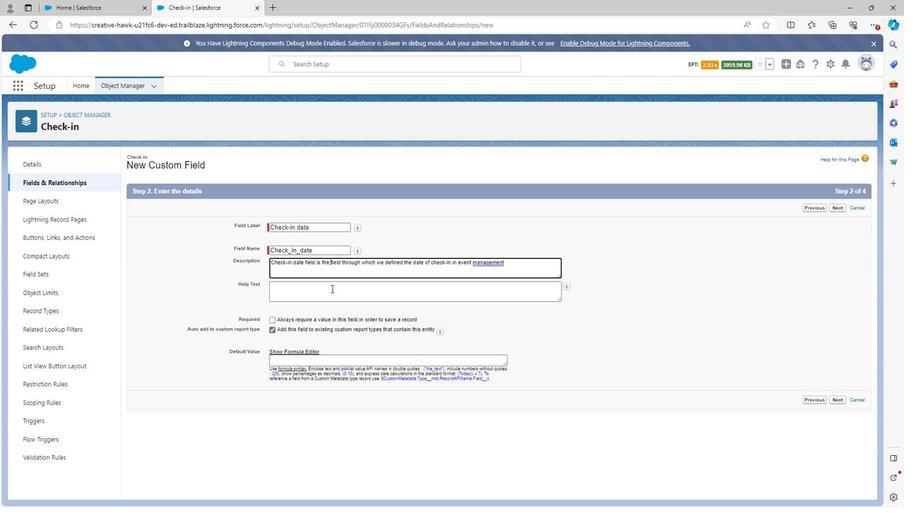 
Action: Mouse pressed left at (330, 265)
Screenshot: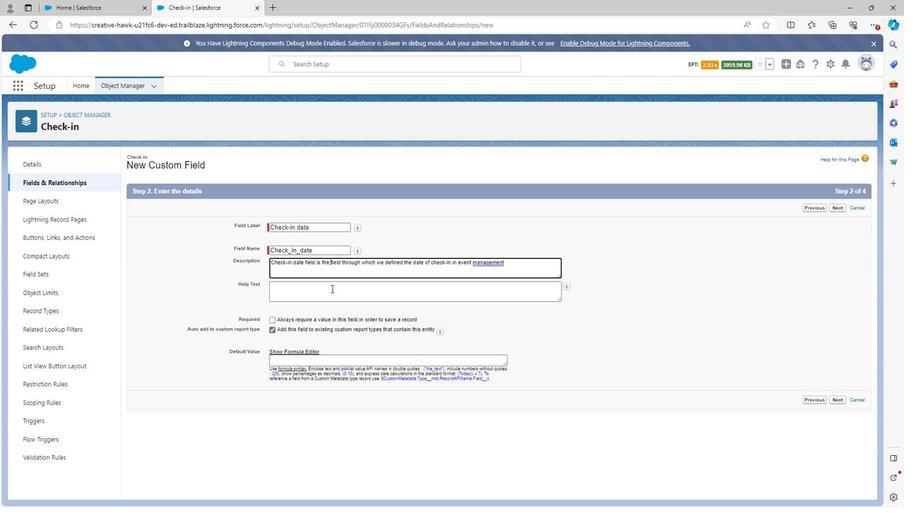 
Action: Mouse moved to (320, 291)
Screenshot: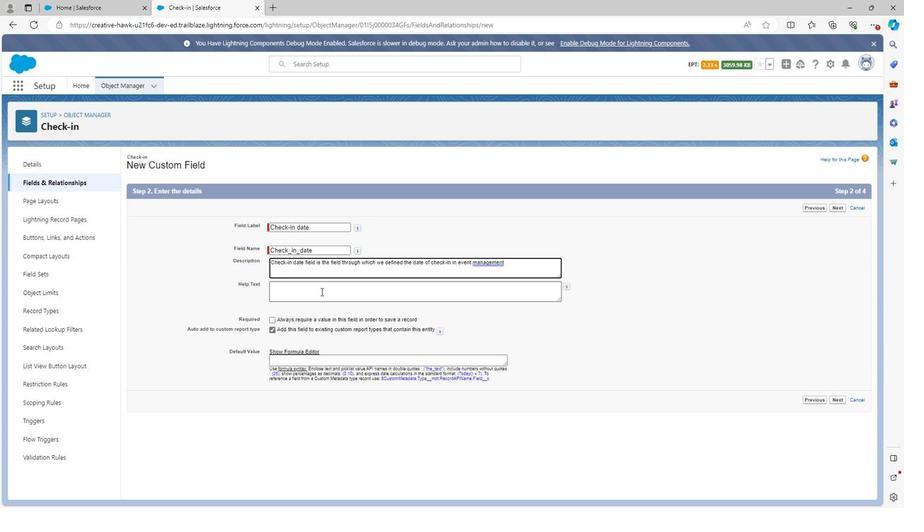 
Action: Mouse pressed left at (320, 291)
Screenshot: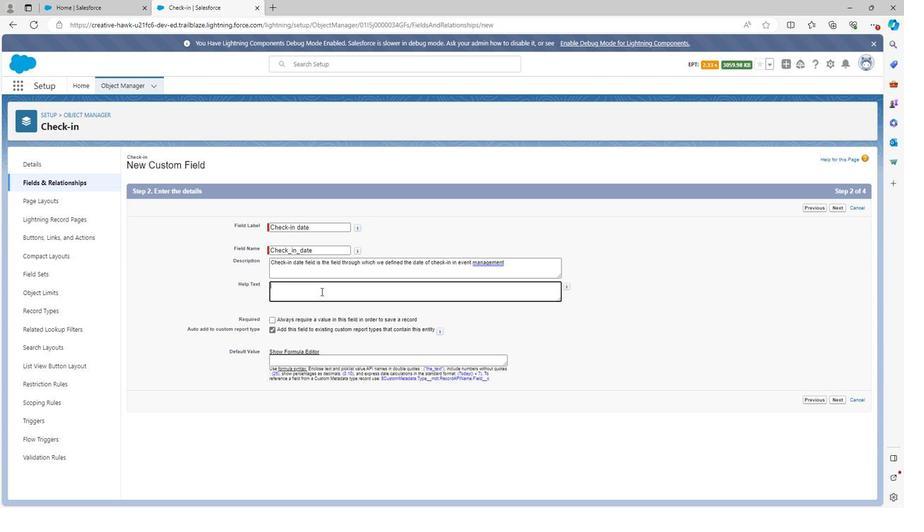 
Action: Key pressed <Key.shift>Check-in<Key.space>date
Screenshot: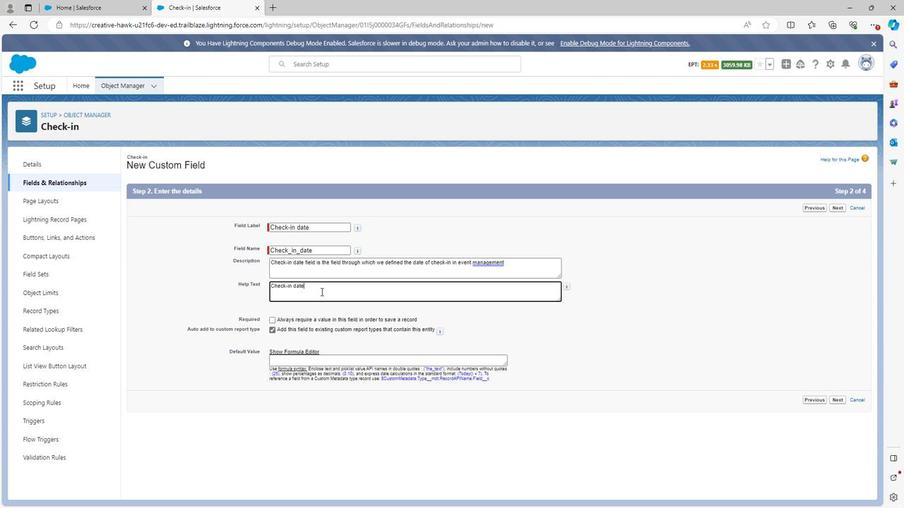 
Action: Mouse moved to (834, 398)
Screenshot: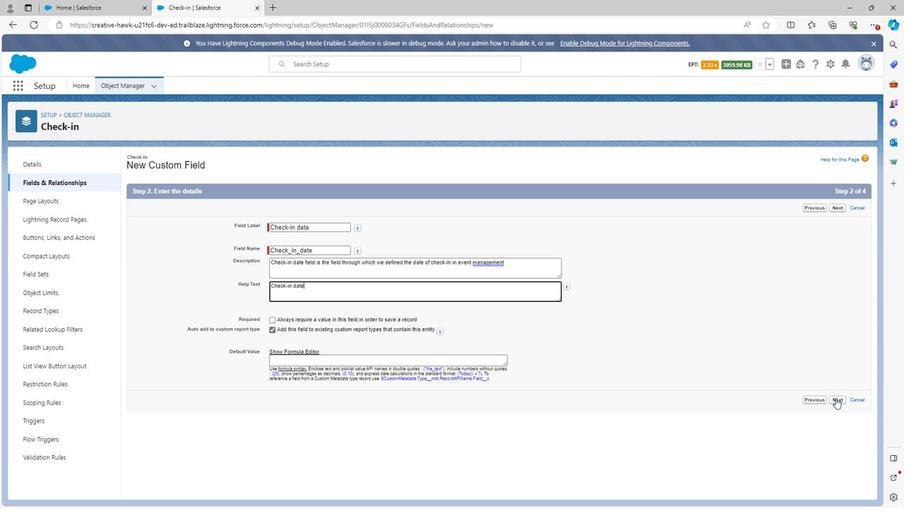 
Action: Mouse pressed left at (834, 398)
Screenshot: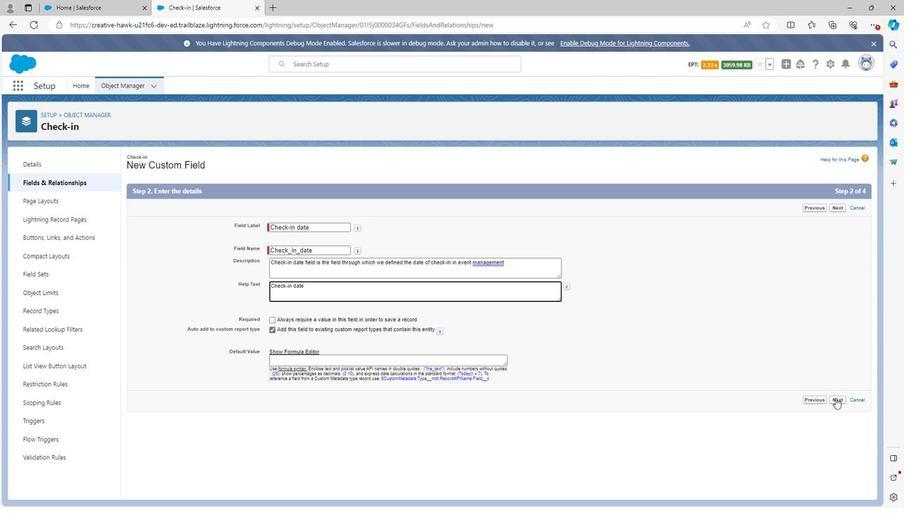 
Action: Mouse moved to (625, 289)
Screenshot: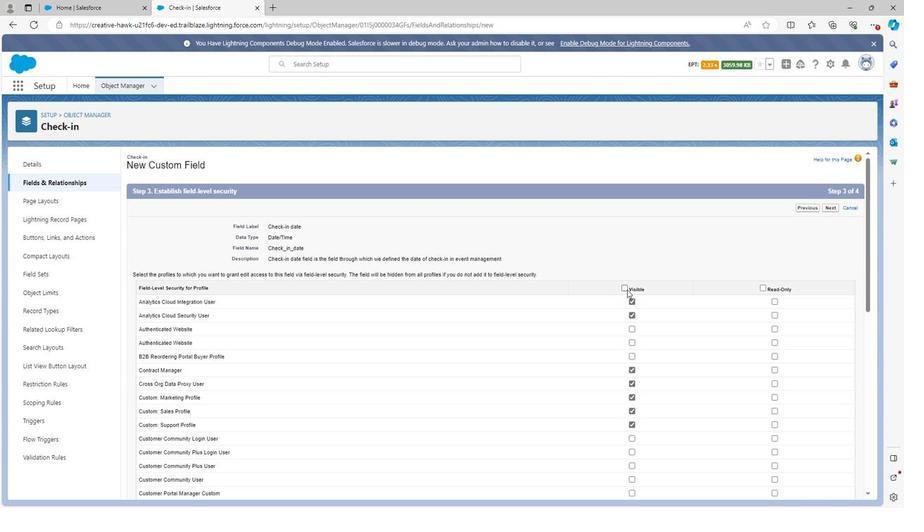 
Action: Mouse pressed left at (625, 289)
Screenshot: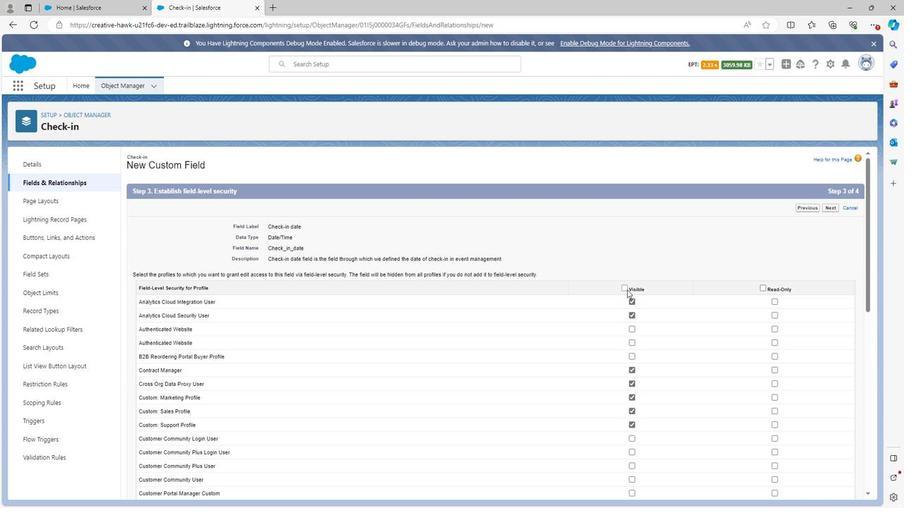 
Action: Mouse moved to (762, 289)
Screenshot: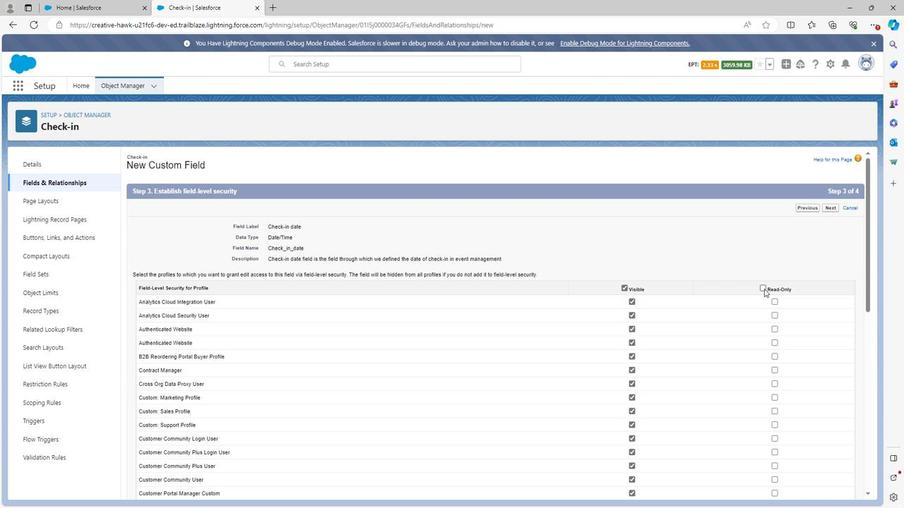 
Action: Mouse pressed left at (762, 289)
Screenshot: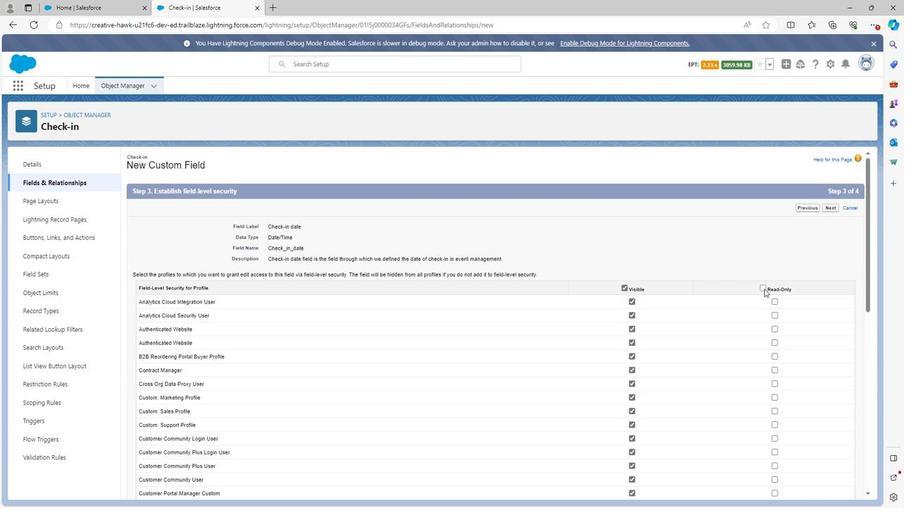 
Action: Mouse moved to (631, 301)
Screenshot: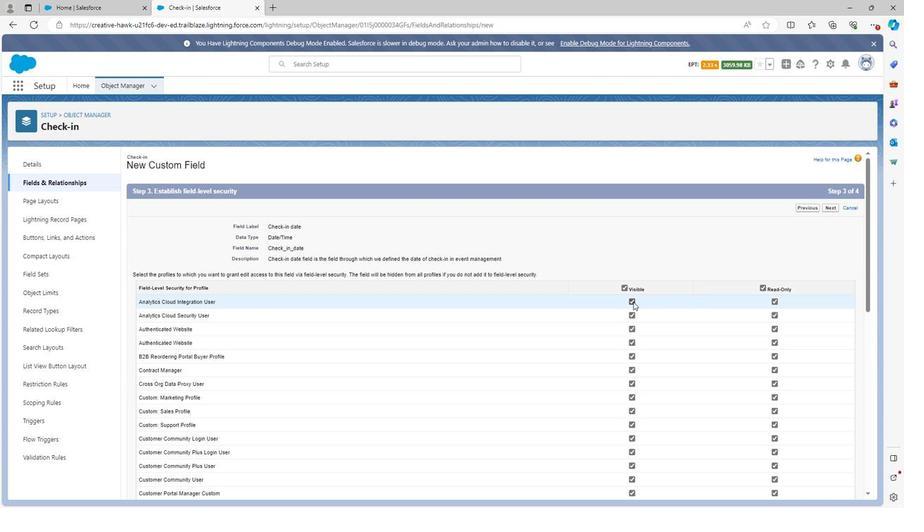 
Action: Mouse pressed left at (631, 301)
Screenshot: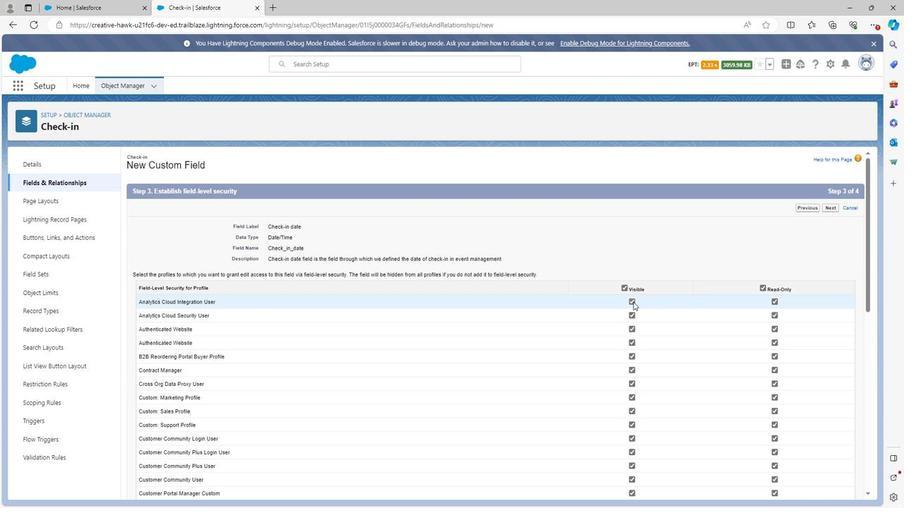 
Action: Mouse moved to (631, 315)
Screenshot: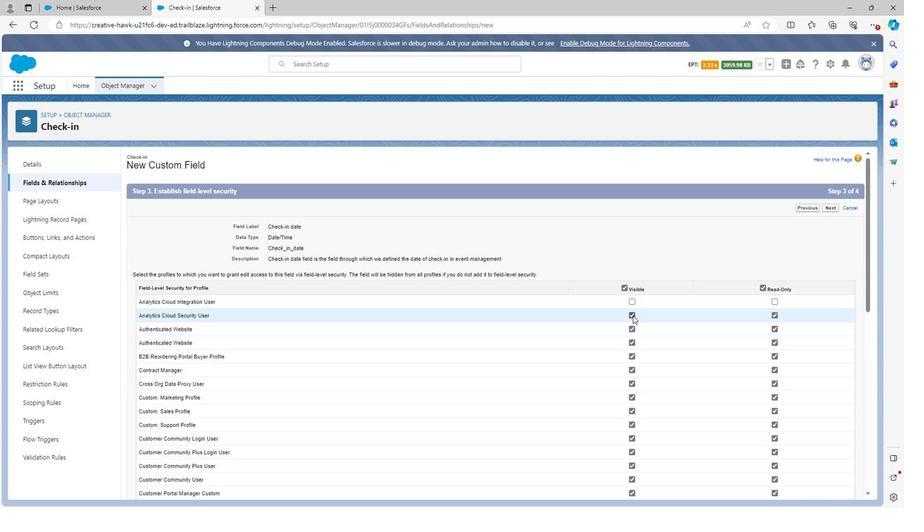
Action: Mouse pressed left at (631, 315)
Screenshot: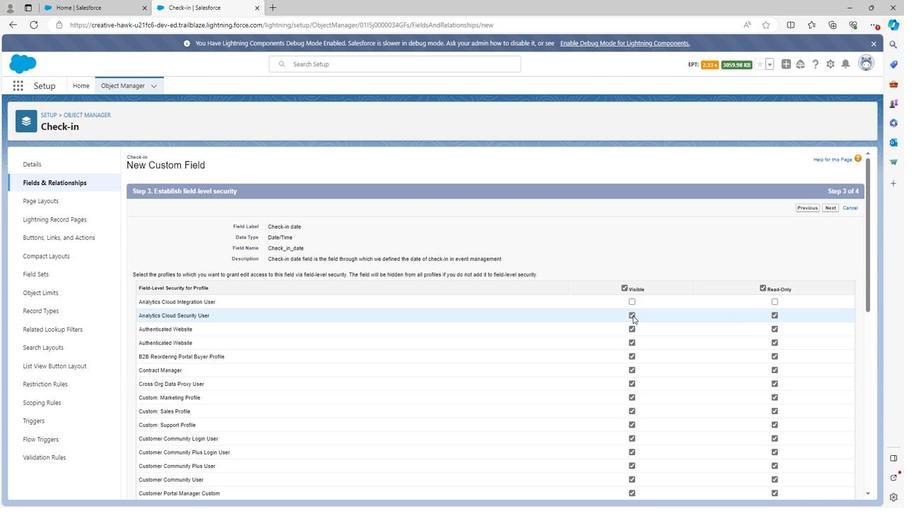 
Action: Mouse moved to (630, 356)
Screenshot: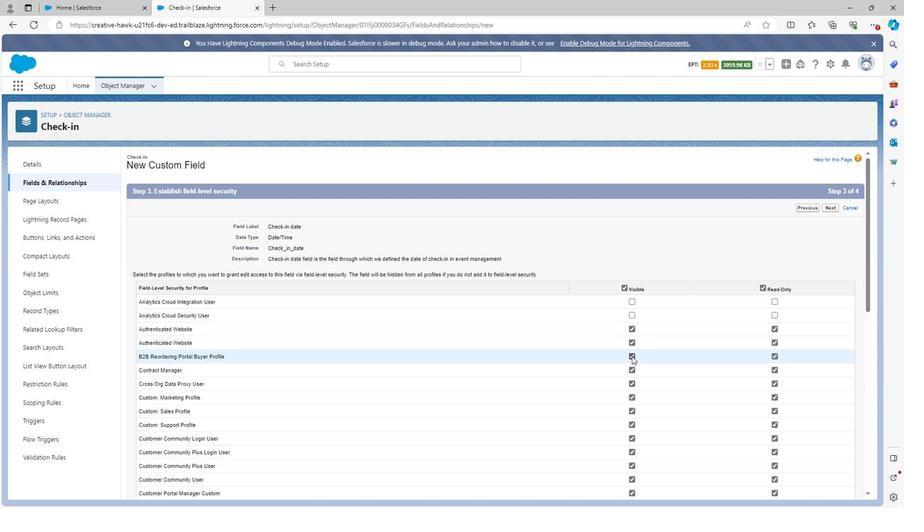 
Action: Mouse pressed left at (630, 356)
Screenshot: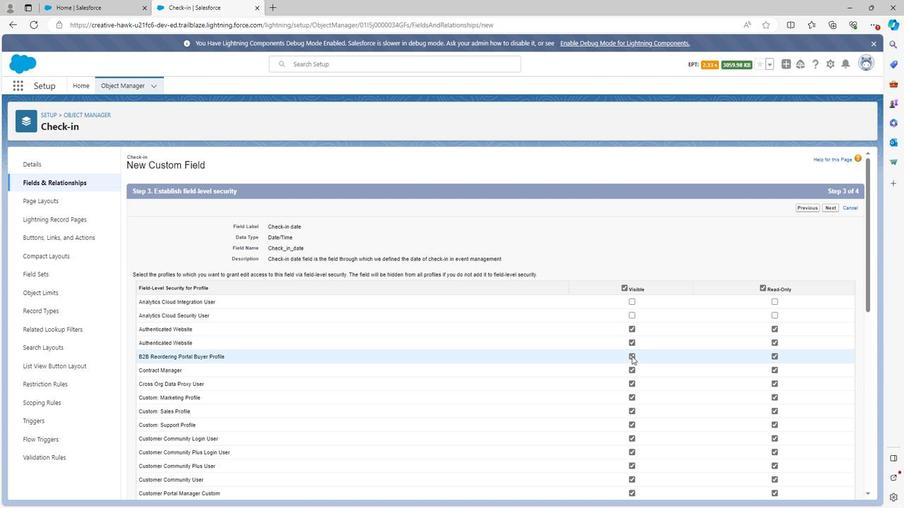 
Action: Mouse moved to (630, 382)
Screenshot: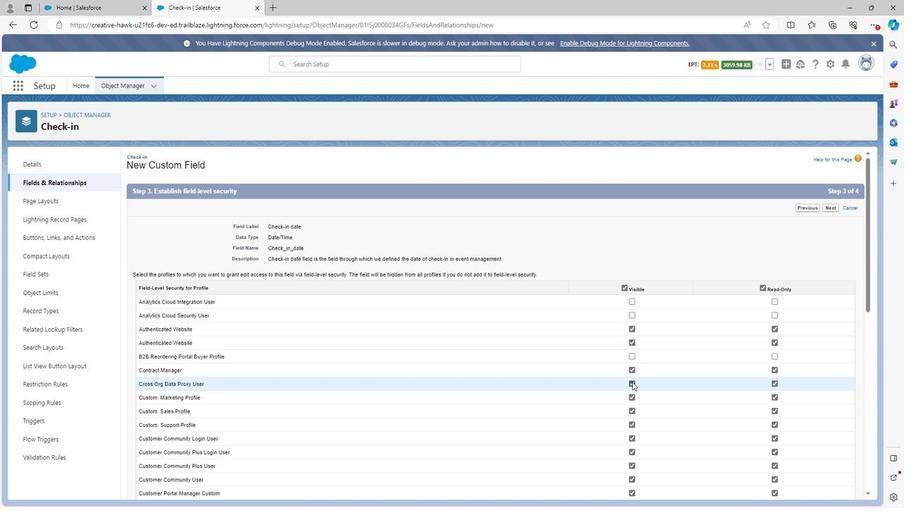 
Action: Mouse pressed left at (630, 382)
Screenshot: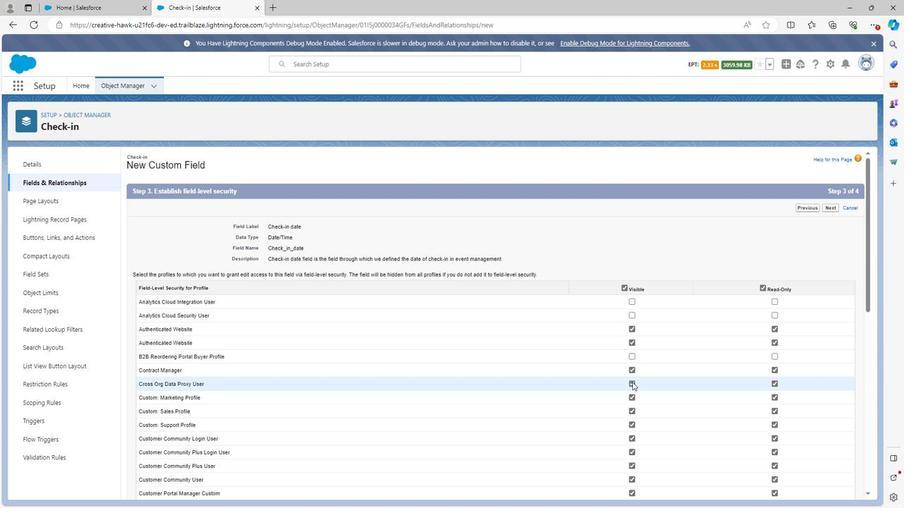 
Action: Mouse moved to (629, 424)
Screenshot: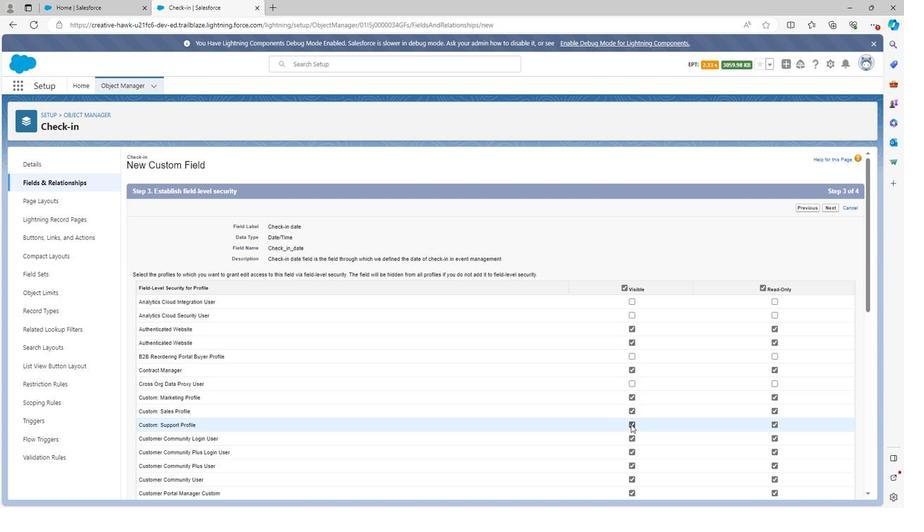 
Action: Mouse pressed left at (629, 424)
Screenshot: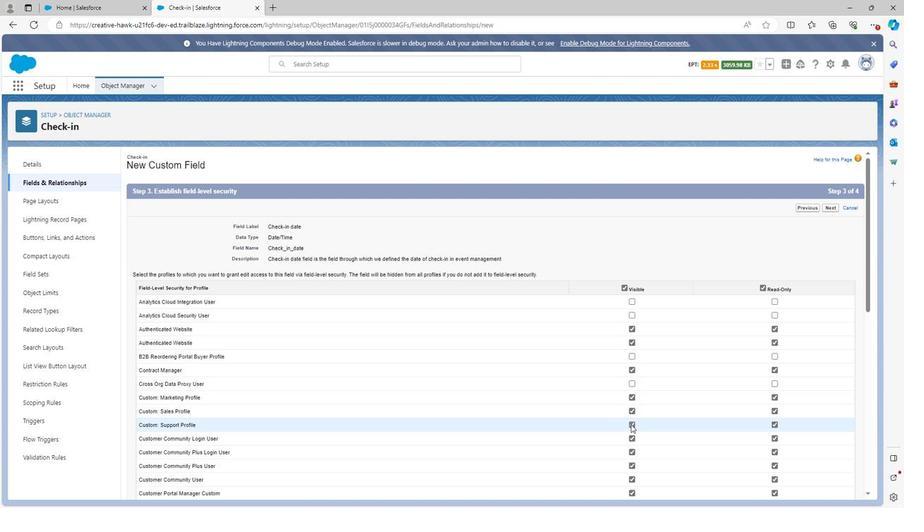 
Action: Mouse moved to (631, 466)
Screenshot: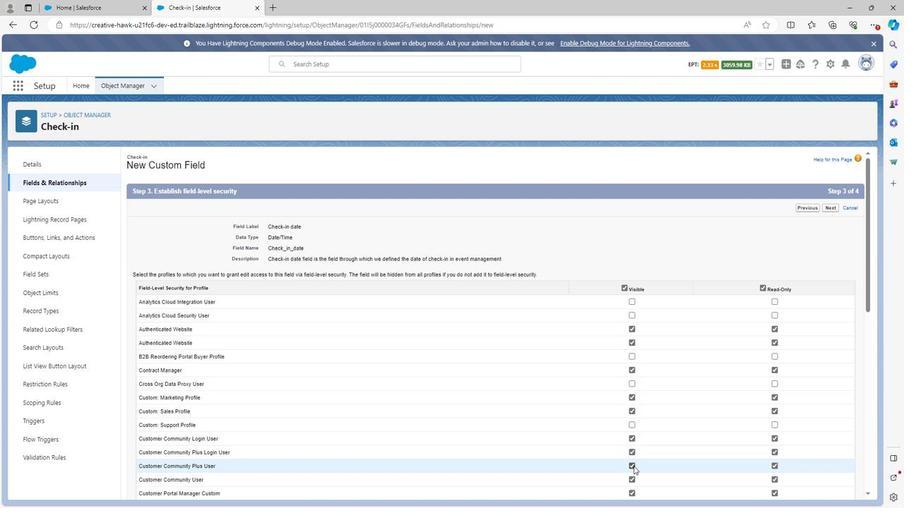 
Action: Mouse pressed left at (631, 466)
Screenshot: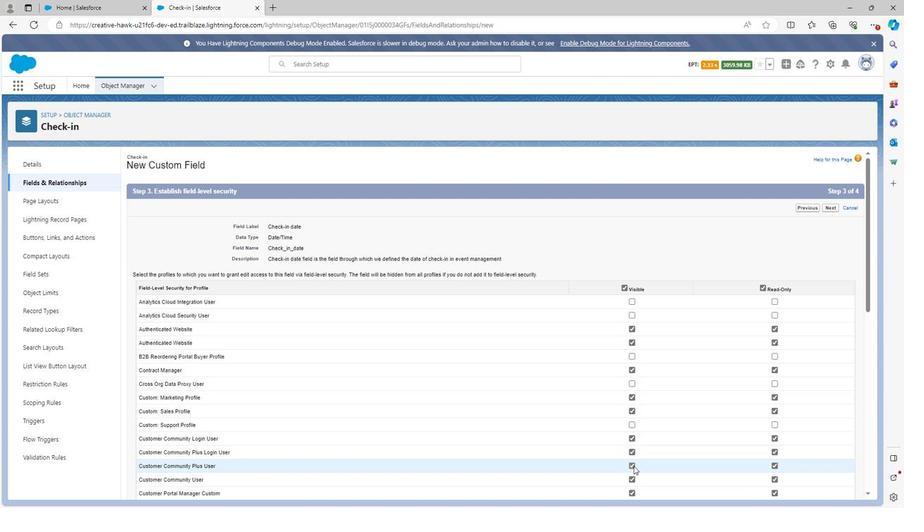 
Action: Mouse scrolled (631, 466) with delta (0, 0)
Screenshot: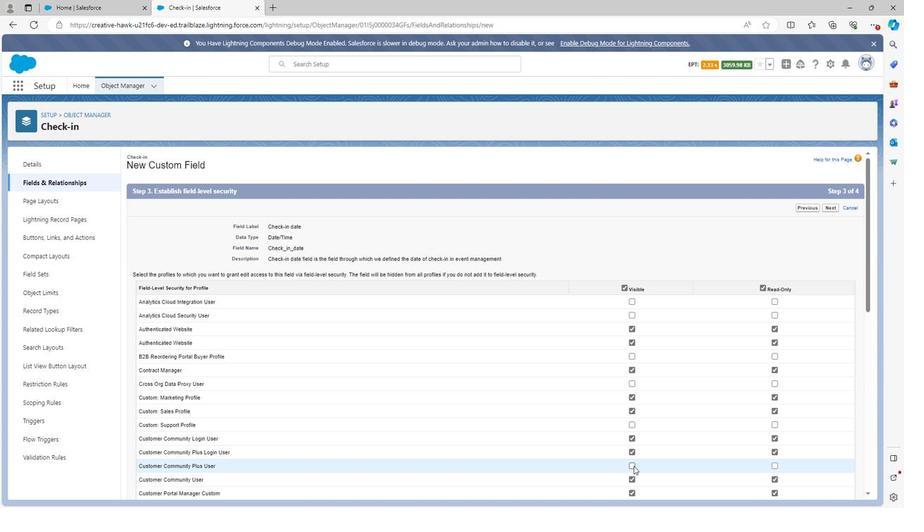
Action: Mouse moved to (631, 466)
Screenshot: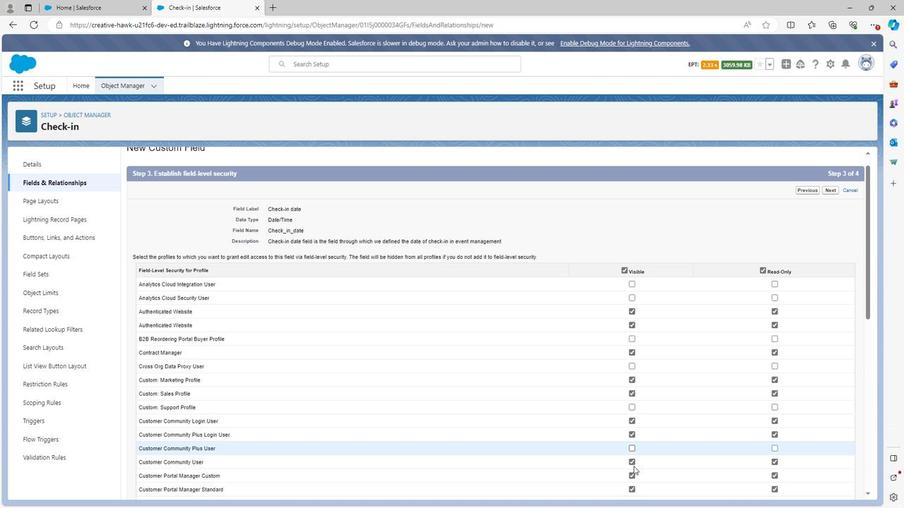 
Action: Mouse scrolled (631, 466) with delta (0, 0)
Screenshot: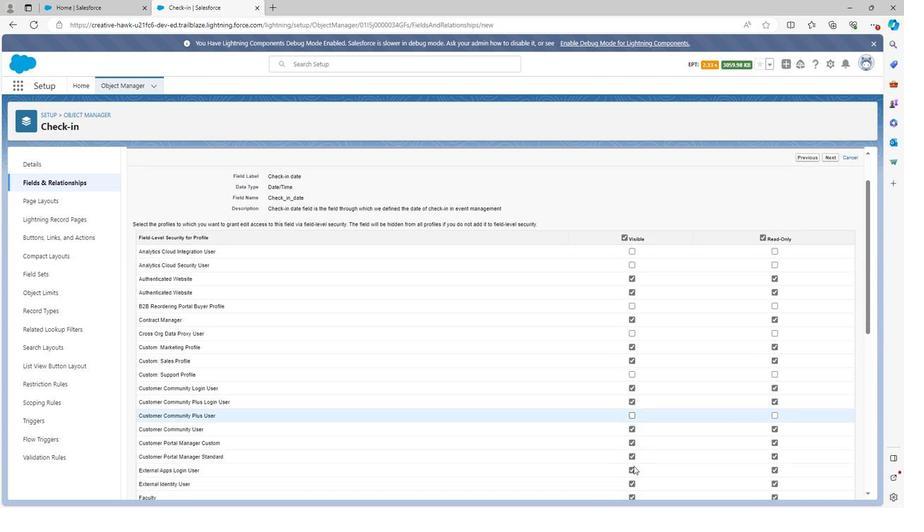 
Action: Mouse moved to (631, 387)
Screenshot: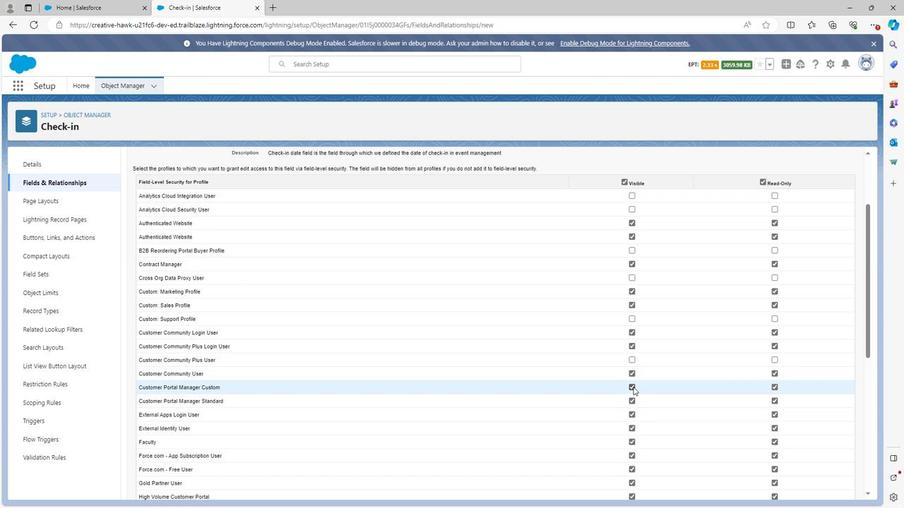 
Action: Mouse pressed left at (631, 387)
Screenshot: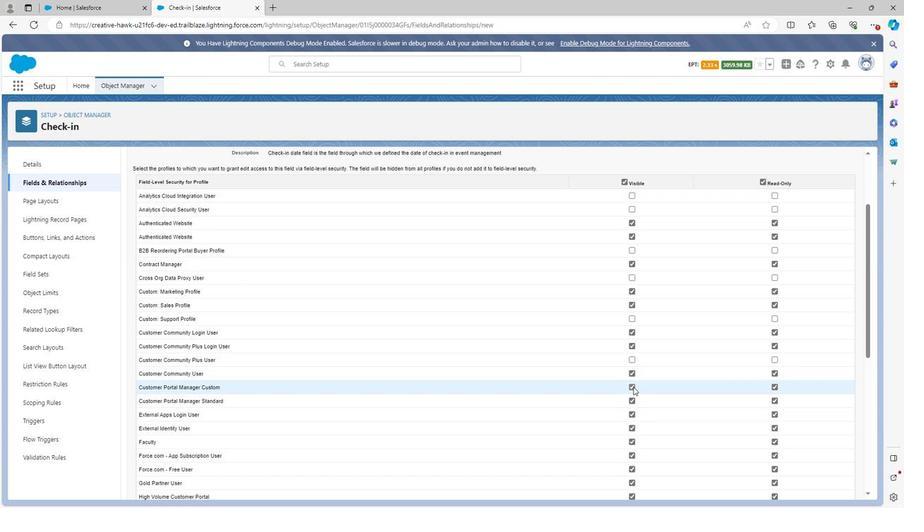 
Action: Mouse moved to (630, 402)
Screenshot: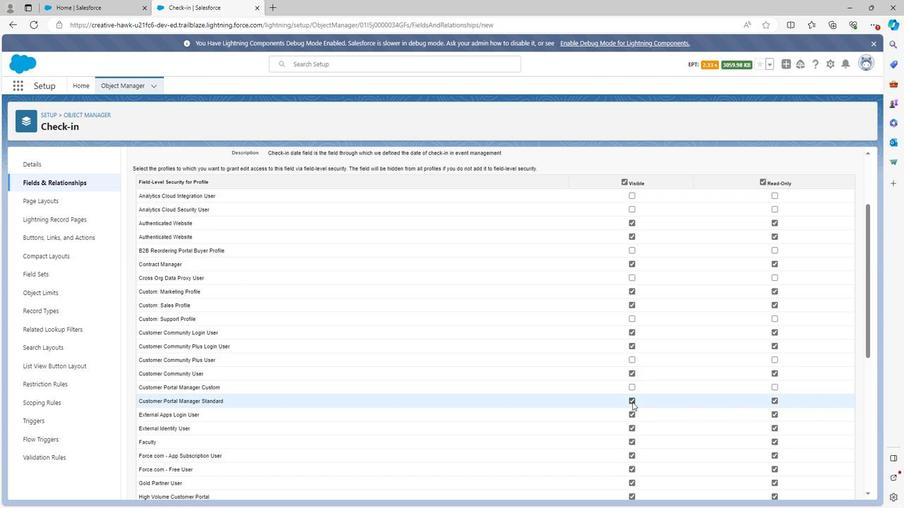 
Action: Mouse pressed left at (630, 402)
Screenshot: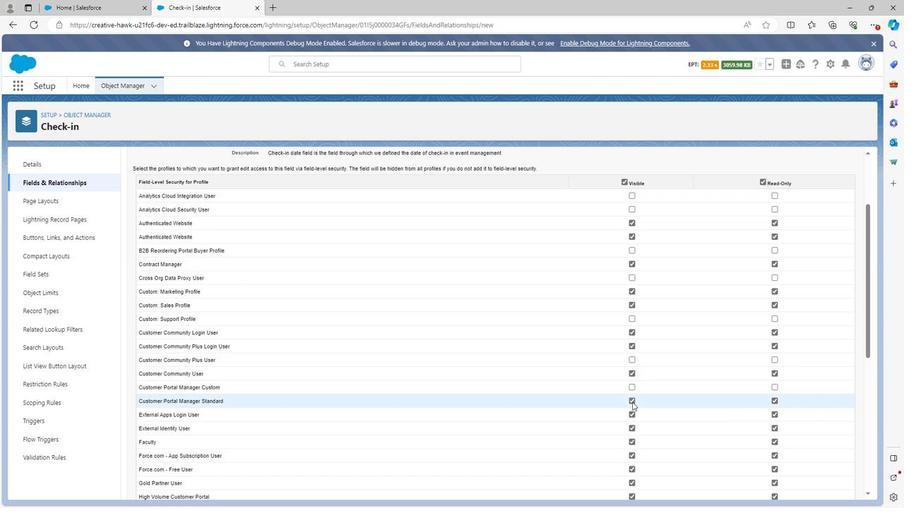 
Action: Mouse moved to (631, 420)
Screenshot: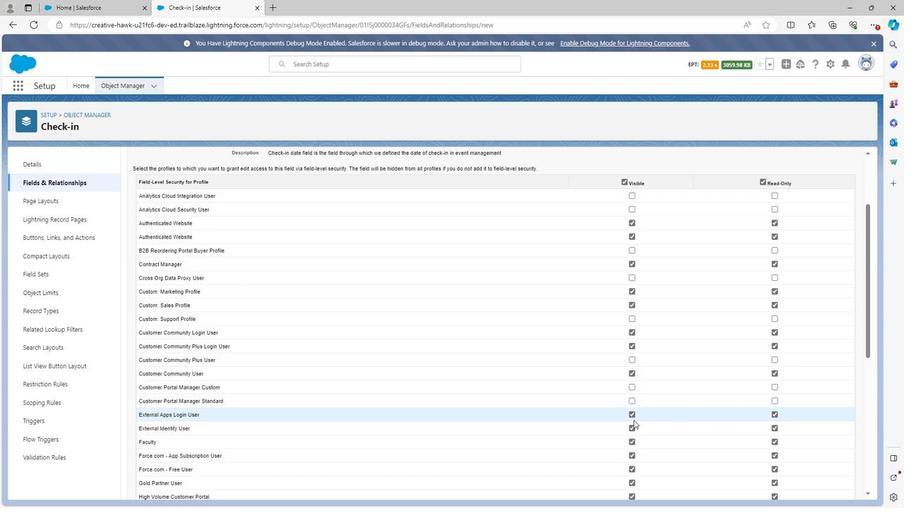 
Action: Mouse pressed left at (631, 420)
Screenshot: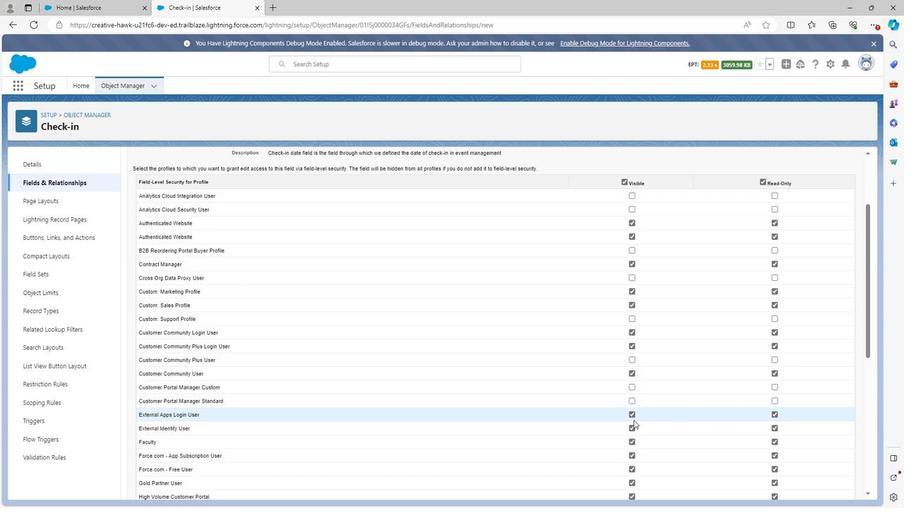 
Action: Mouse moved to (631, 413)
Screenshot: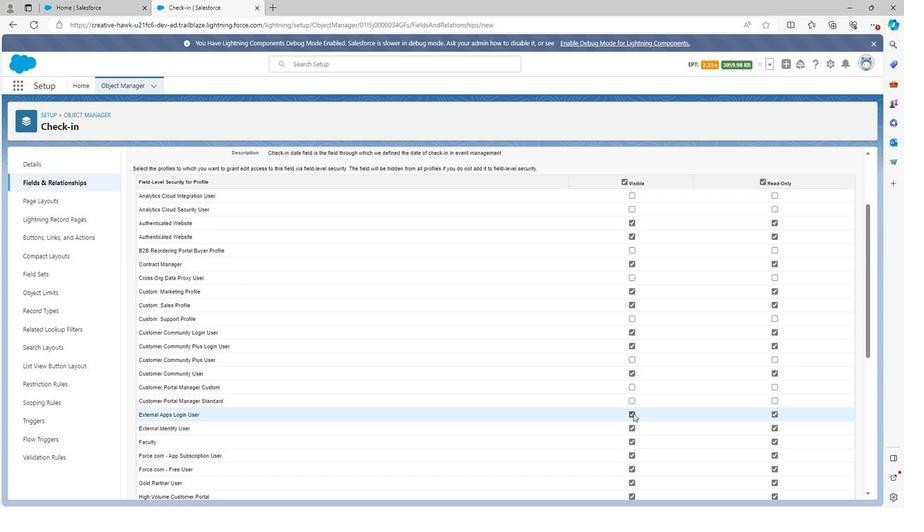 
Action: Mouse pressed left at (631, 413)
Screenshot: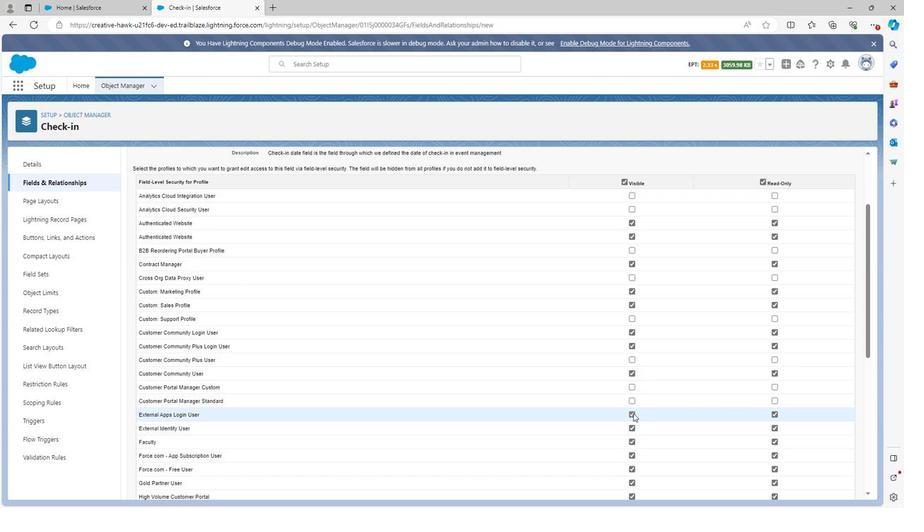 
Action: Mouse moved to (631, 427)
Screenshot: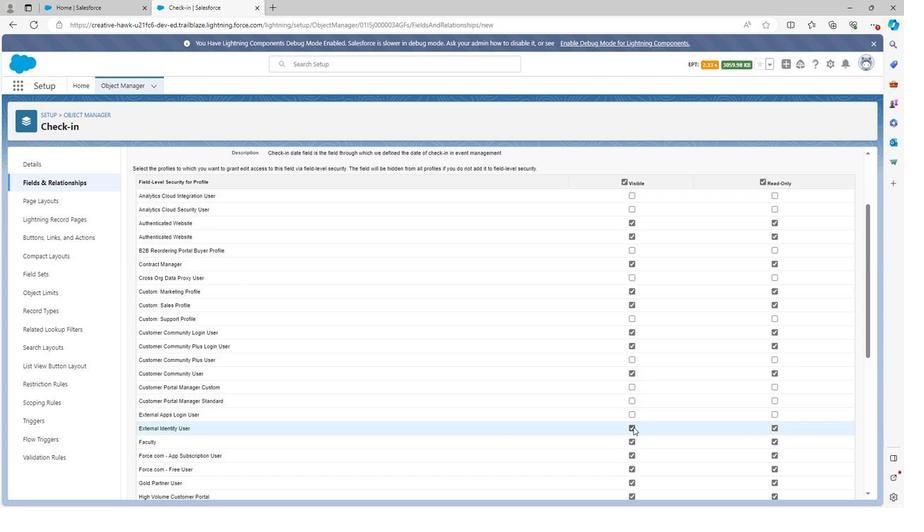 
Action: Mouse pressed left at (631, 427)
Screenshot: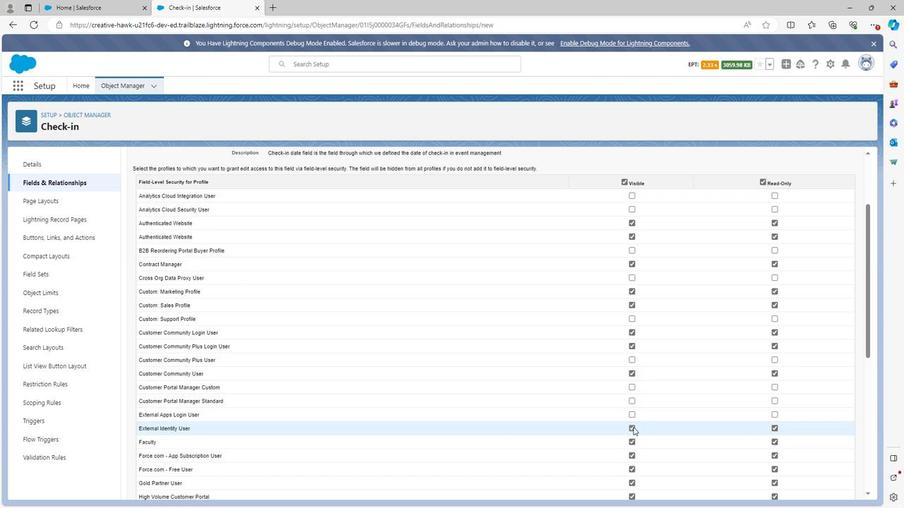
Action: Mouse moved to (631, 443)
Screenshot: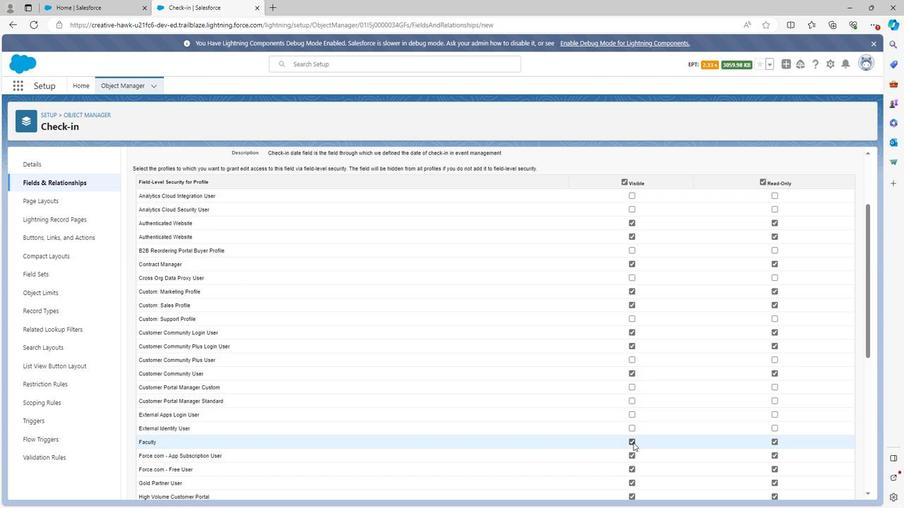 
Action: Mouse pressed left at (631, 443)
Screenshot: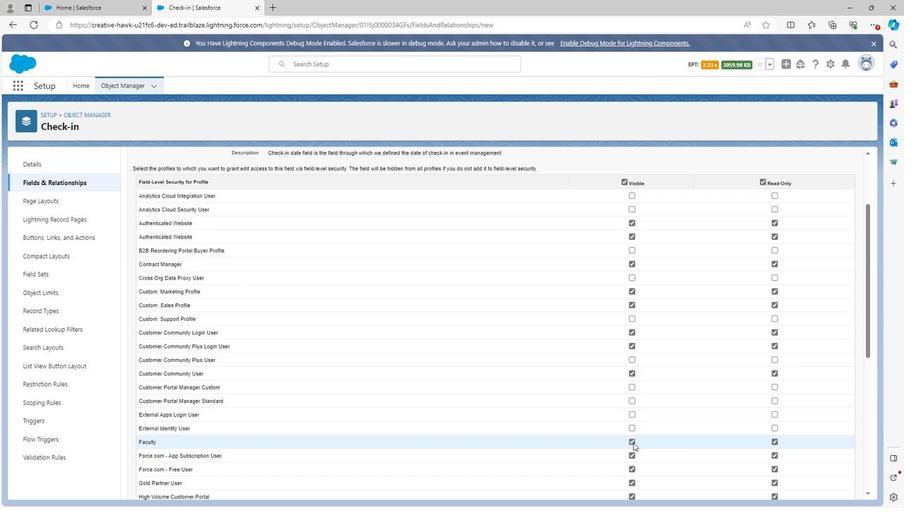 
Action: Mouse moved to (629, 456)
Screenshot: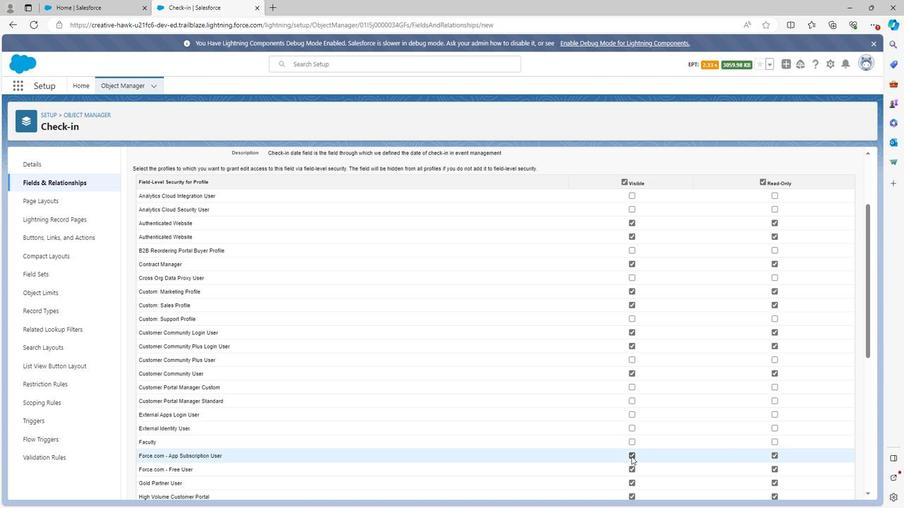 
Action: Mouse pressed left at (629, 456)
Screenshot: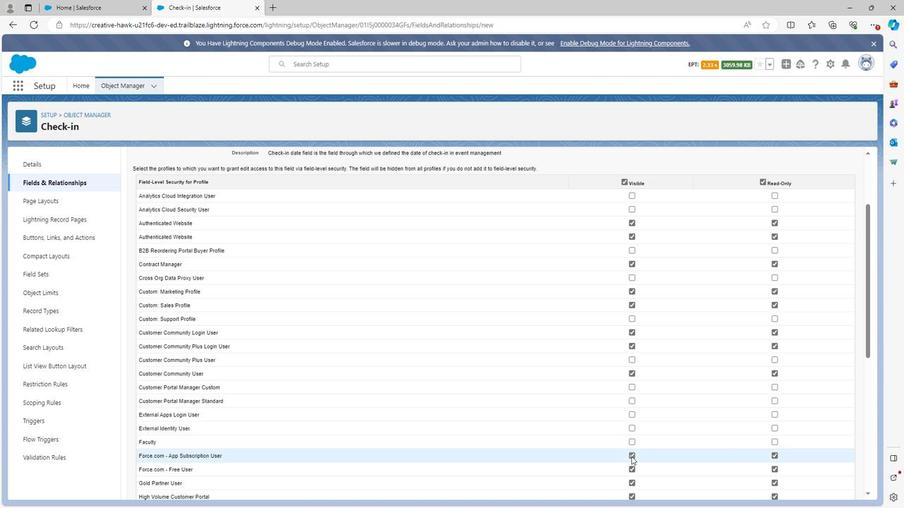
Action: Mouse moved to (629, 453)
Screenshot: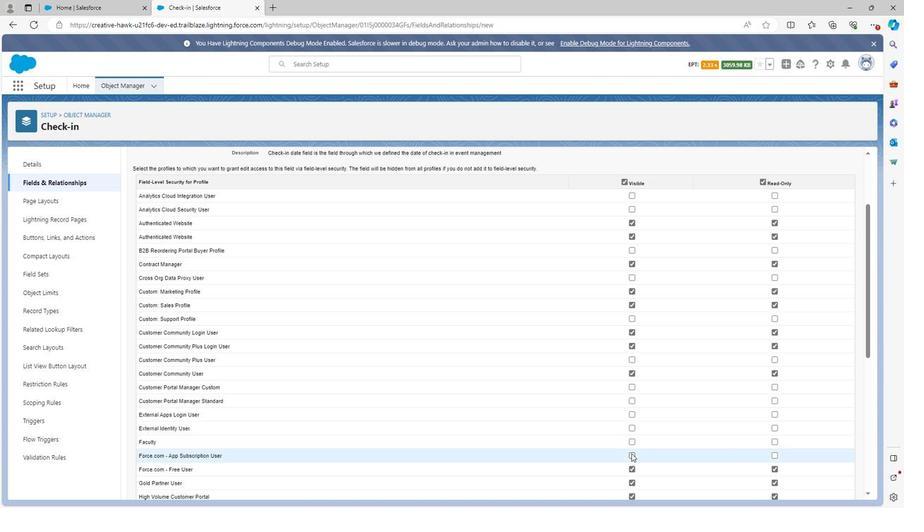 
Action: Mouse scrolled (629, 453) with delta (0, 0)
Screenshot: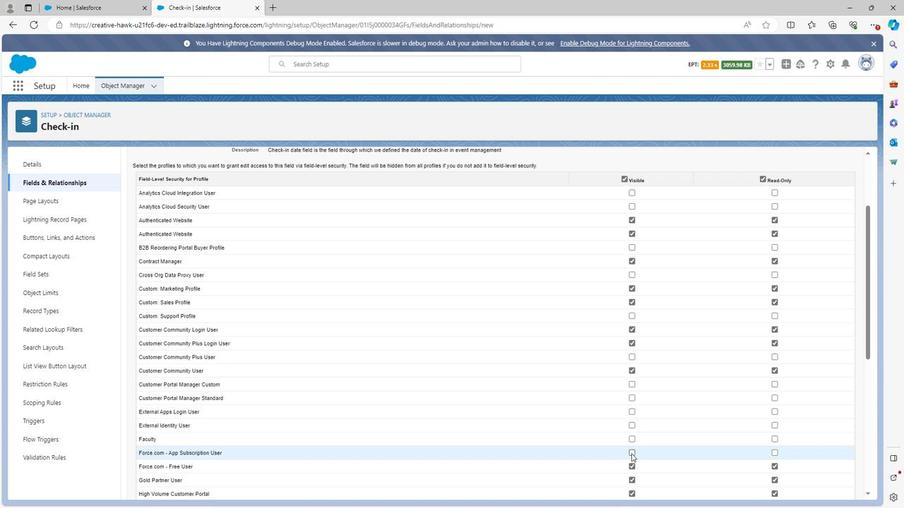 
Action: Mouse moved to (630, 432)
Screenshot: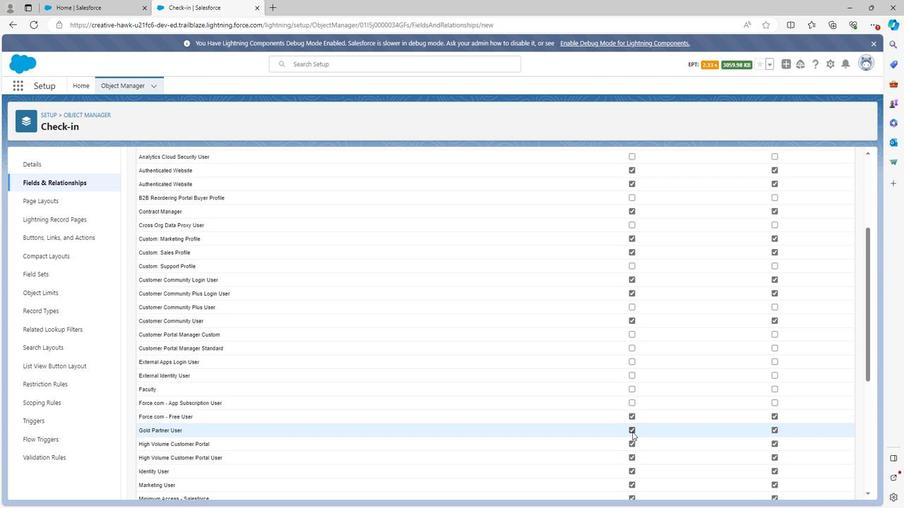 
Action: Mouse pressed left at (630, 432)
Screenshot: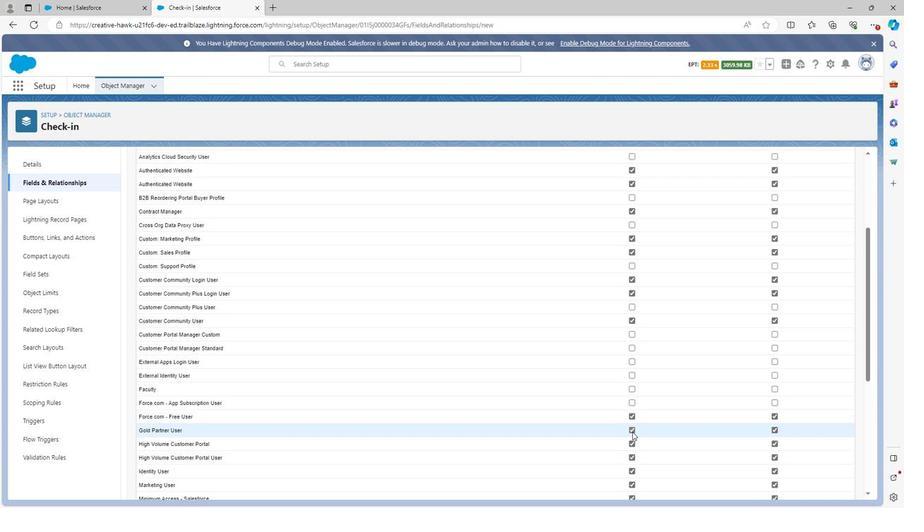 
Action: Mouse moved to (632, 444)
Screenshot: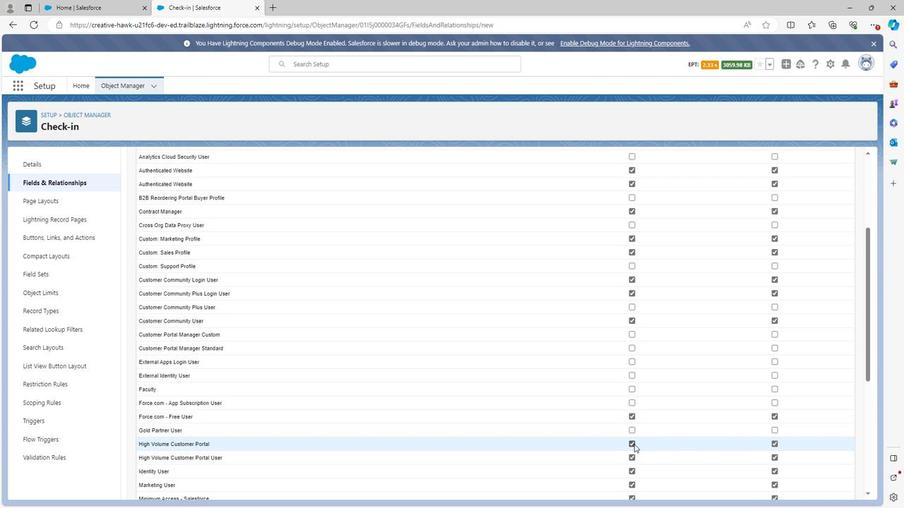 
Action: Mouse pressed left at (632, 444)
Screenshot: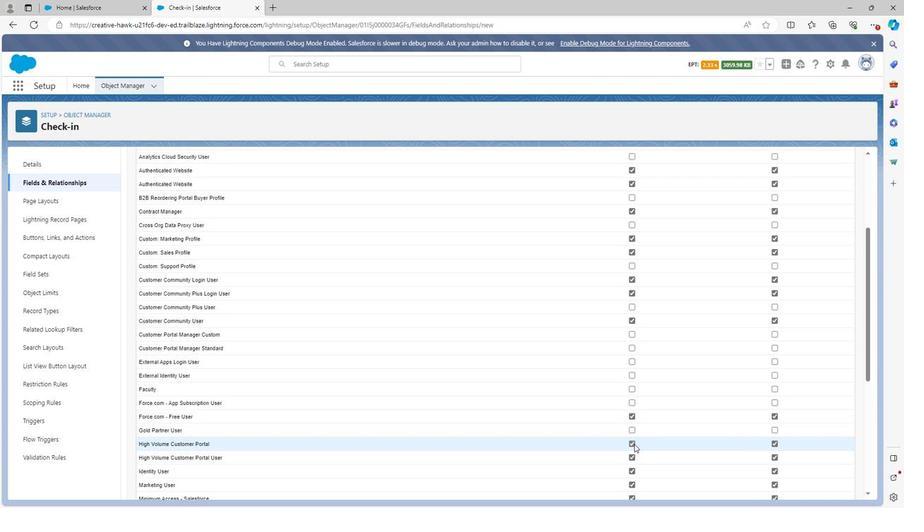 
Action: Mouse moved to (630, 456)
Screenshot: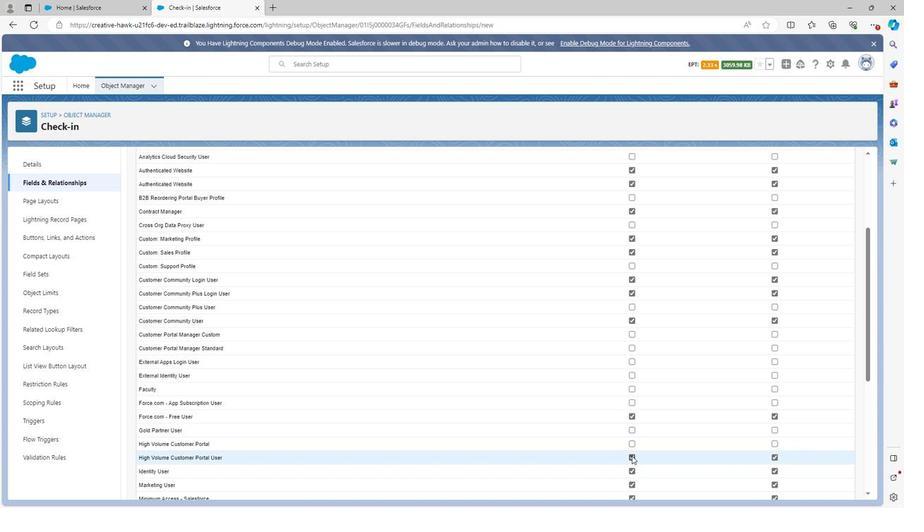 
Action: Mouse pressed left at (630, 456)
Screenshot: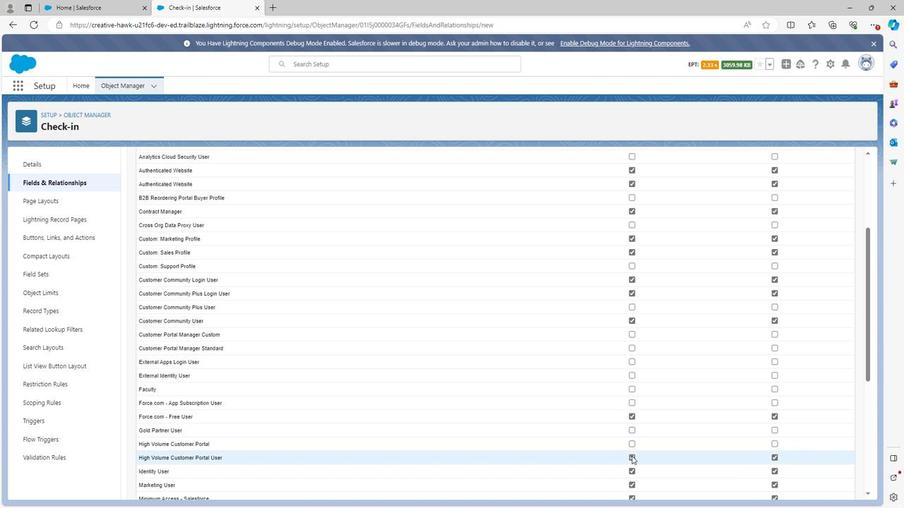 
Action: Mouse moved to (631, 455)
Screenshot: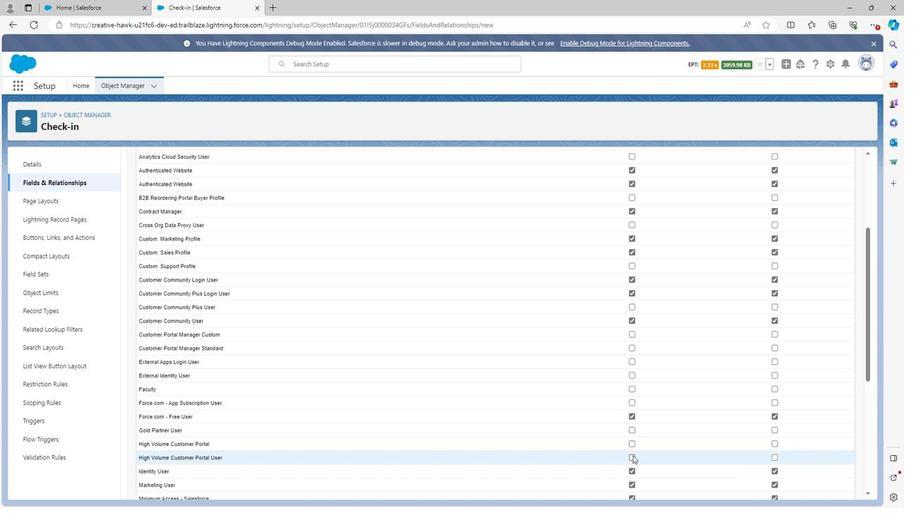 
Action: Mouse scrolled (631, 455) with delta (0, 0)
Screenshot: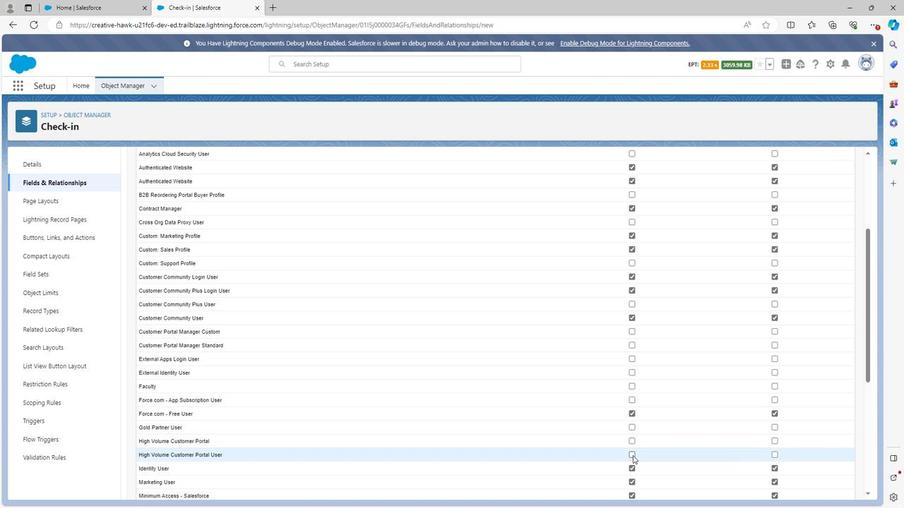 
Action: Mouse moved to (629, 460)
Screenshot: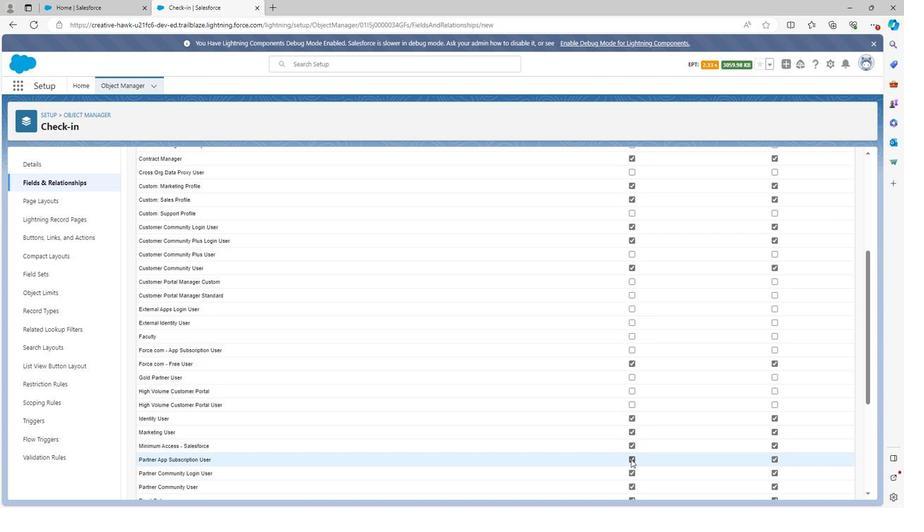 
Action: Mouse pressed left at (629, 460)
Screenshot: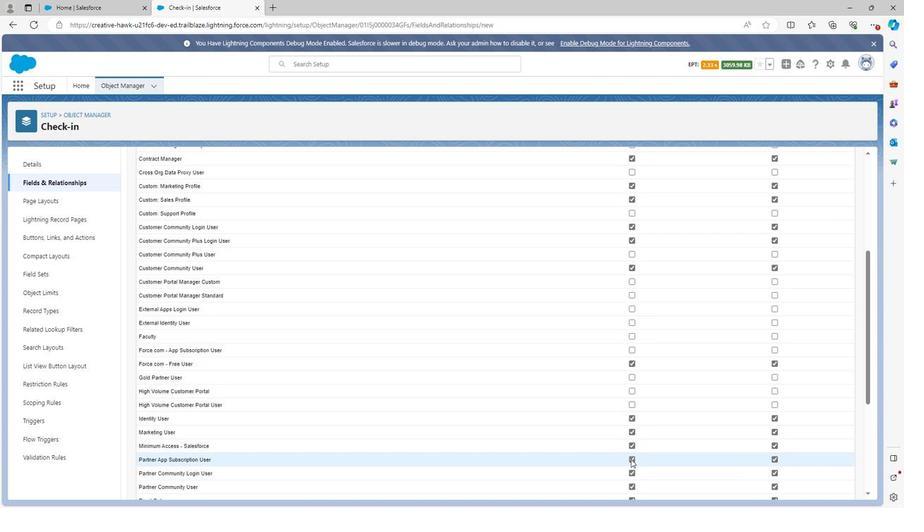 
Action: Mouse moved to (629, 460)
Screenshot: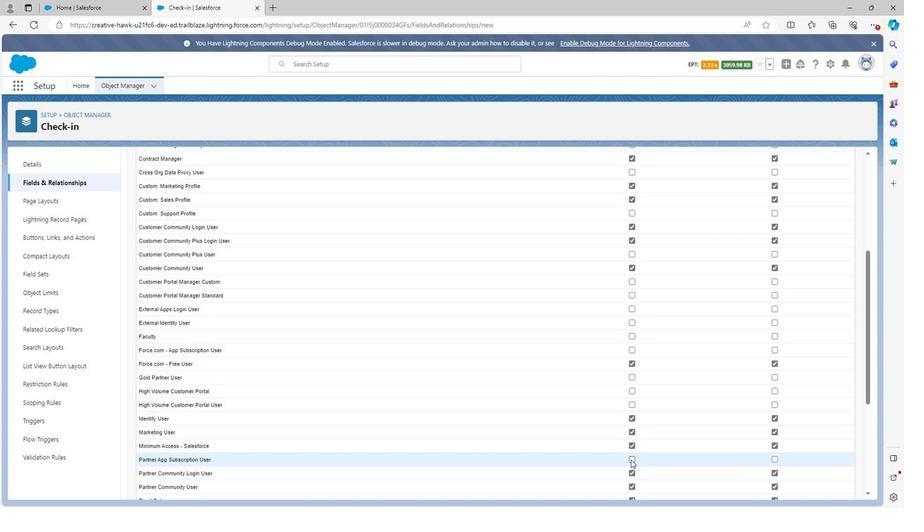 
Action: Mouse scrolled (629, 460) with delta (0, 0)
Screenshot: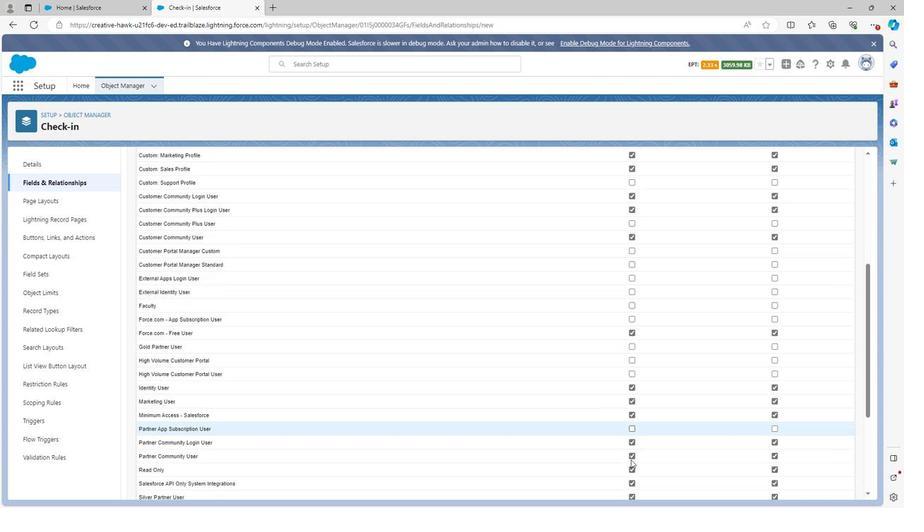 
Action: Mouse moved to (626, 461)
Screenshot: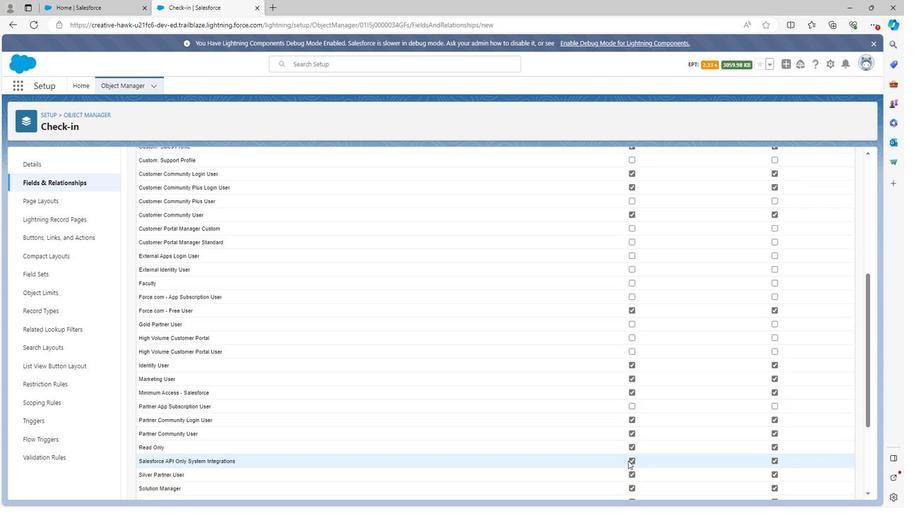 
Action: Mouse pressed left at (626, 461)
Screenshot: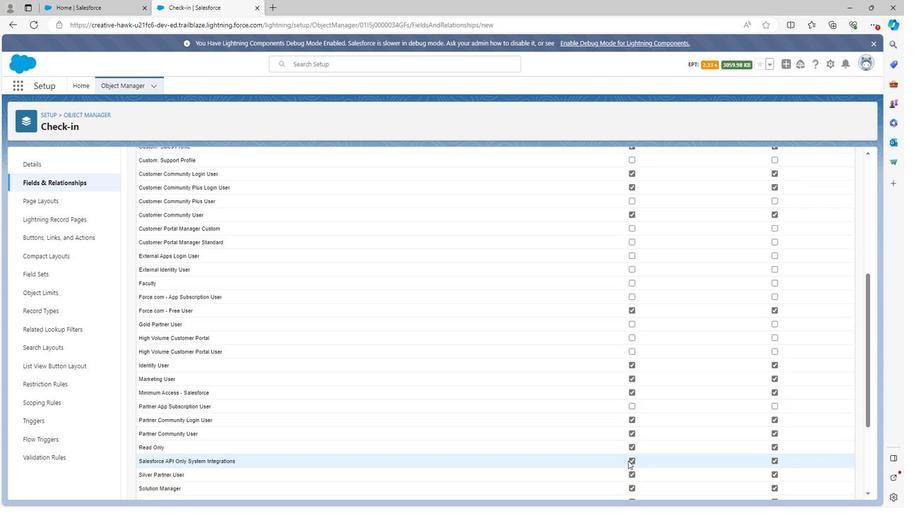 
Action: Mouse moved to (629, 461)
Screenshot: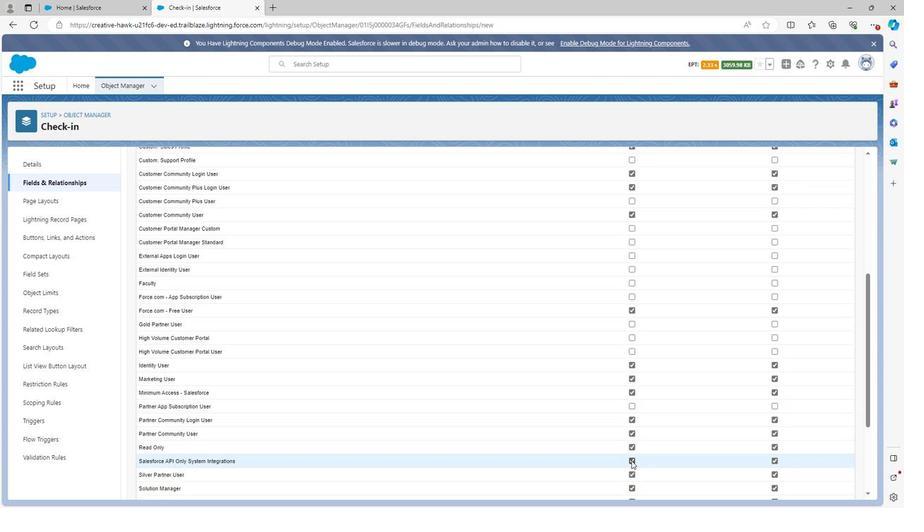 
Action: Mouse pressed left at (629, 461)
Screenshot: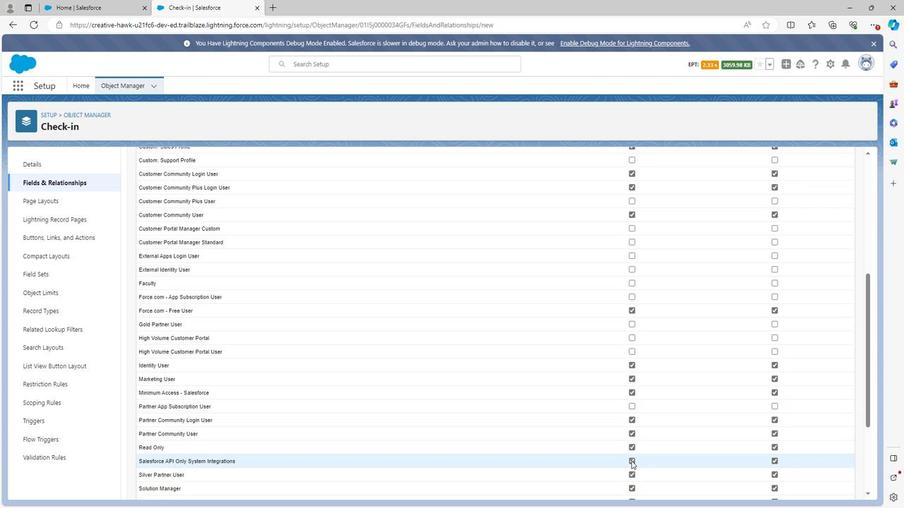 
Action: Mouse moved to (630, 461)
Screenshot: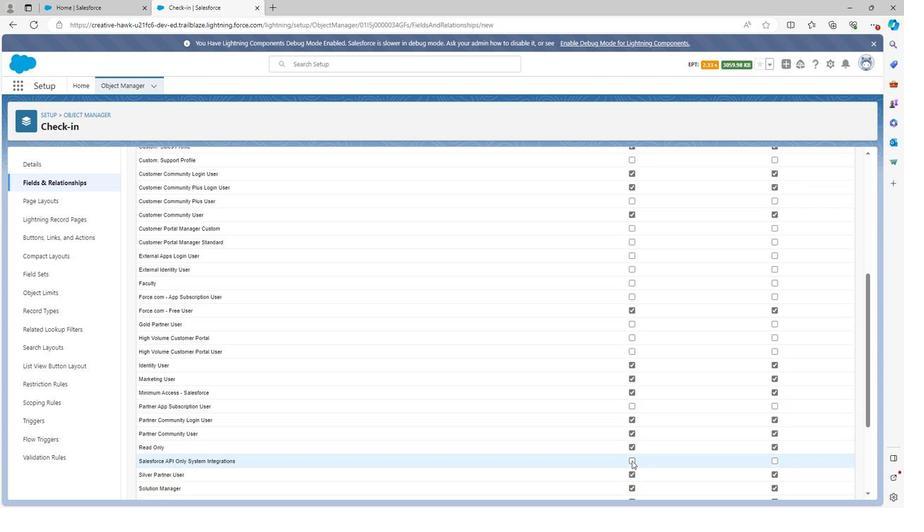 
Action: Mouse scrolled (630, 460) with delta (0, 0)
Screenshot: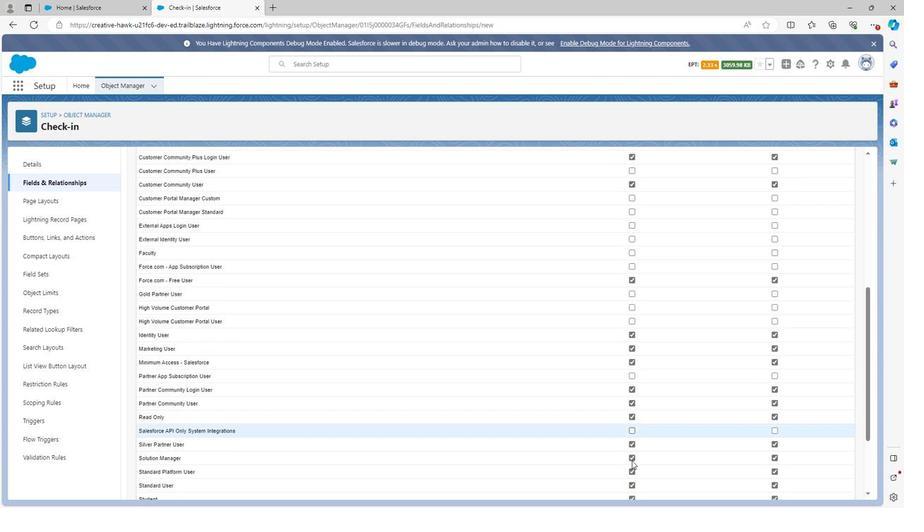 
Action: Mouse moved to (630, 421)
Screenshot: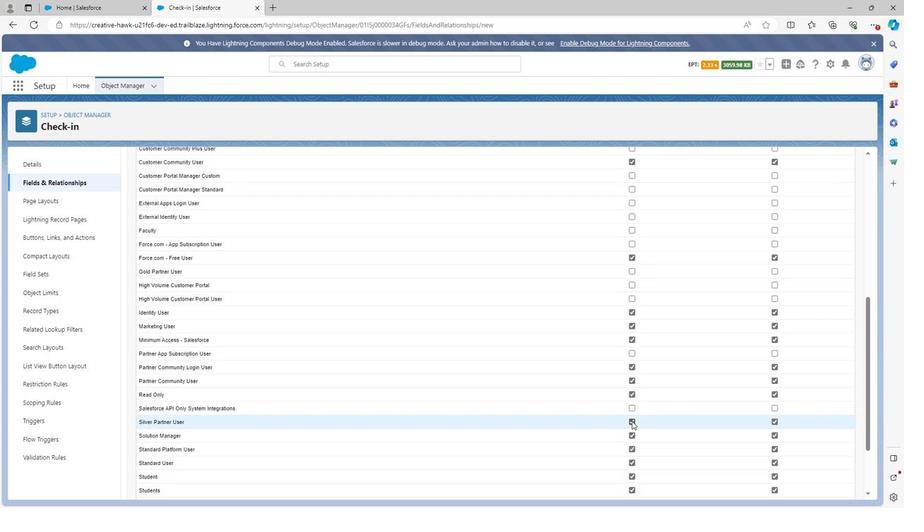 
Action: Mouse pressed left at (630, 421)
Screenshot: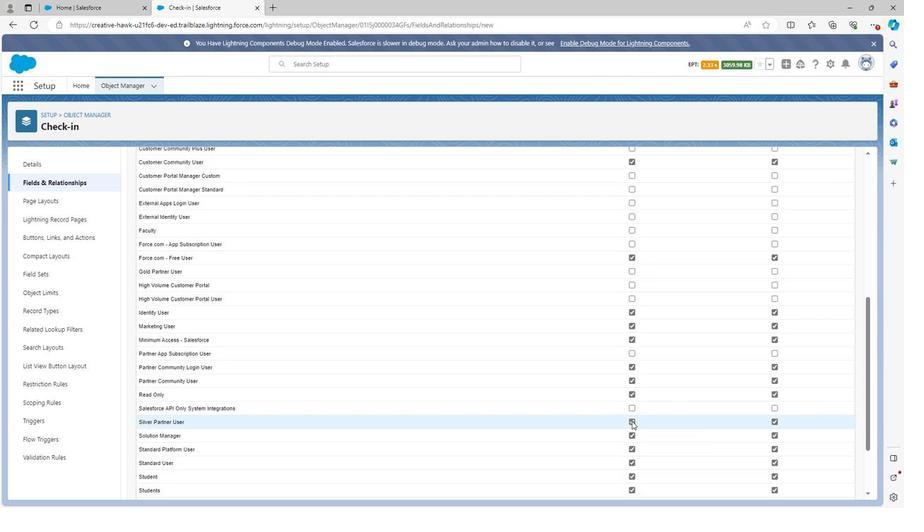 
Action: Mouse moved to (629, 474)
Screenshot: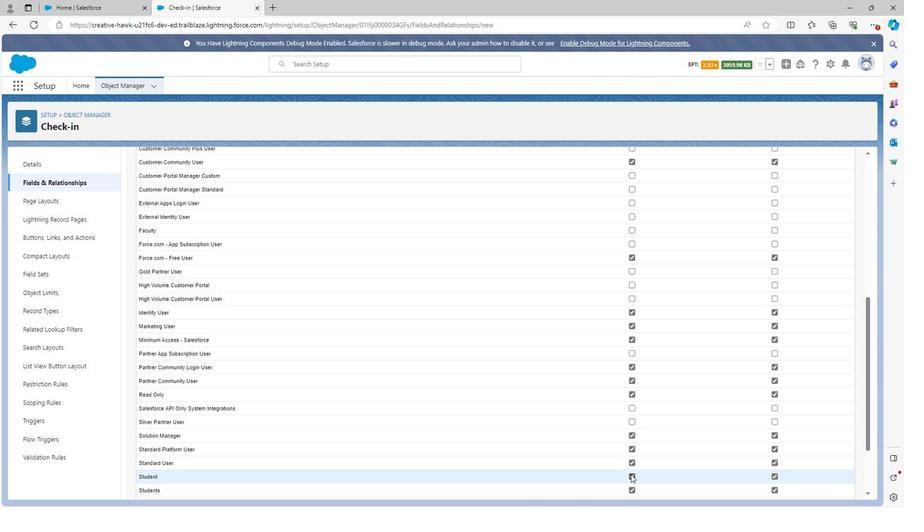 
Action: Mouse pressed left at (629, 474)
Screenshot: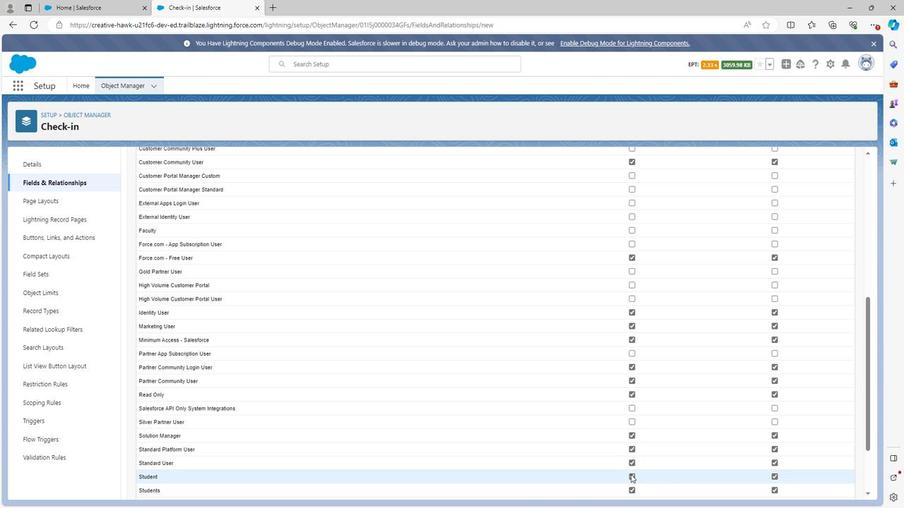 
Action: Mouse moved to (631, 489)
Screenshot: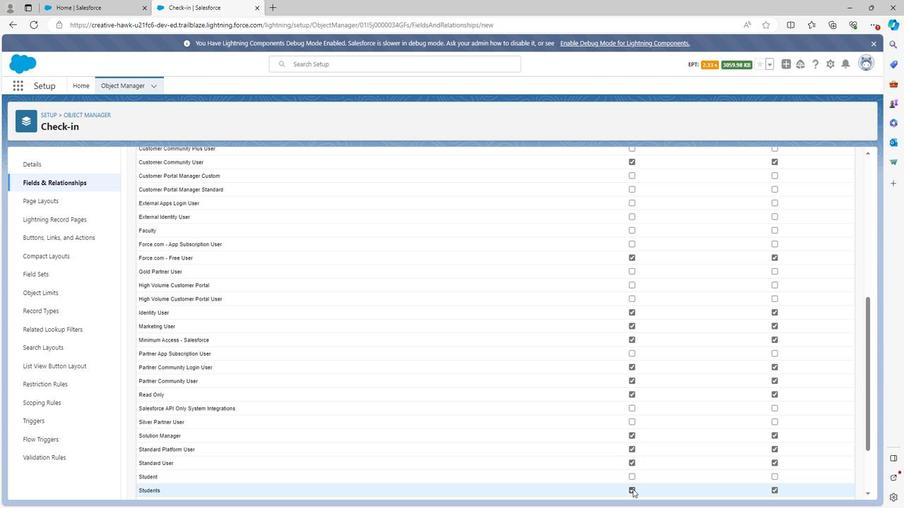 
Action: Mouse pressed left at (631, 489)
Screenshot: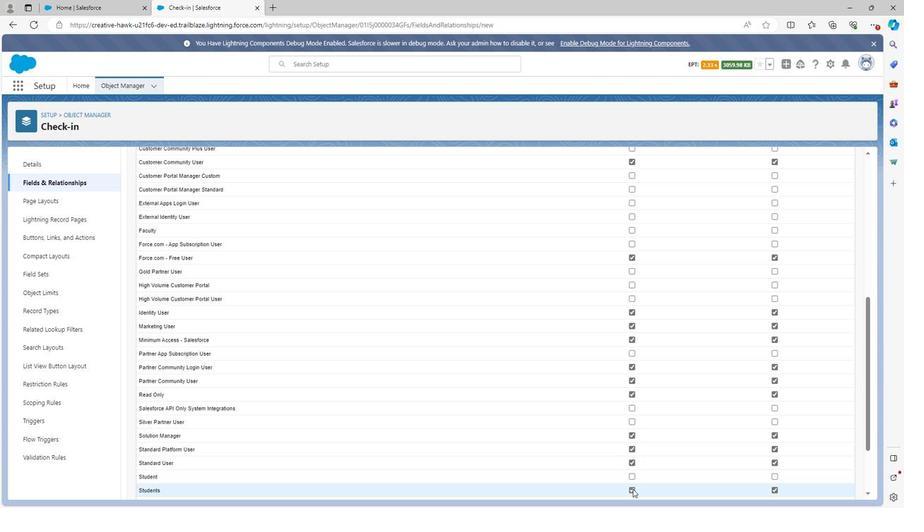 
Action: Mouse moved to (631, 490)
Screenshot: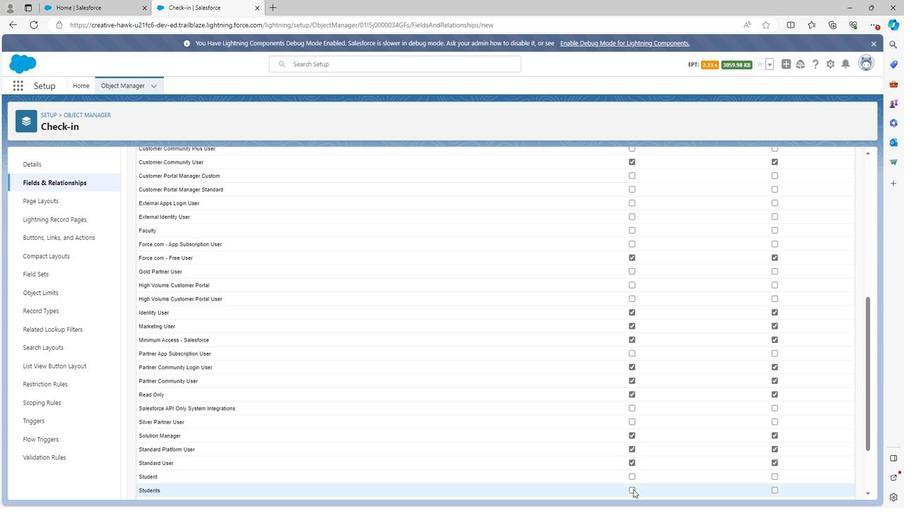 
Action: Mouse scrolled (631, 489) with delta (0, 0)
Screenshot: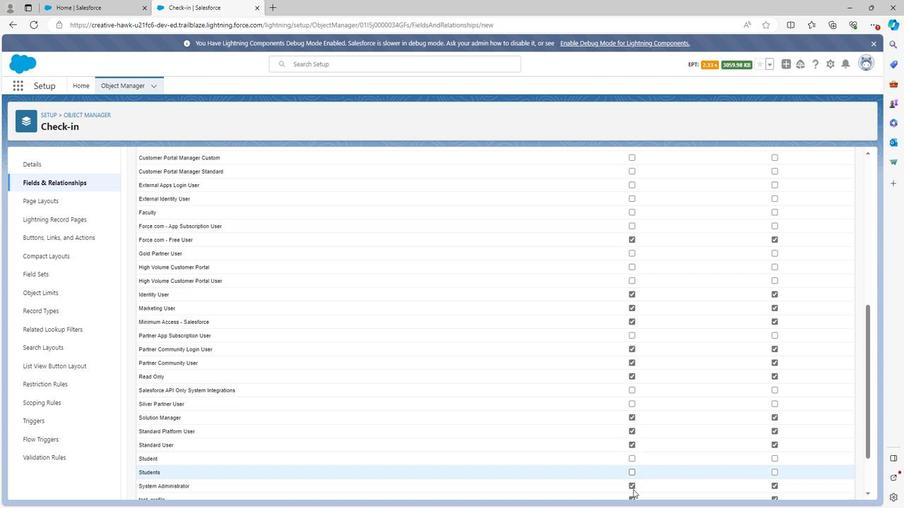 
Action: Mouse moved to (629, 465)
Screenshot: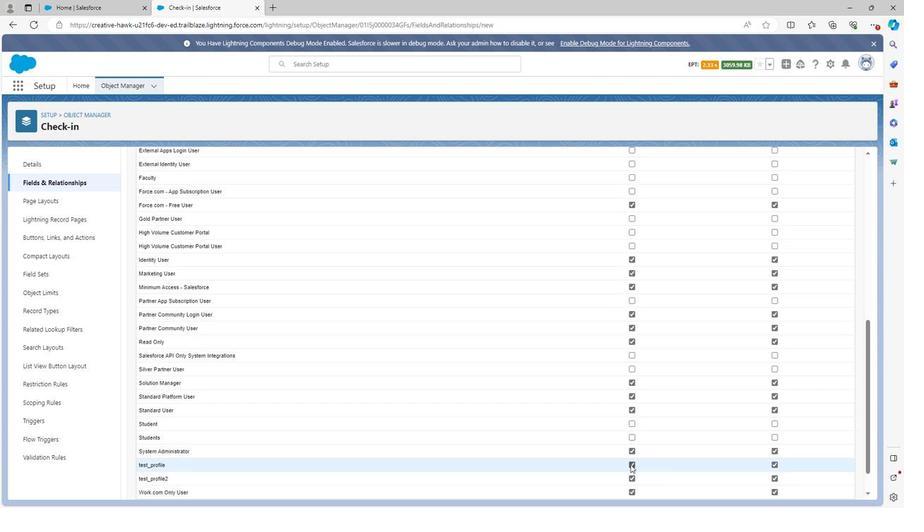 
Action: Mouse pressed left at (629, 465)
Screenshot: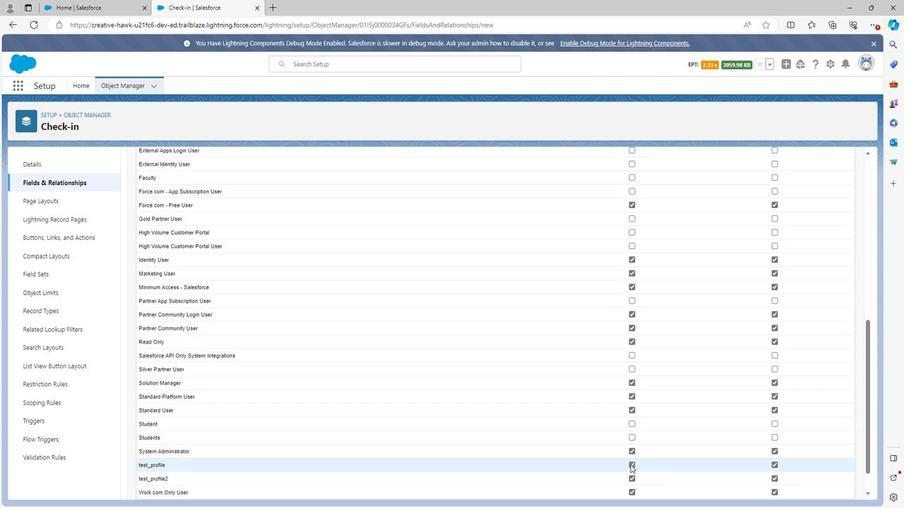 
Action: Mouse moved to (629, 479)
Screenshot: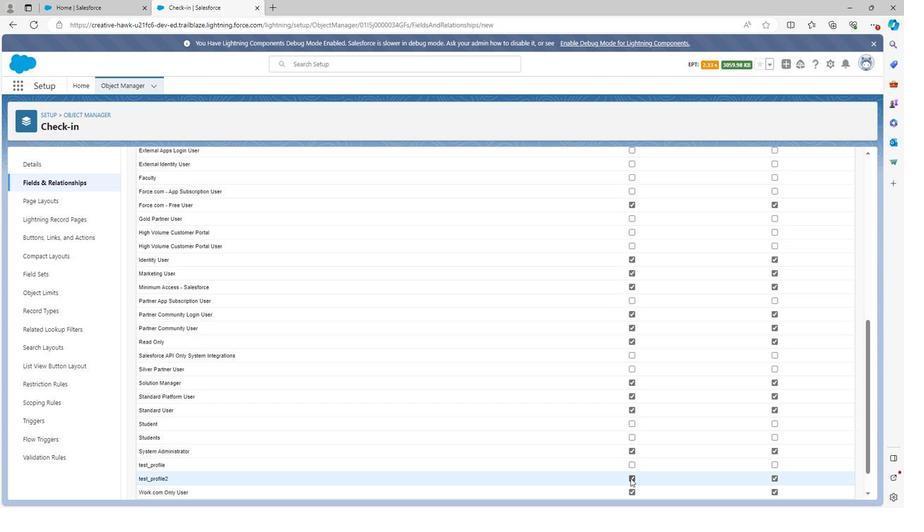 
Action: Mouse pressed left at (629, 479)
Screenshot: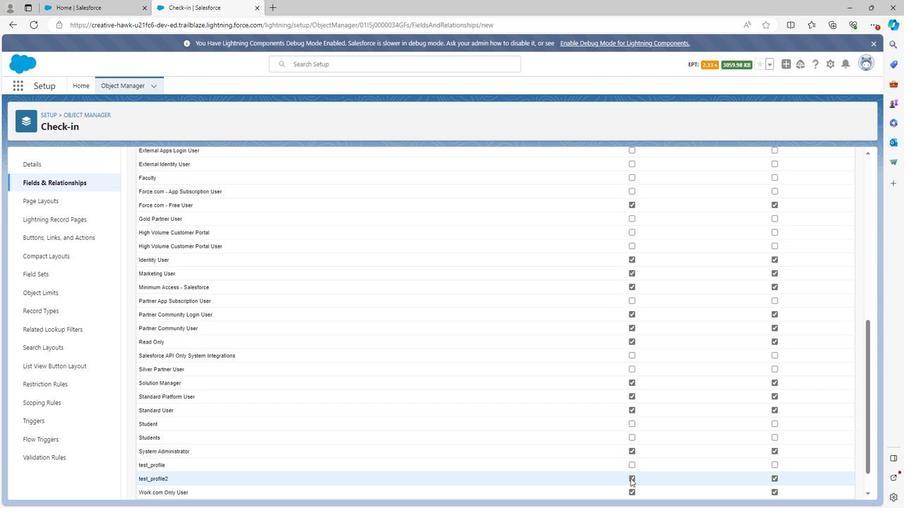
Action: Mouse scrolled (629, 478) with delta (0, 0)
Screenshot: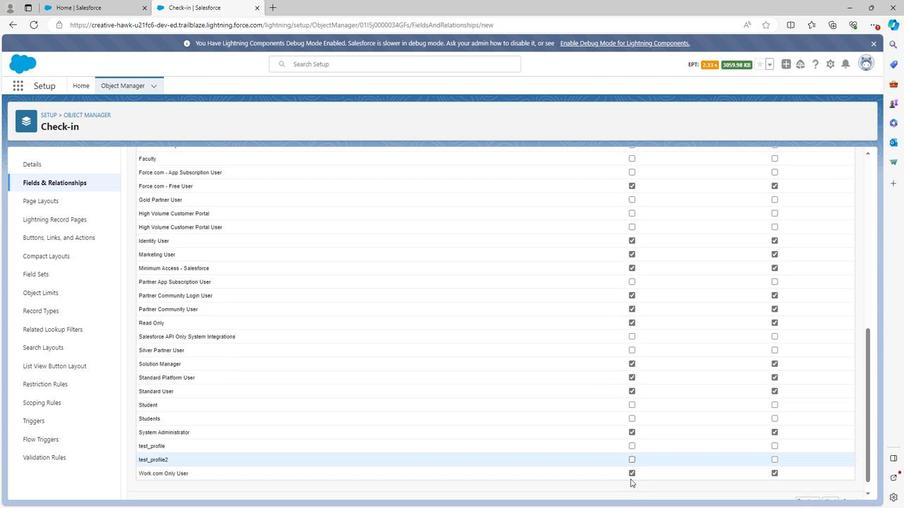 
Action: Mouse moved to (630, 457)
Screenshot: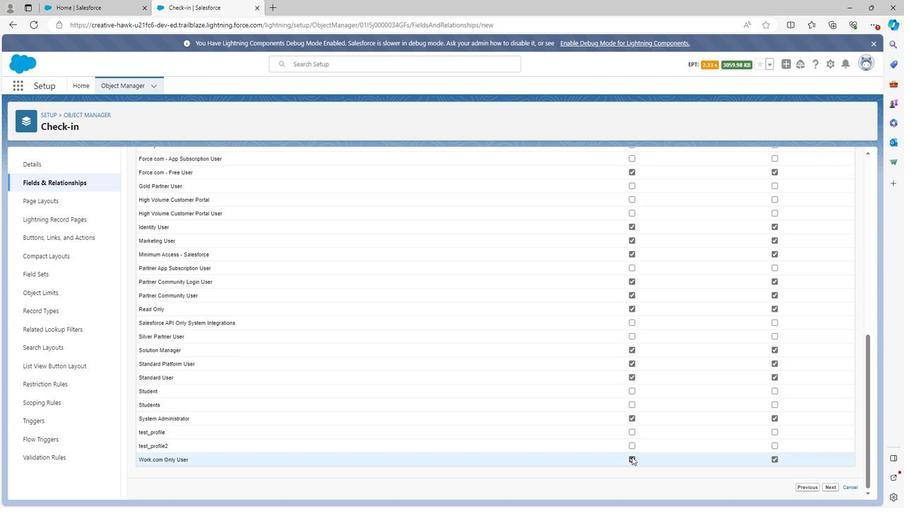 
Action: Mouse pressed left at (630, 457)
Screenshot: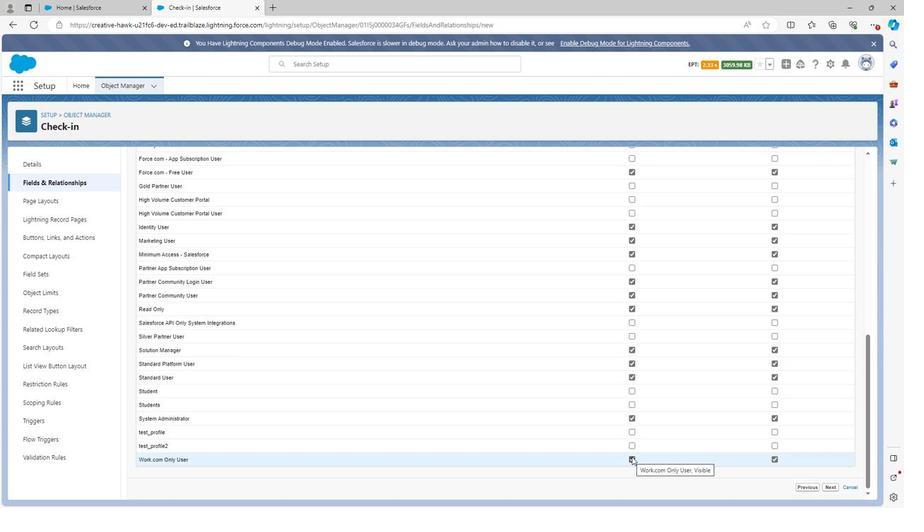 
Action: Mouse moved to (831, 487)
Screenshot: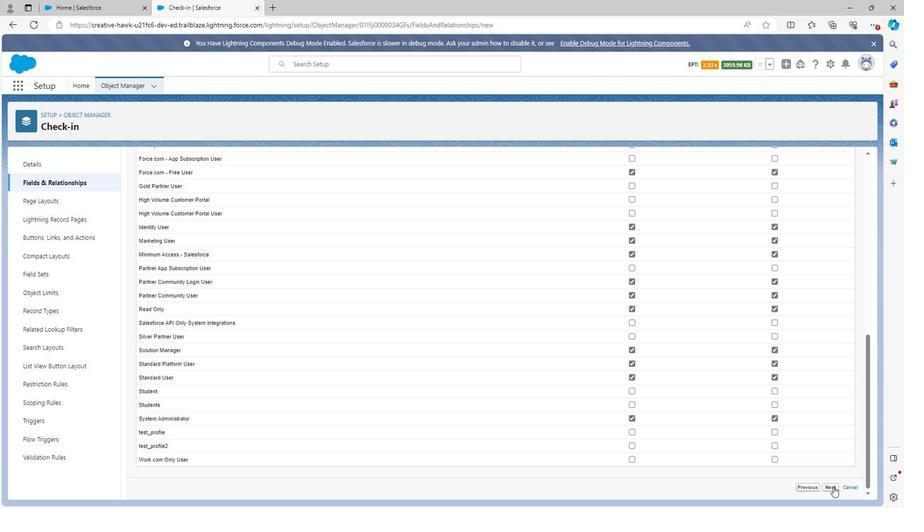 
Action: Mouse pressed left at (831, 487)
Screenshot: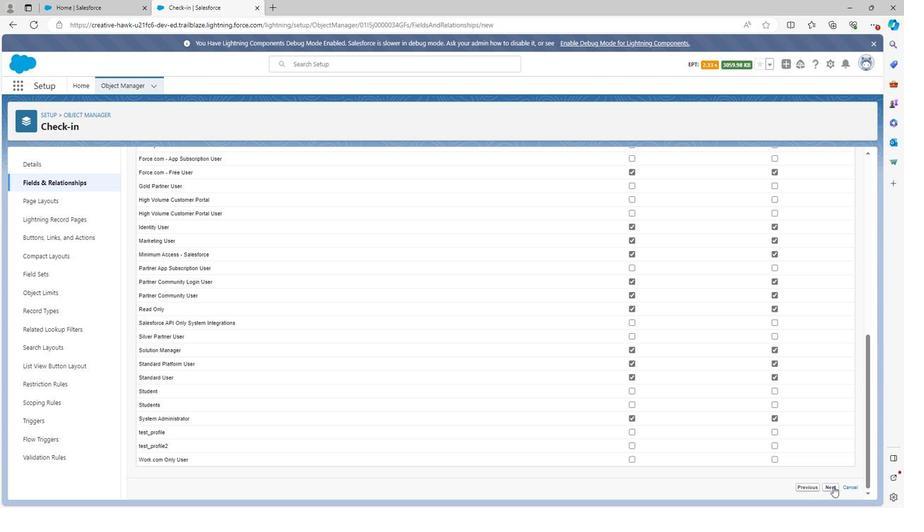 
Action: Mouse moved to (834, 349)
Screenshot: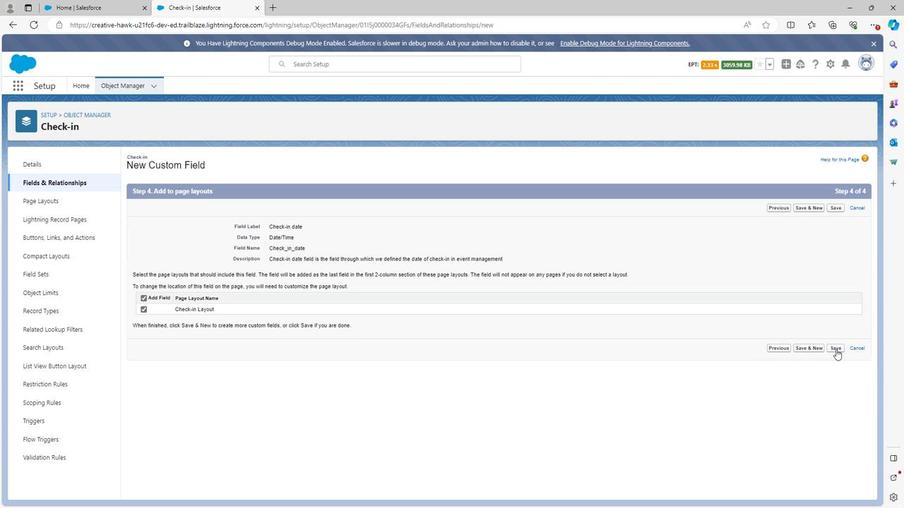
Action: Mouse pressed left at (834, 349)
Screenshot: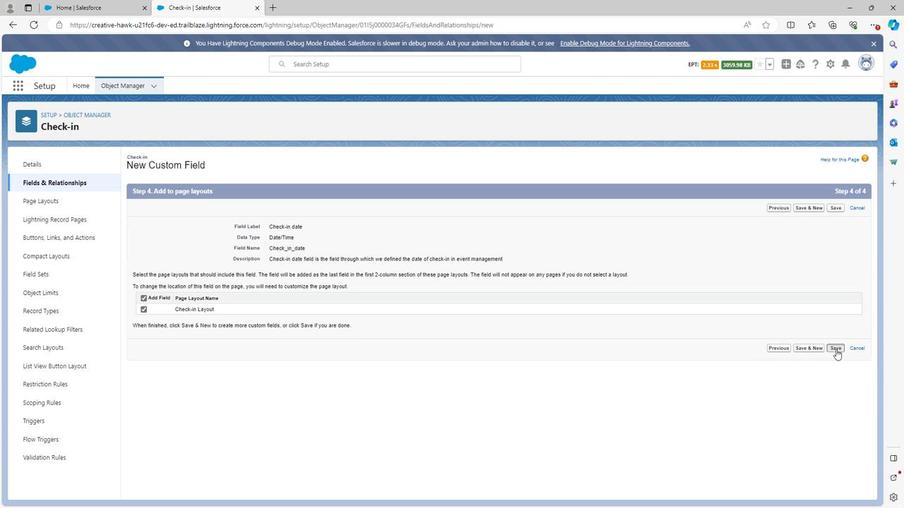 
Action: Mouse moved to (663, 161)
Screenshot: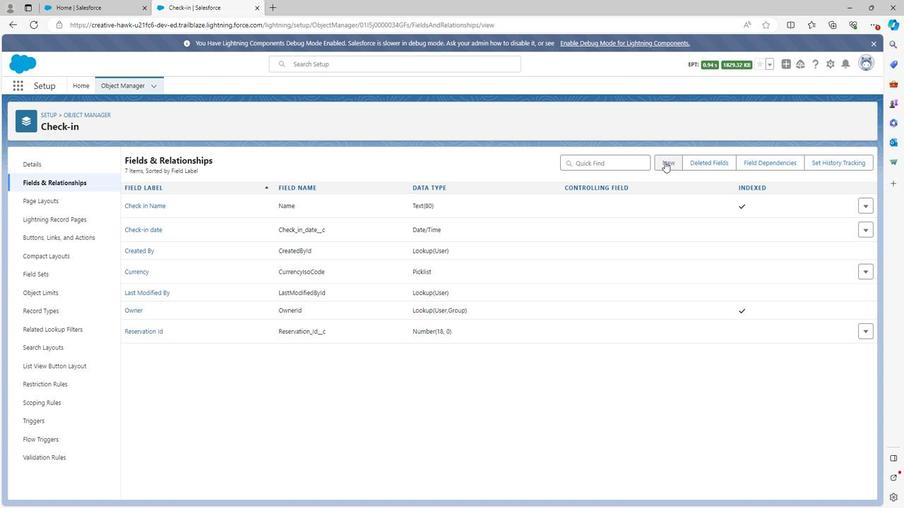 
Action: Mouse pressed left at (663, 161)
Screenshot: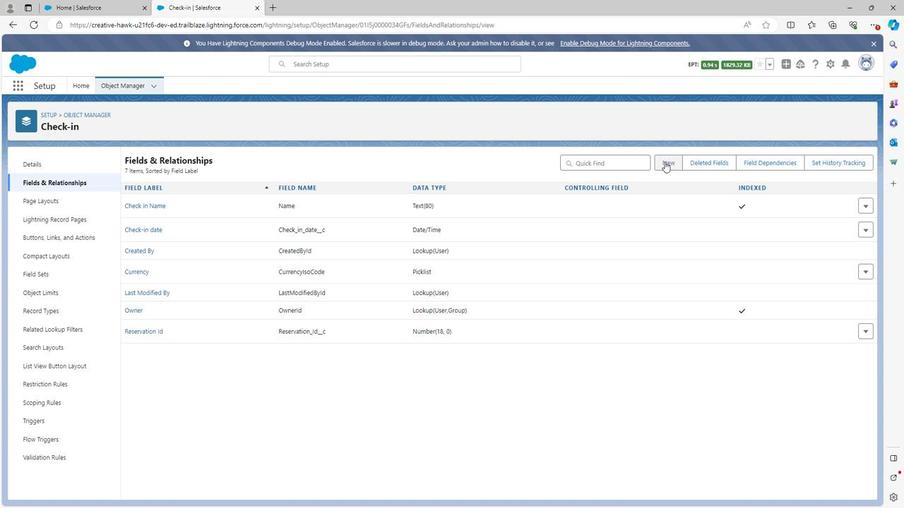 
Action: Mouse moved to (137, 463)
Screenshot: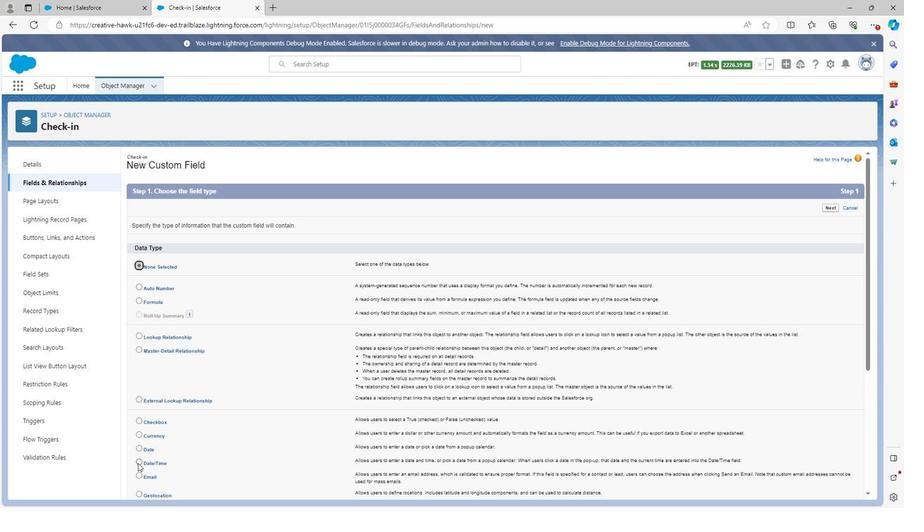 
Action: Mouse pressed left at (137, 463)
Screenshot: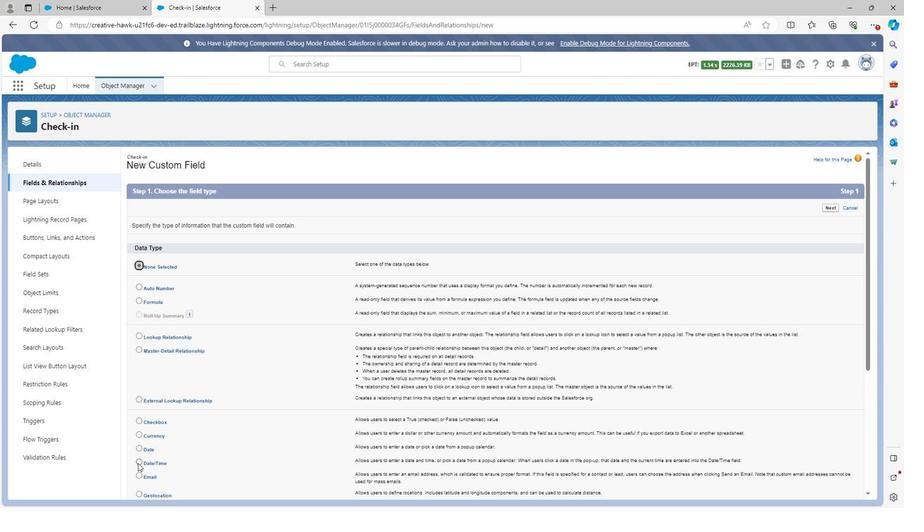 
Action: Mouse moved to (824, 207)
Screenshot: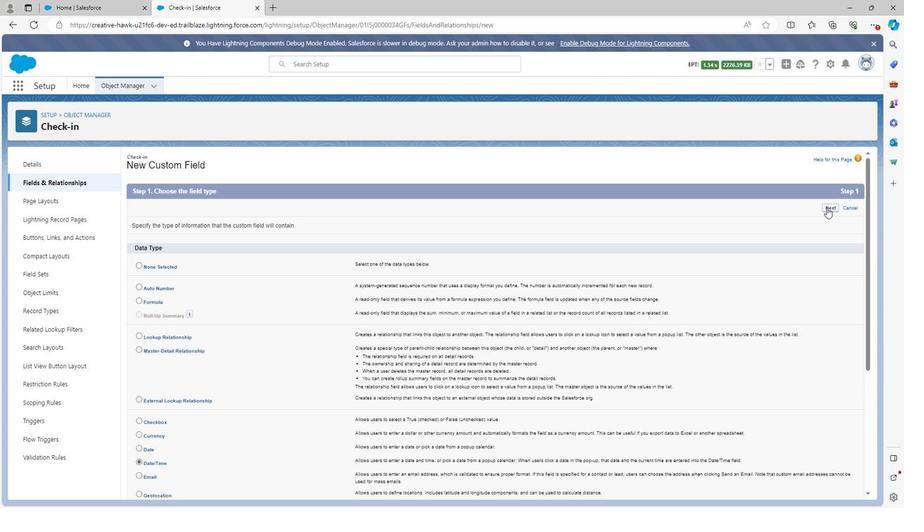 
Action: Mouse pressed left at (824, 207)
Screenshot: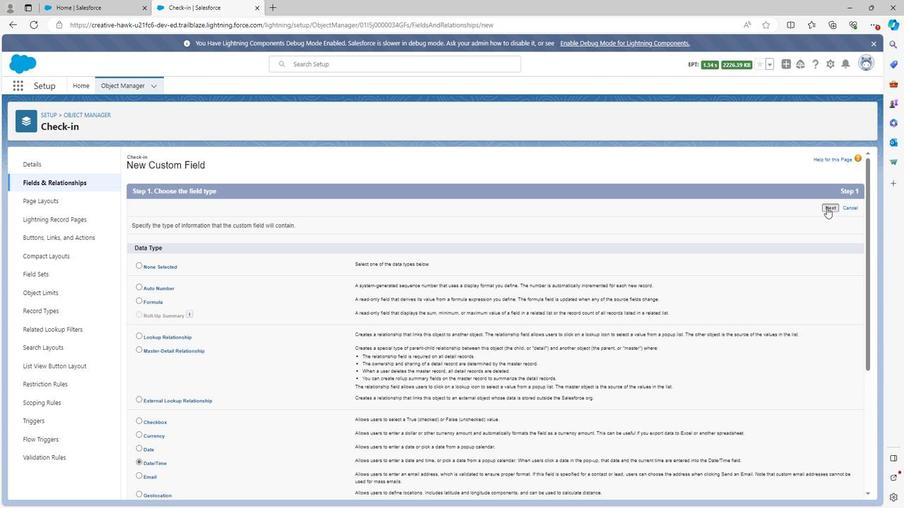 
Action: Mouse moved to (327, 224)
Screenshot: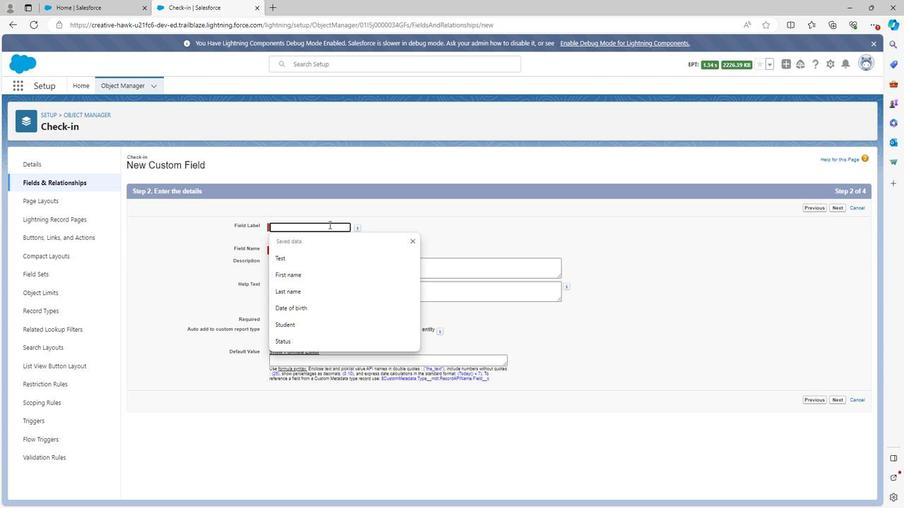 
Action: Mouse pressed left at (327, 224)
Screenshot: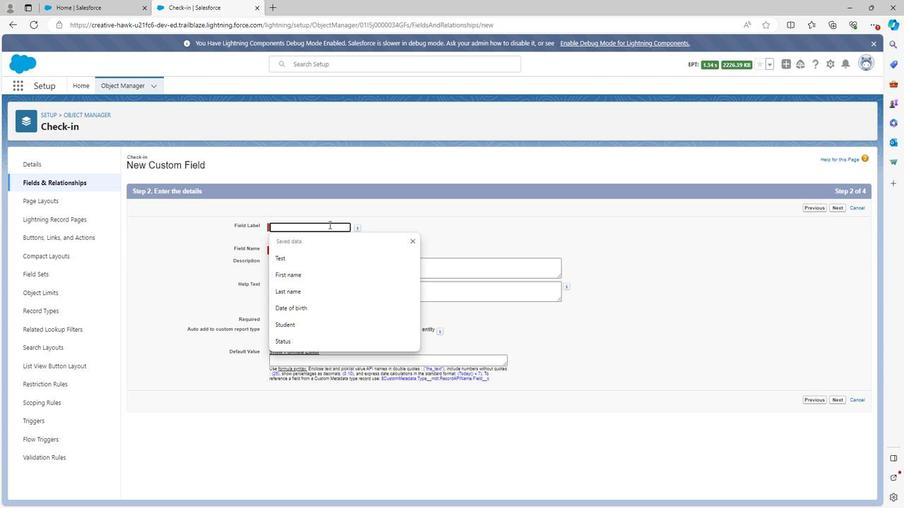 
Action: Key pressed <Key.shift>Check-out<Key.space>date
Screenshot: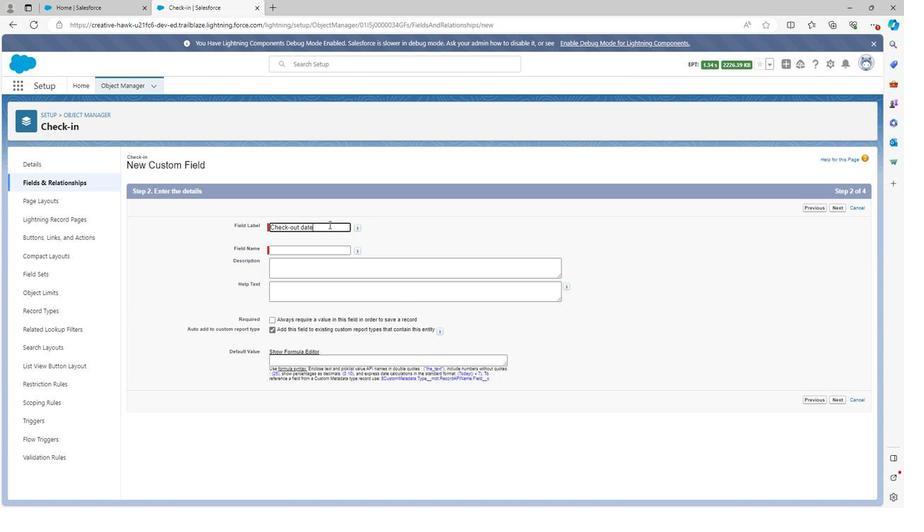 
Action: Mouse moved to (409, 238)
Screenshot: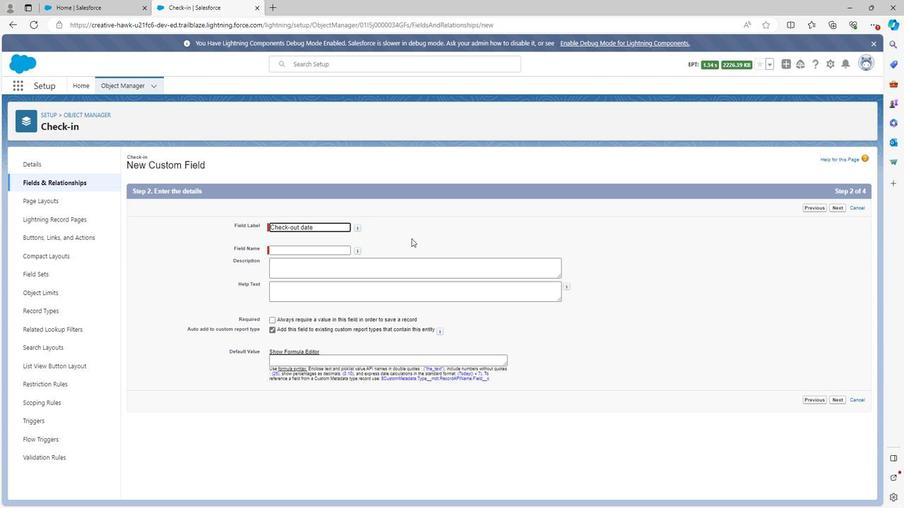 
Action: Mouse pressed left at (409, 238)
Screenshot: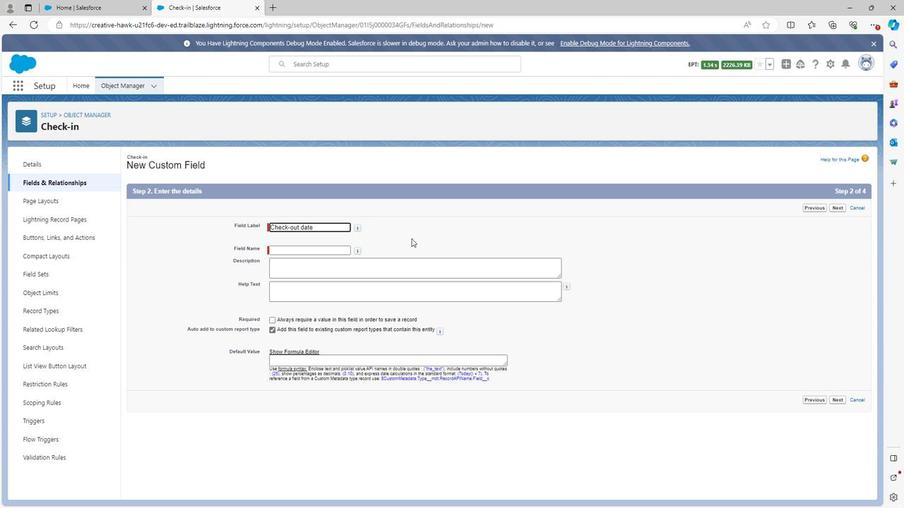 
Action: Mouse moved to (355, 265)
Screenshot: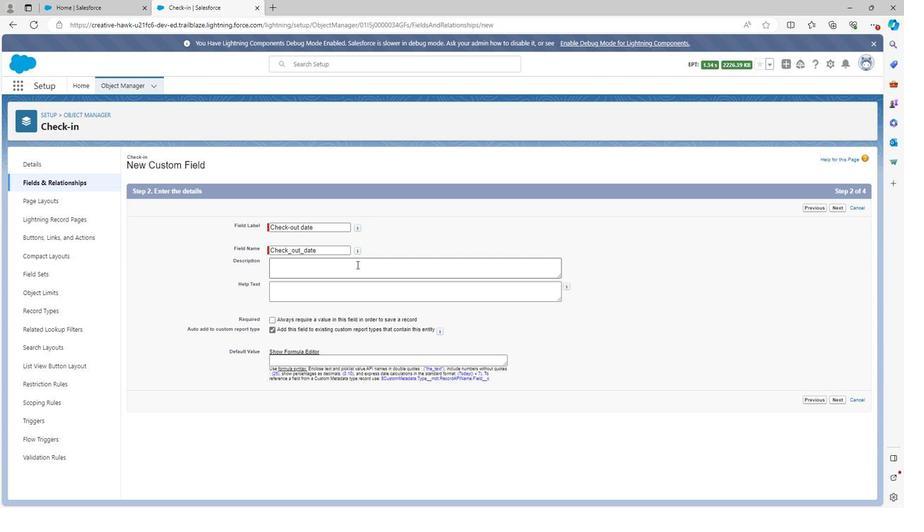 
Action: Mouse pressed left at (355, 265)
Screenshot: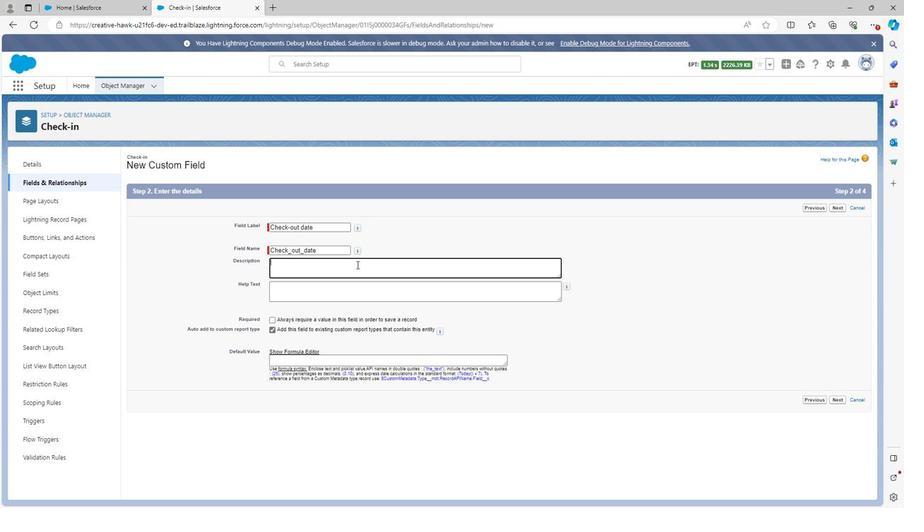 
Action: Key pressed <Key.shift>Check-out<Key.space>date<Key.space>field<Key.space>is<Key.space>the<Key.space>field<Key.space>through<Key.space>which<Key.space>we<Key.space>defined<Key.space>the<Key.space>date<Key.space>of<Key.space>check-out<Key.space>in<Key.space>event<Key.space>management
Screenshot: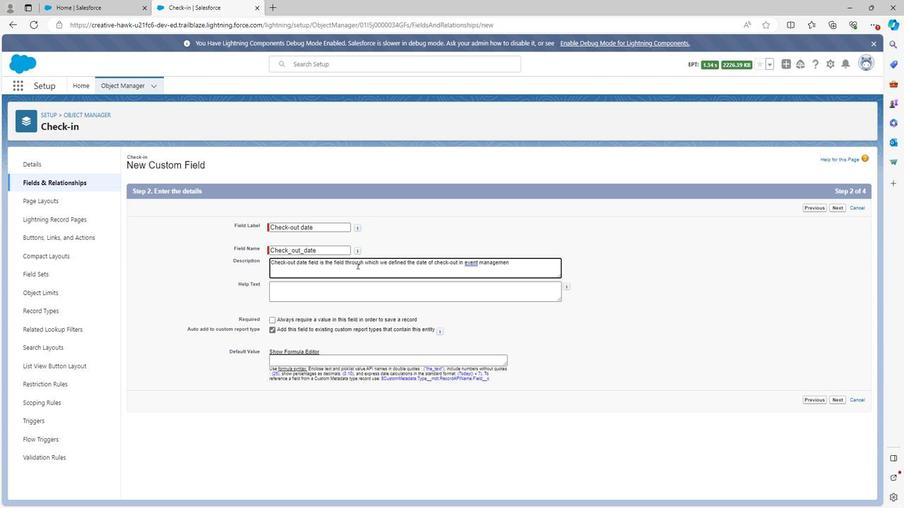 
Action: Mouse moved to (336, 291)
Screenshot: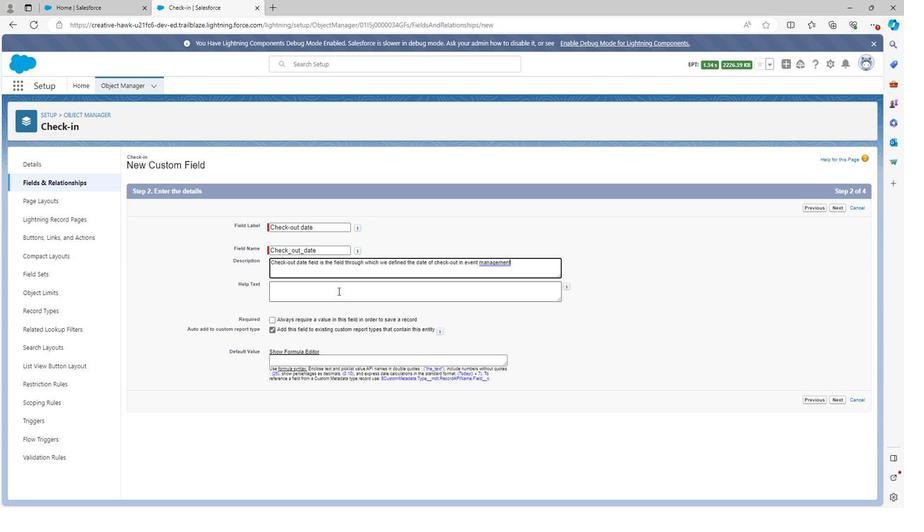 
Action: Mouse pressed left at (336, 291)
Screenshot: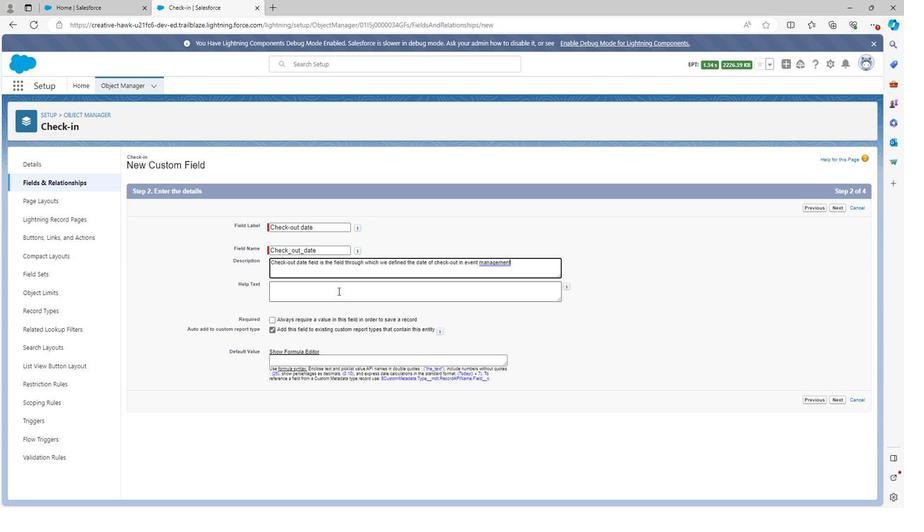 
Action: Key pressed <Key.shift>Check-out<Key.space>date
Screenshot: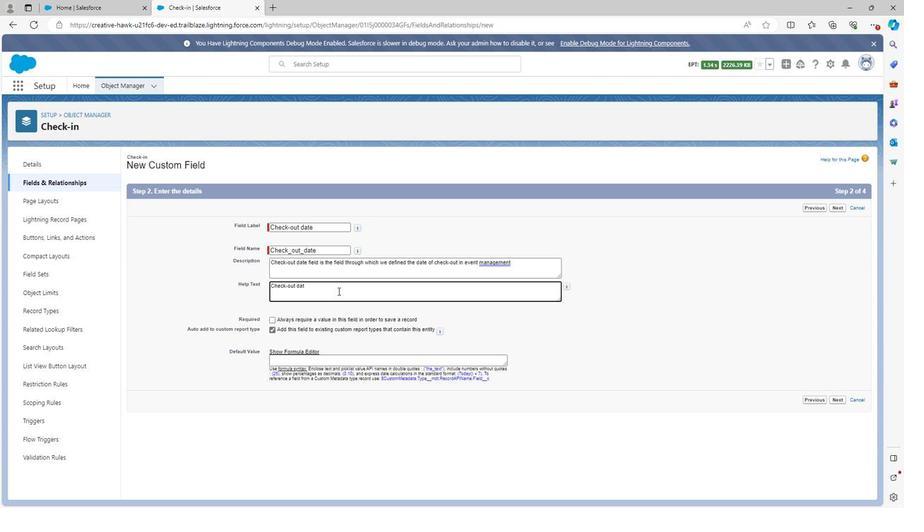 
Action: Mouse moved to (836, 397)
Screenshot: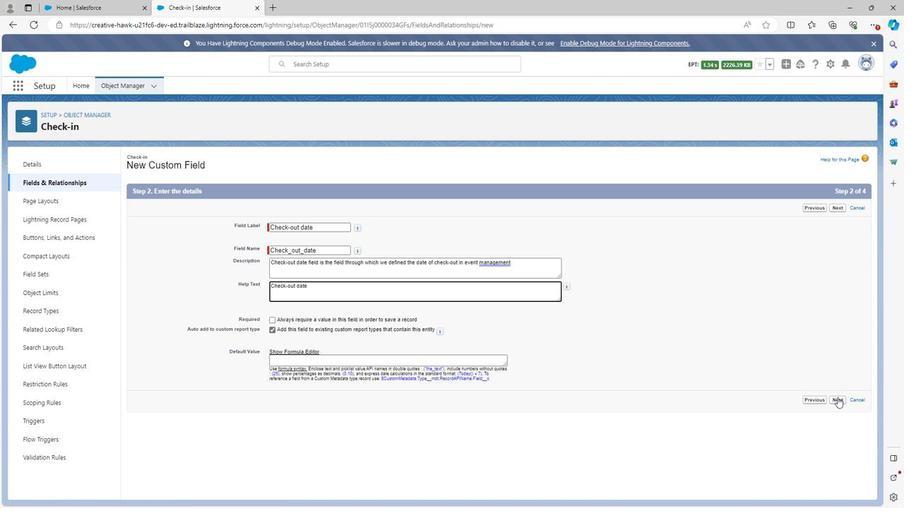 
Action: Mouse pressed left at (836, 397)
Screenshot: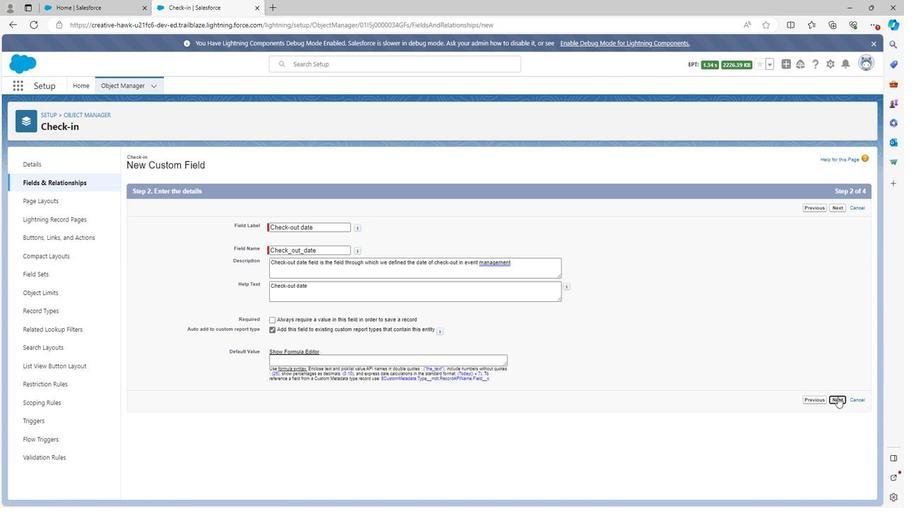 
Action: Mouse moved to (622, 287)
Screenshot: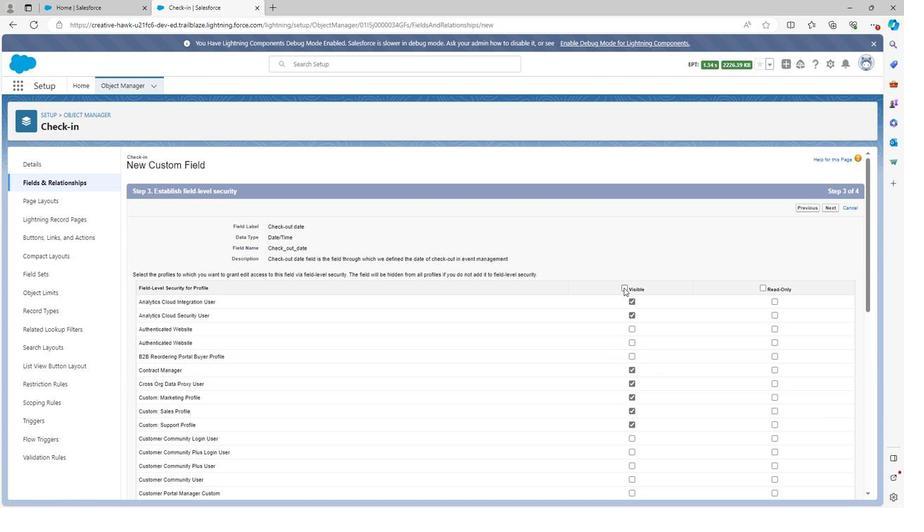 
Action: Mouse pressed left at (622, 287)
Screenshot: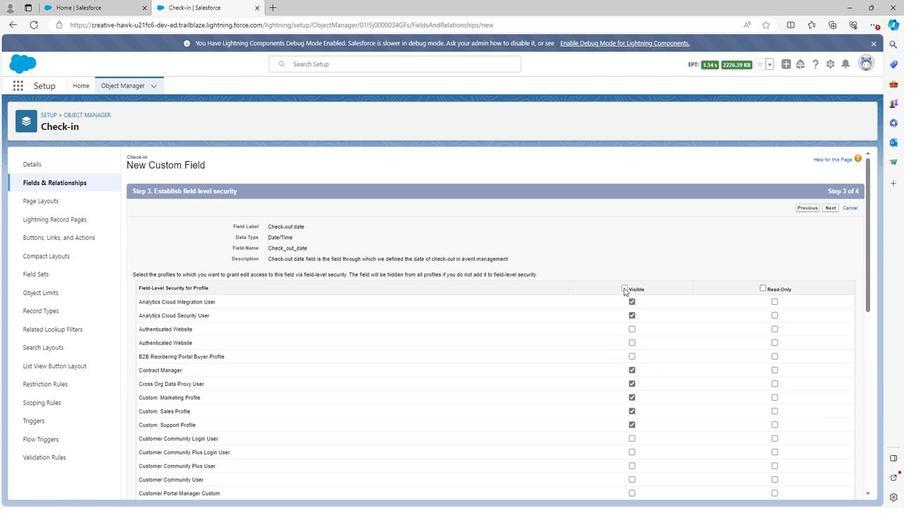 
Action: Mouse moved to (762, 286)
Screenshot: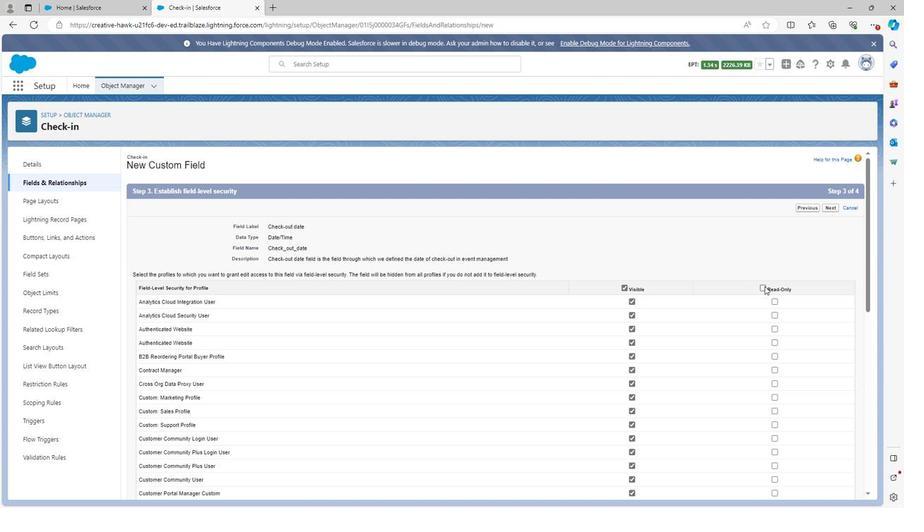 
Action: Mouse pressed left at (762, 286)
Screenshot: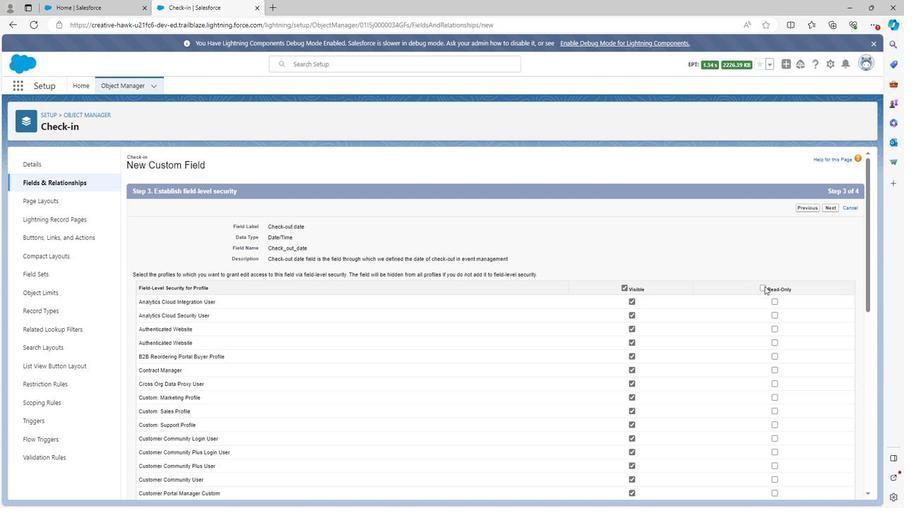 
Action: Mouse moved to (630, 303)
Screenshot: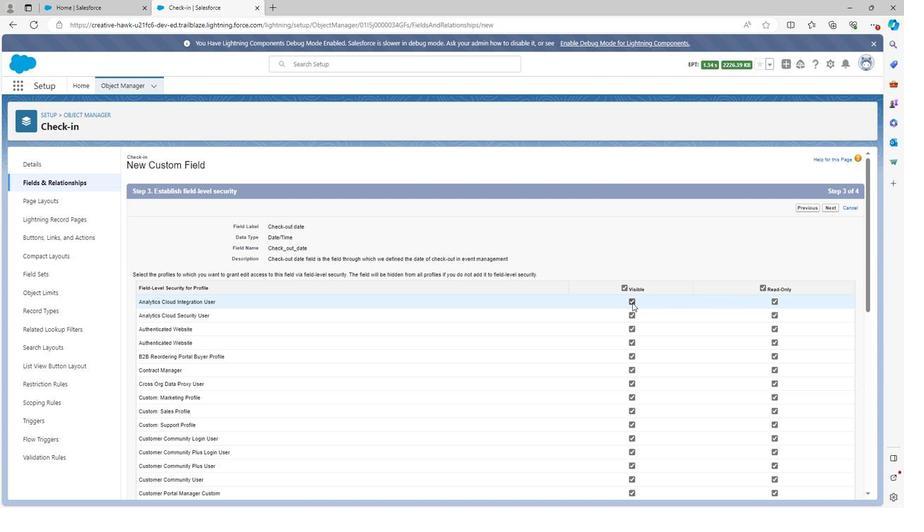 
Action: Mouse pressed left at (630, 303)
Screenshot: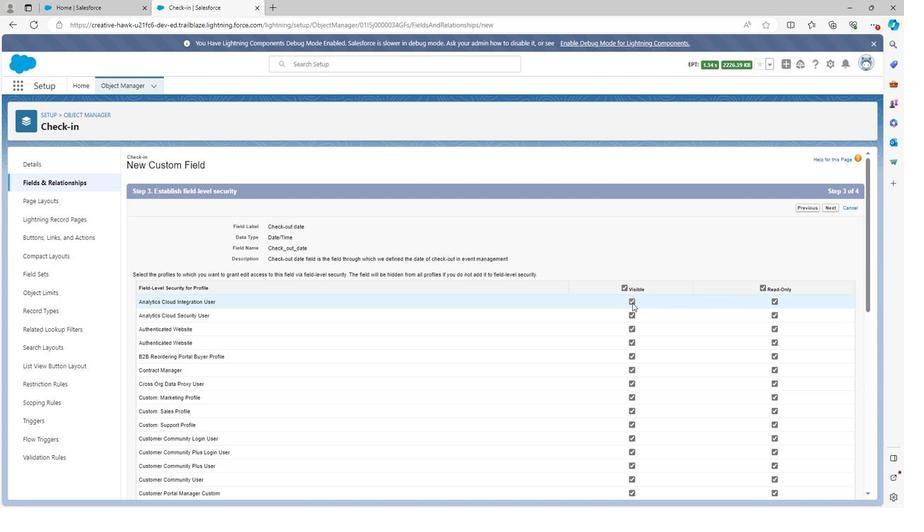 
Action: Mouse moved to (629, 315)
Screenshot: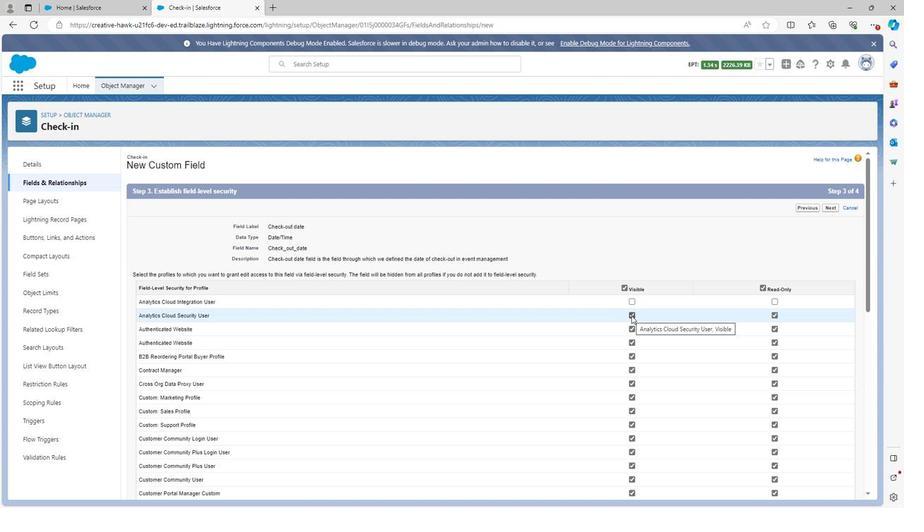 
Action: Mouse pressed left at (629, 315)
Screenshot: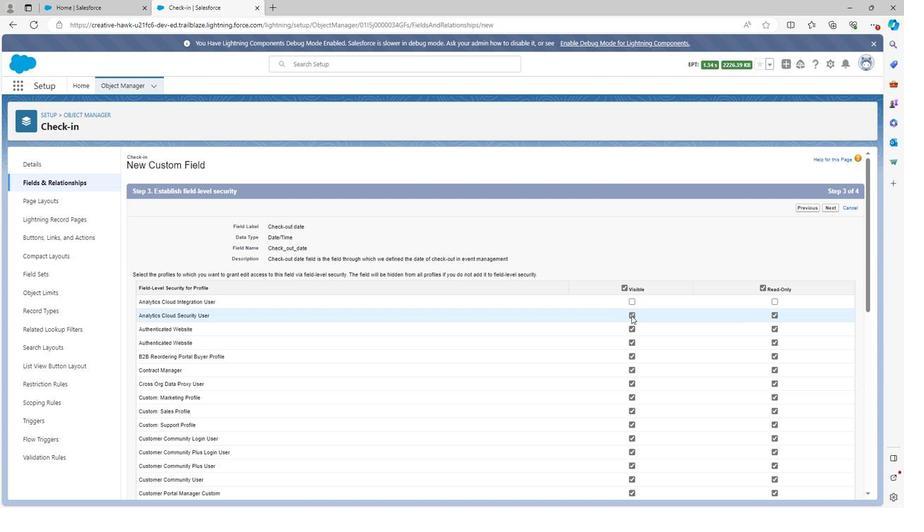 
Action: Mouse moved to (630, 356)
Screenshot: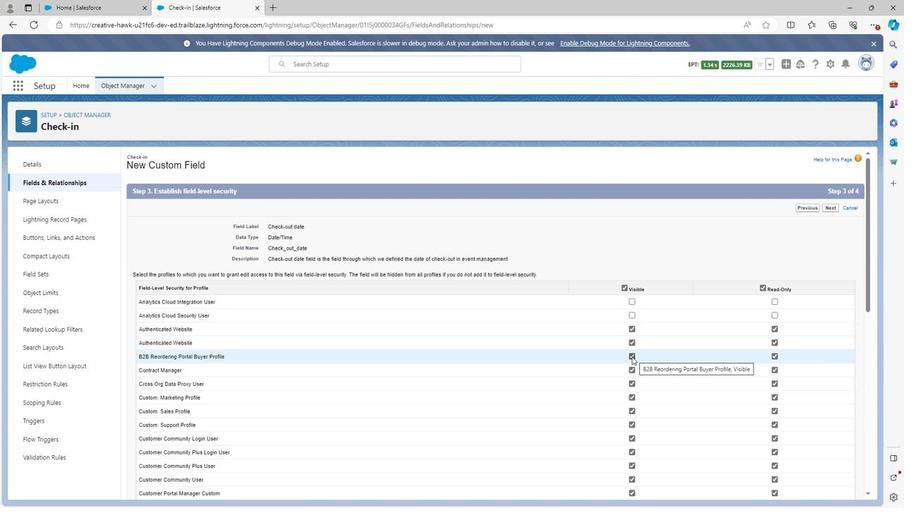 
Action: Mouse pressed left at (630, 356)
Screenshot: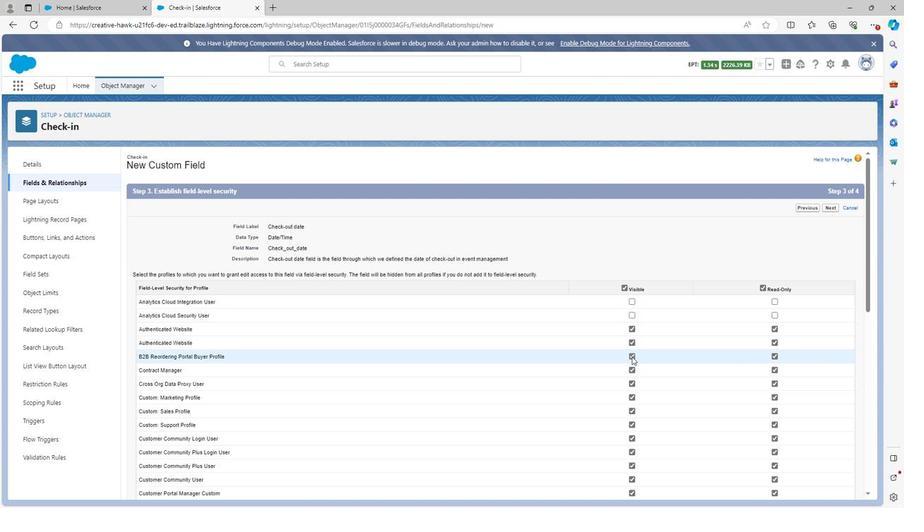 
Action: Mouse moved to (630, 381)
Screenshot: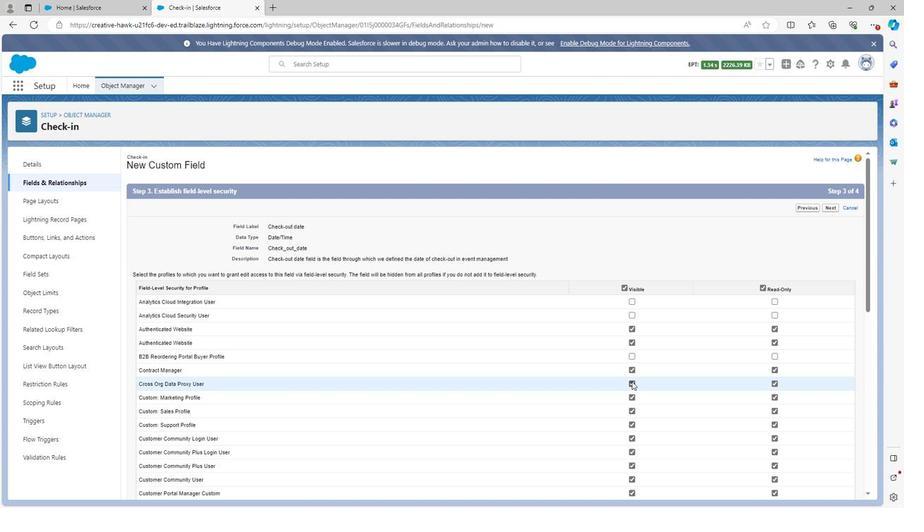 
Action: Mouse pressed left at (630, 381)
